 Task: Compose an email with the signature Colton Mitchell with the subject Invitation to an event and the message I need your help with creating a budget plan for the next fiscal year. from softage.4@softage.net to softage.3@softage.net, select first word, change the font of the message to Comic Sans and change the font typography to underline Send the email. Finally, move the email from Sent Items to the label Offboarding
Action: Mouse moved to (868, 71)
Screenshot: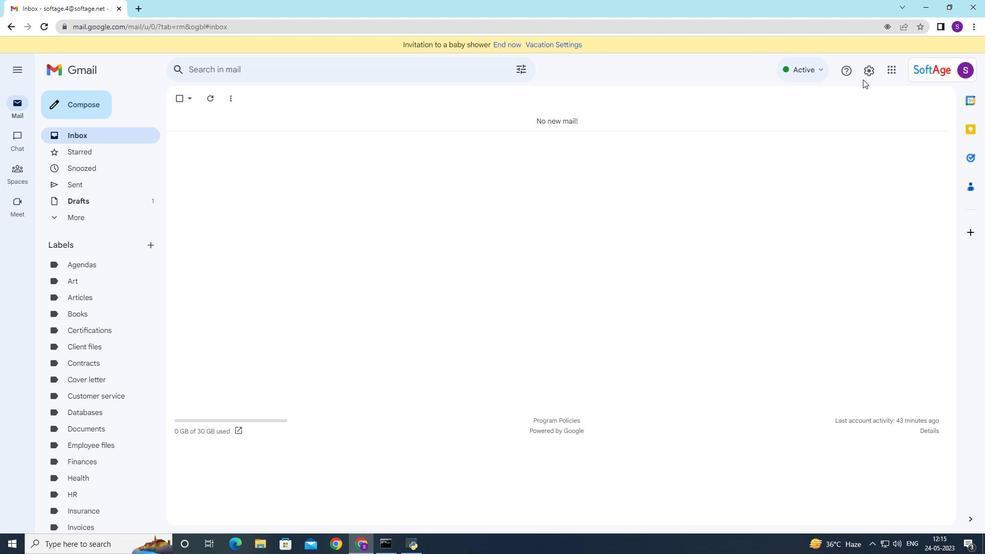 
Action: Mouse pressed left at (868, 71)
Screenshot: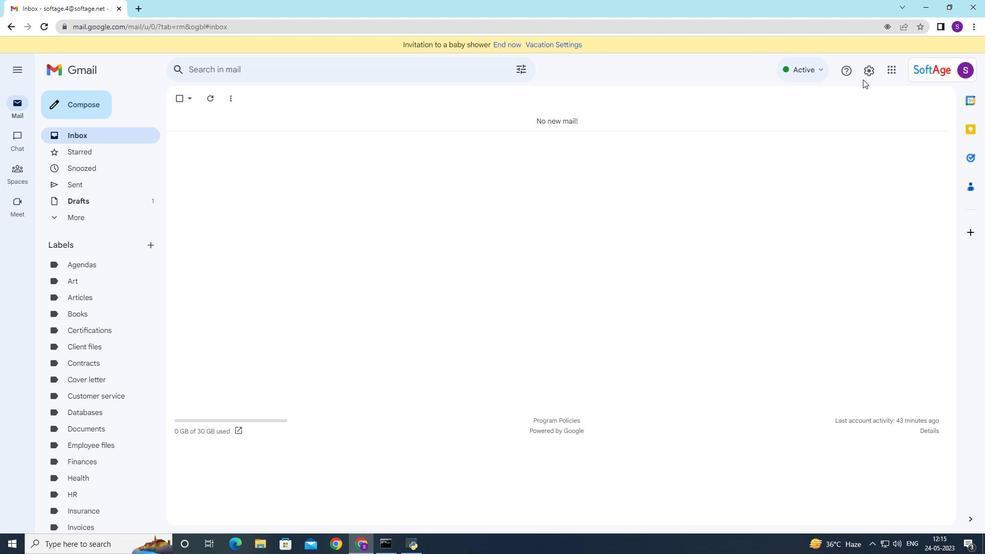 
Action: Mouse moved to (866, 119)
Screenshot: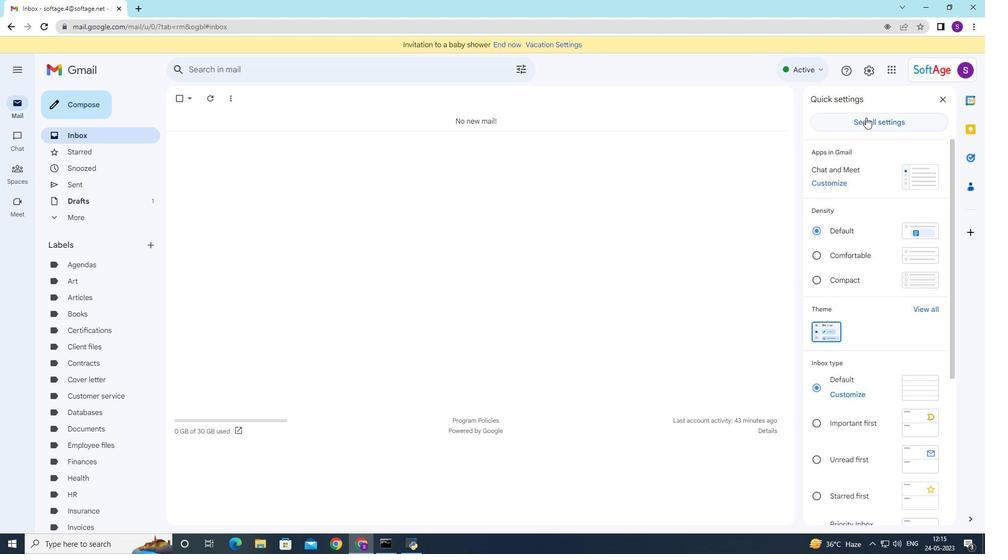 
Action: Mouse pressed left at (866, 119)
Screenshot: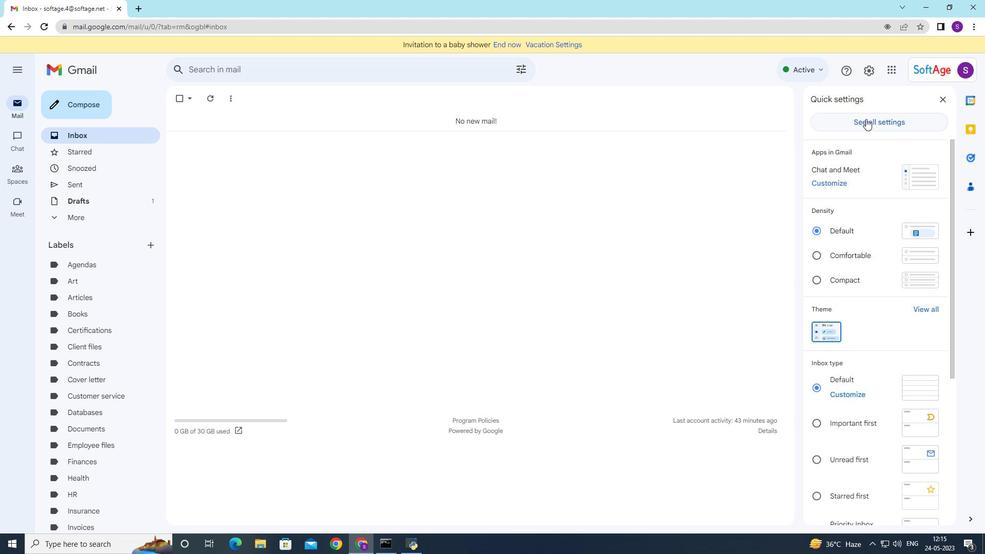 
Action: Mouse moved to (379, 282)
Screenshot: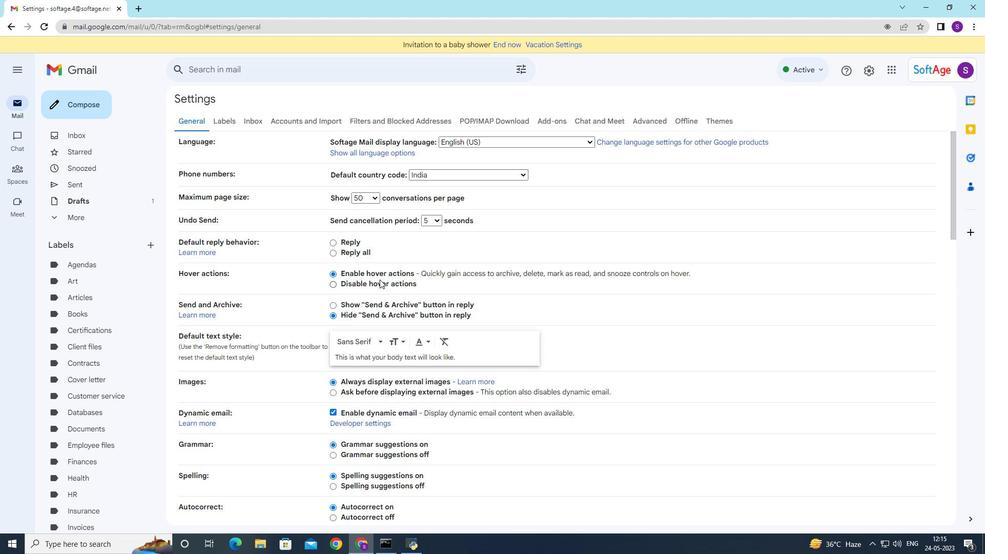 
Action: Mouse scrolled (379, 282) with delta (0, 0)
Screenshot: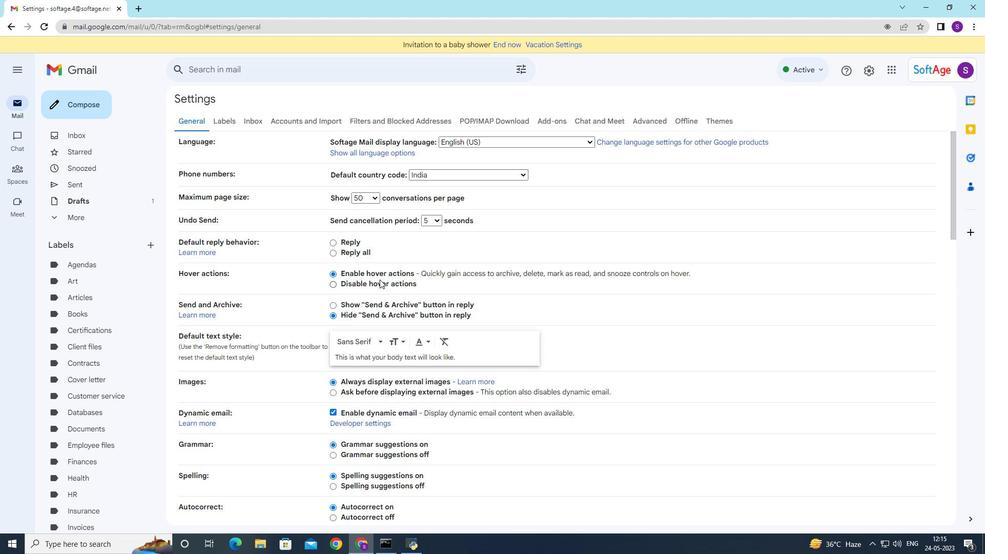 
Action: Mouse scrolled (379, 282) with delta (0, 0)
Screenshot: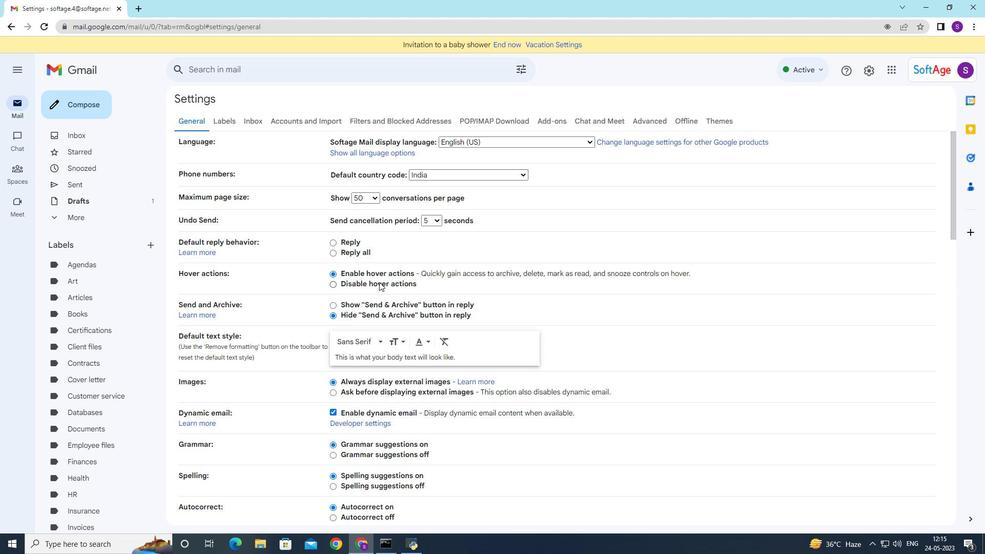 
Action: Mouse scrolled (379, 282) with delta (0, 0)
Screenshot: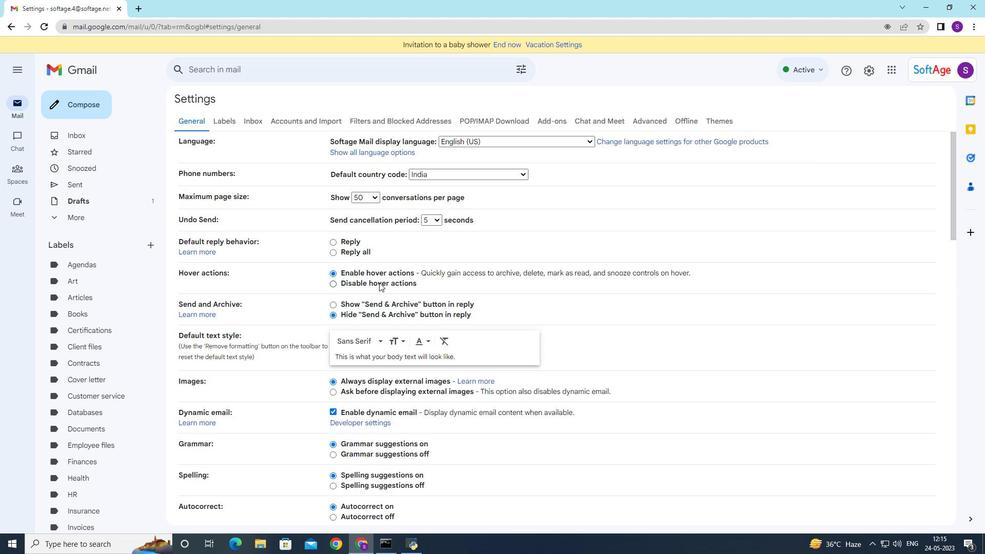 
Action: Mouse moved to (379, 282)
Screenshot: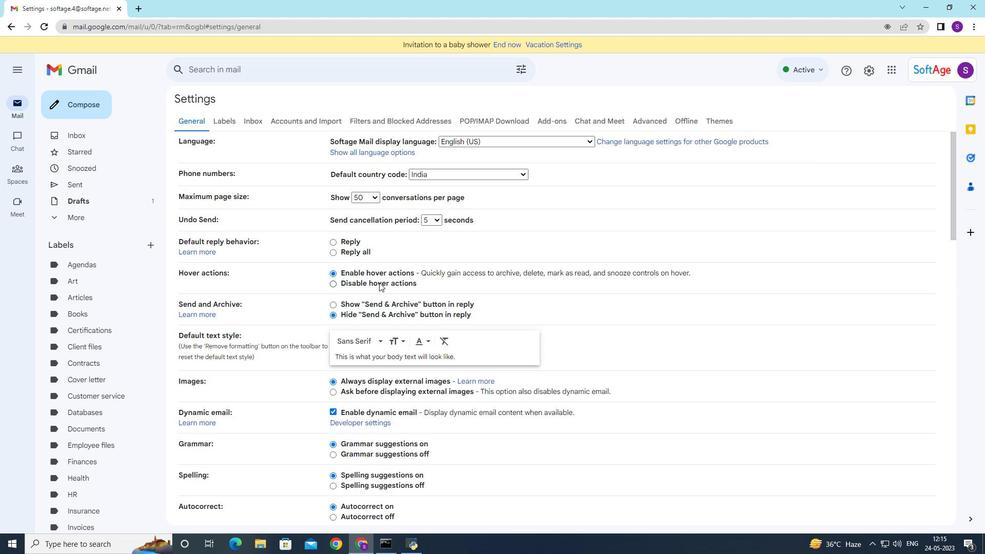 
Action: Mouse scrolled (379, 282) with delta (0, 0)
Screenshot: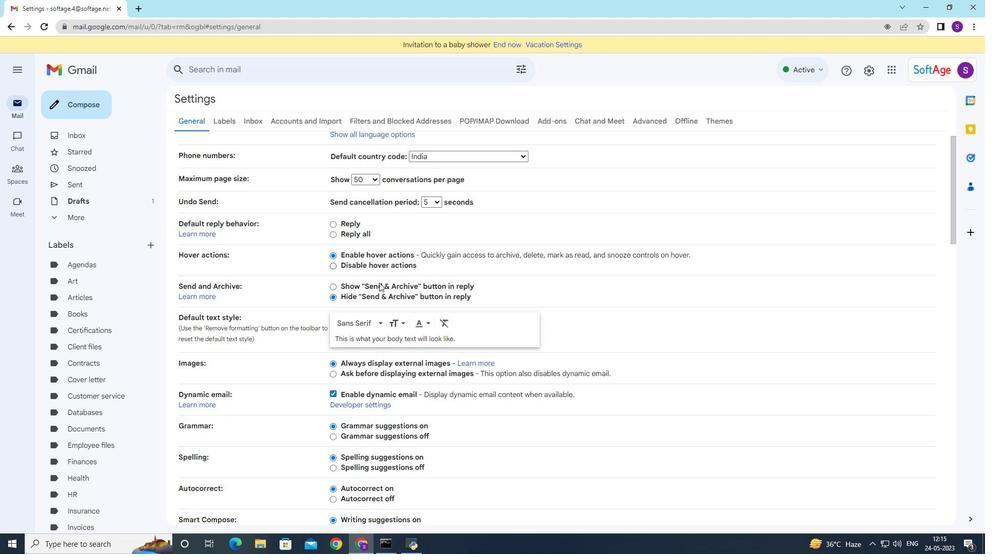 
Action: Mouse scrolled (379, 282) with delta (0, 0)
Screenshot: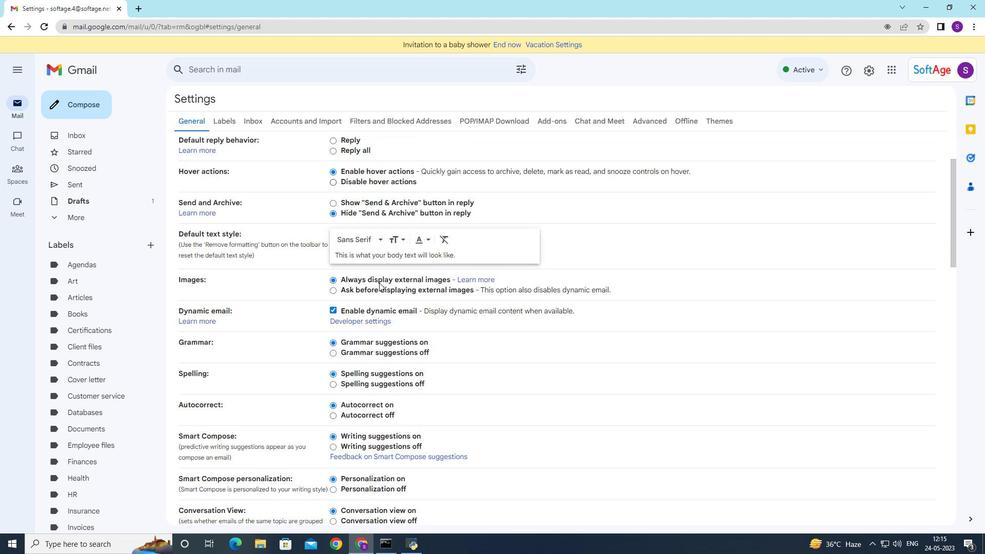 
Action: Mouse moved to (379, 282)
Screenshot: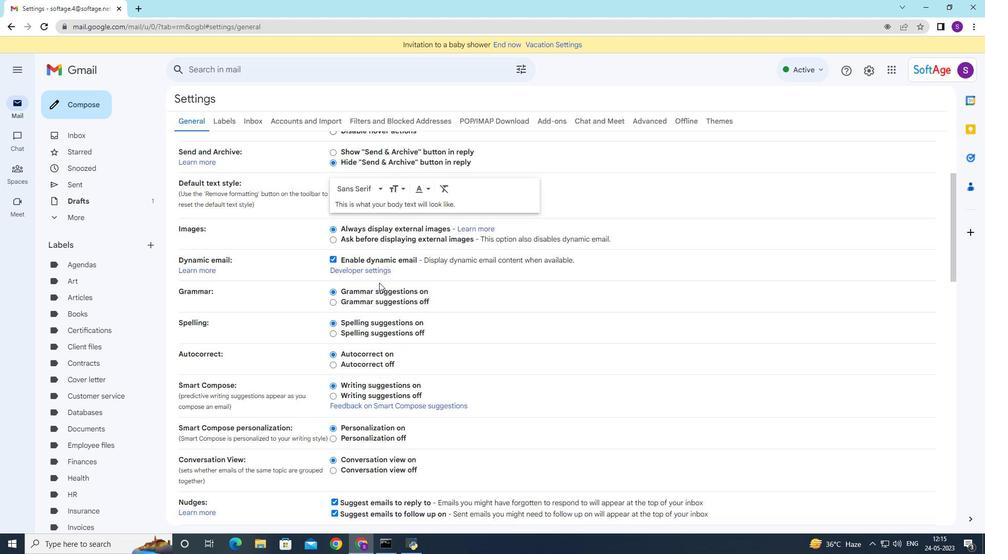 
Action: Mouse scrolled (379, 282) with delta (0, 0)
Screenshot: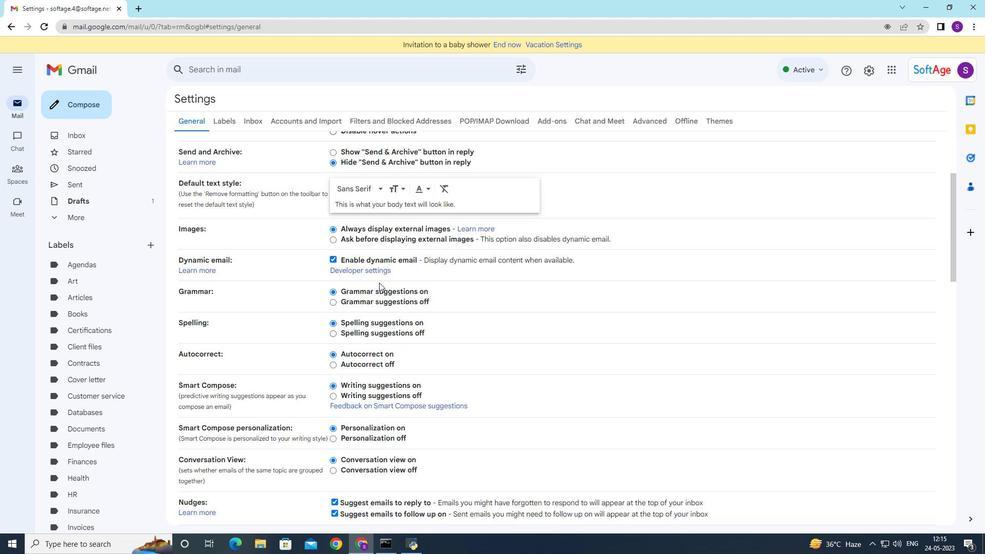 
Action: Mouse moved to (379, 281)
Screenshot: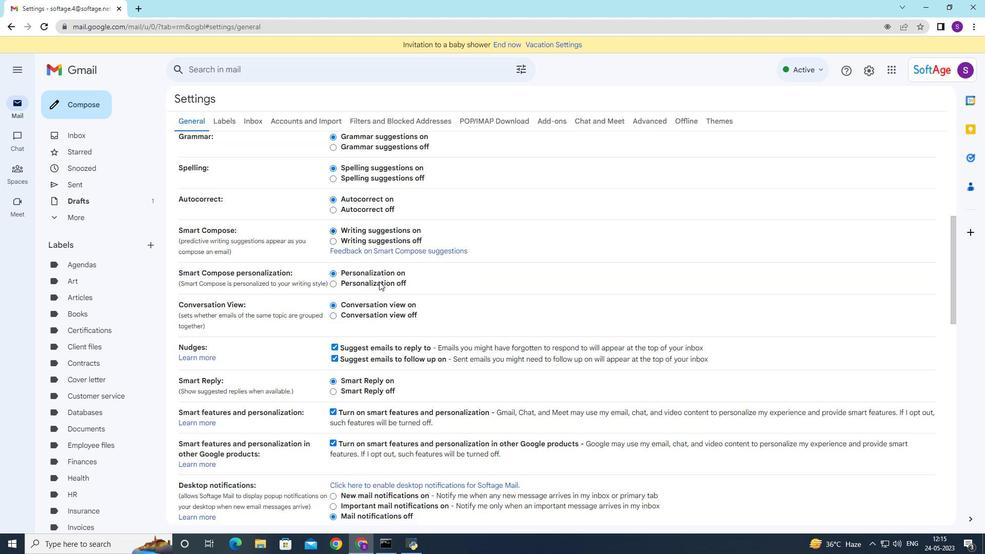 
Action: Mouse scrolled (379, 281) with delta (0, 0)
Screenshot: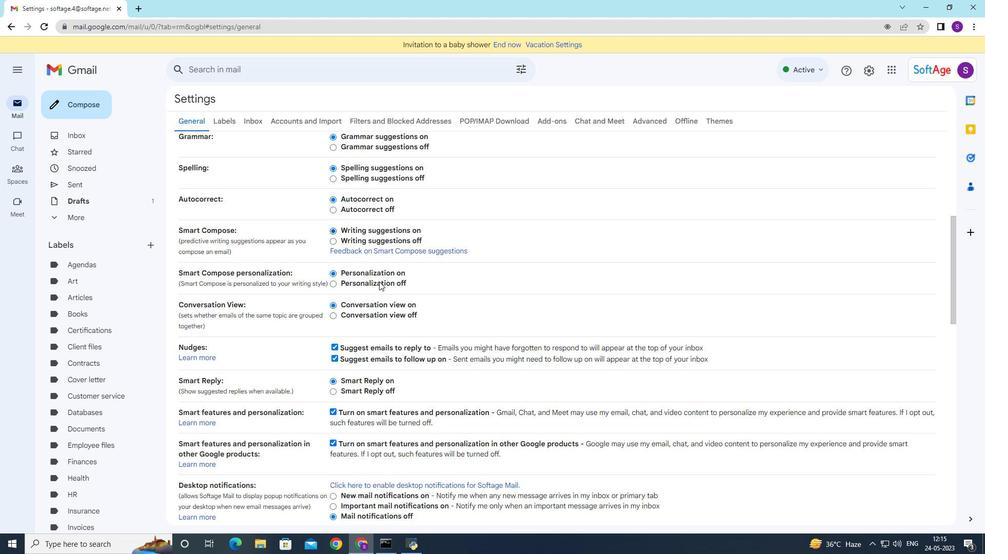 
Action: Mouse scrolled (379, 281) with delta (0, 0)
Screenshot: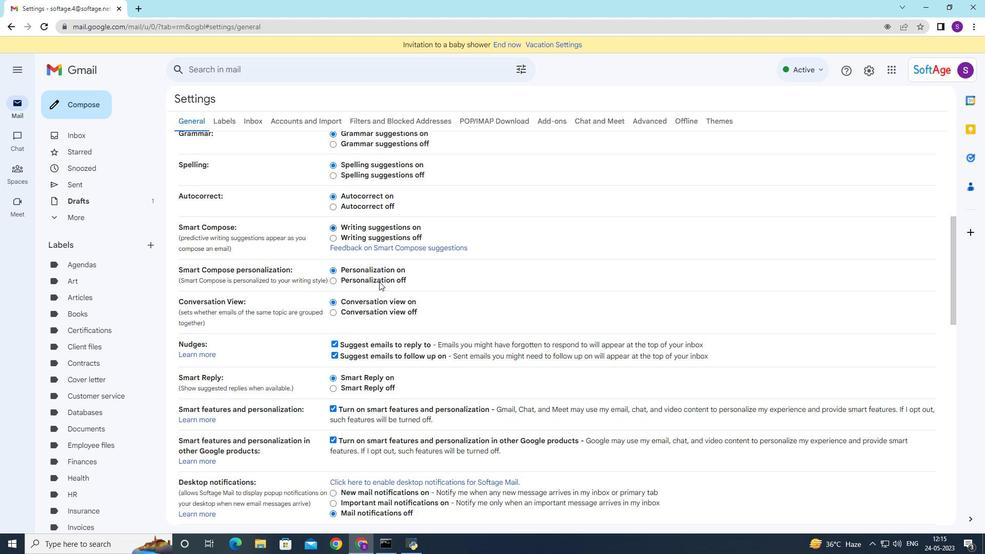 
Action: Mouse moved to (379, 281)
Screenshot: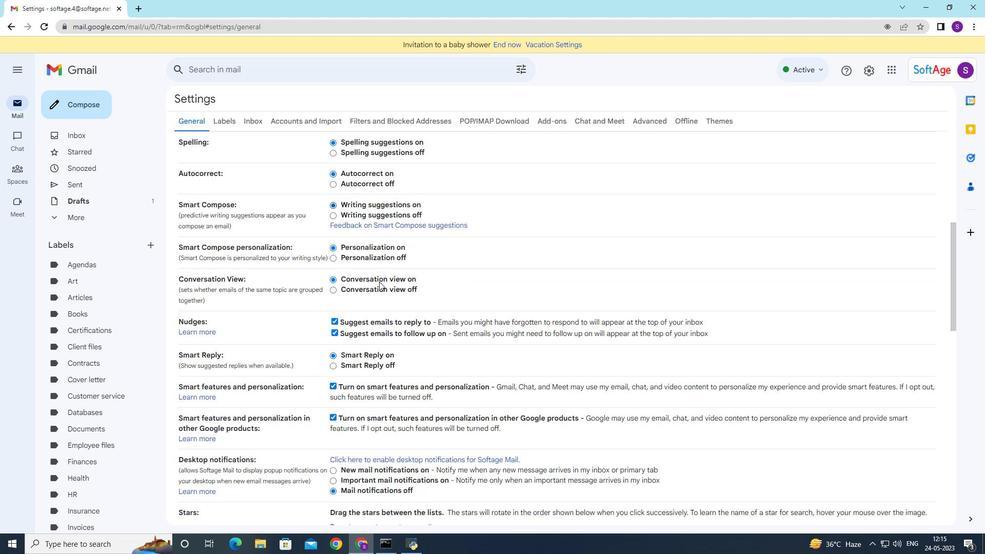 
Action: Mouse scrolled (379, 281) with delta (0, 0)
Screenshot: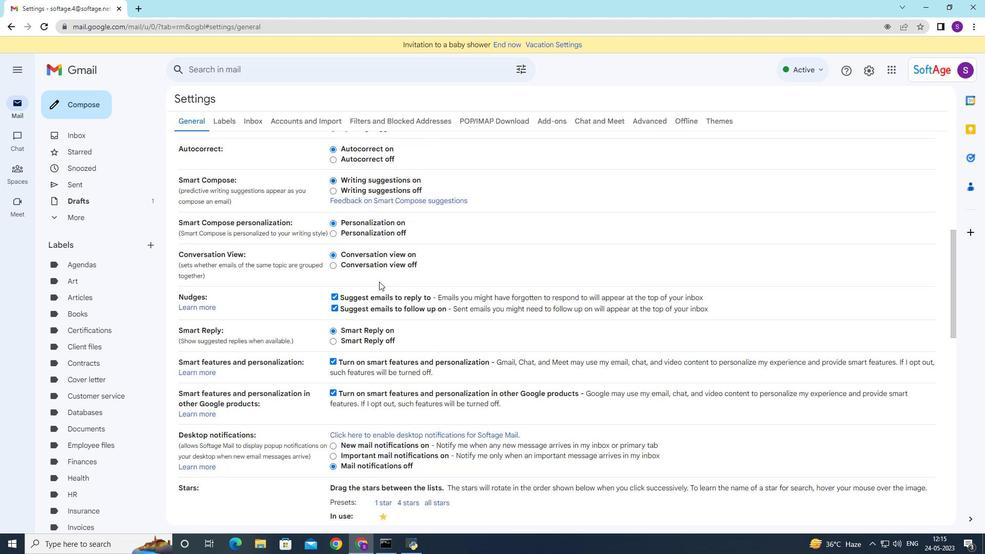 
Action: Mouse moved to (379, 282)
Screenshot: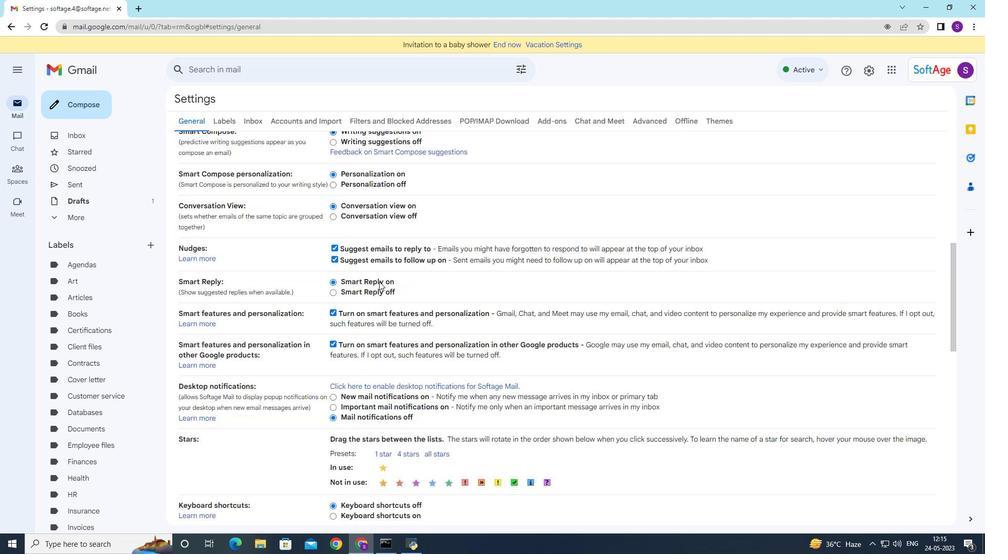 
Action: Mouse scrolled (379, 281) with delta (0, 0)
Screenshot: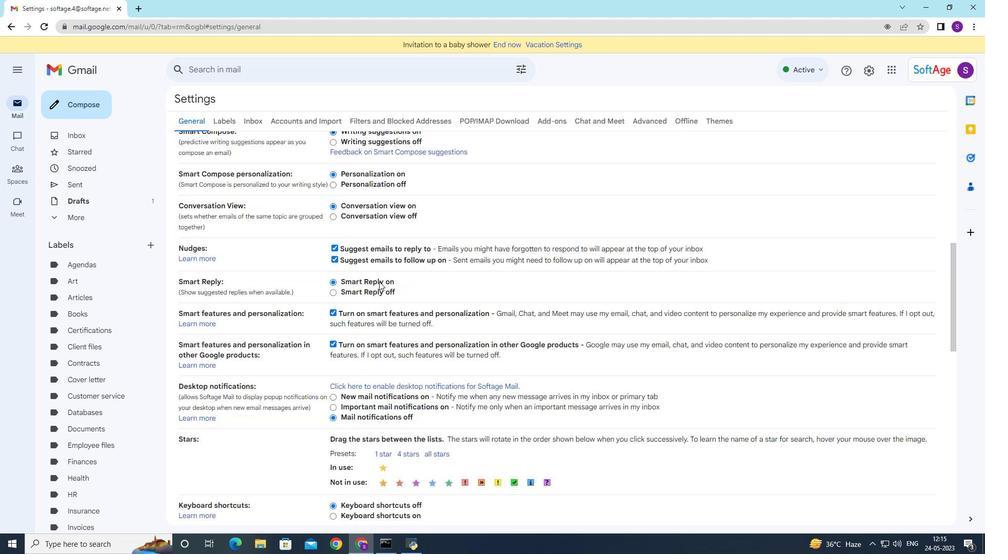 
Action: Mouse scrolled (379, 281) with delta (0, 0)
Screenshot: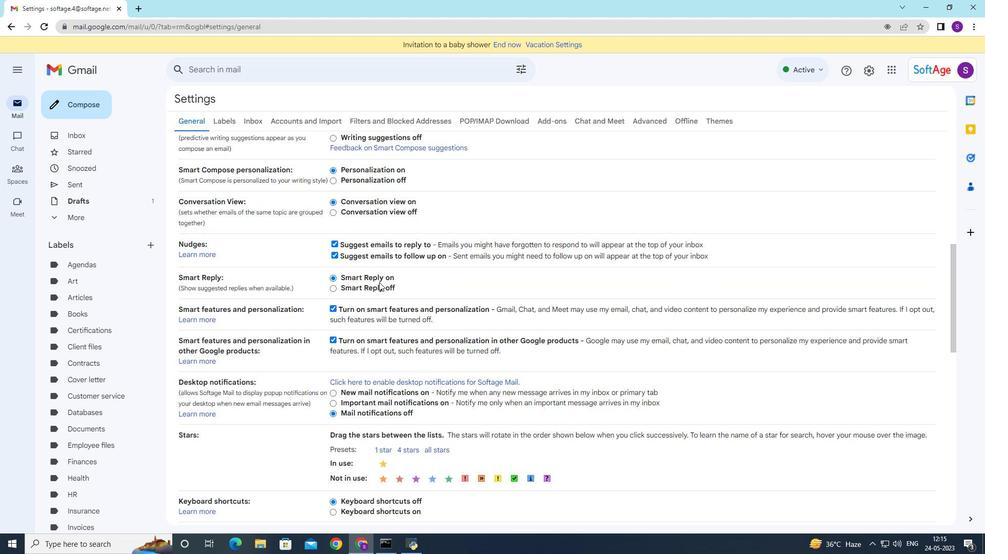 
Action: Mouse moved to (379, 282)
Screenshot: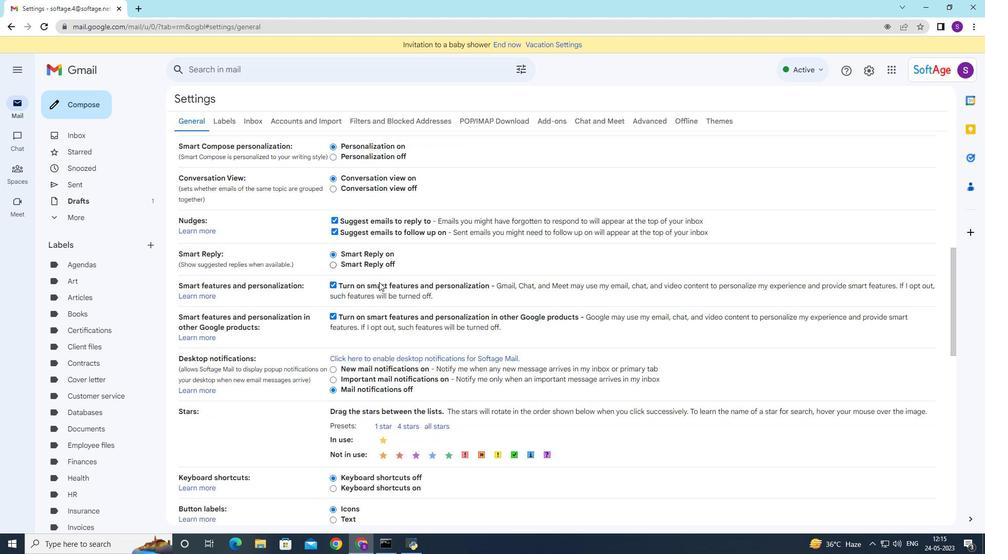 
Action: Mouse scrolled (379, 281) with delta (0, 0)
Screenshot: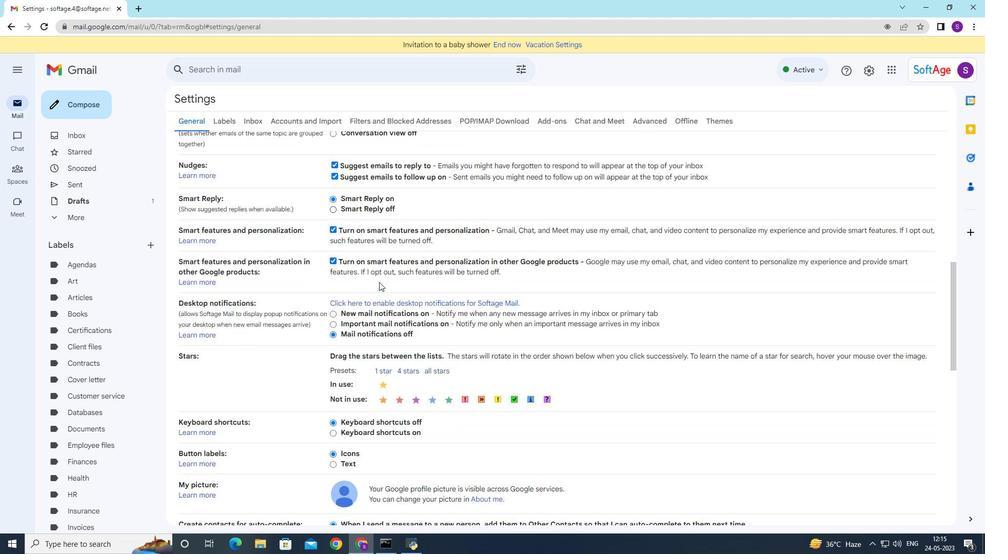 
Action: Mouse moved to (381, 285)
Screenshot: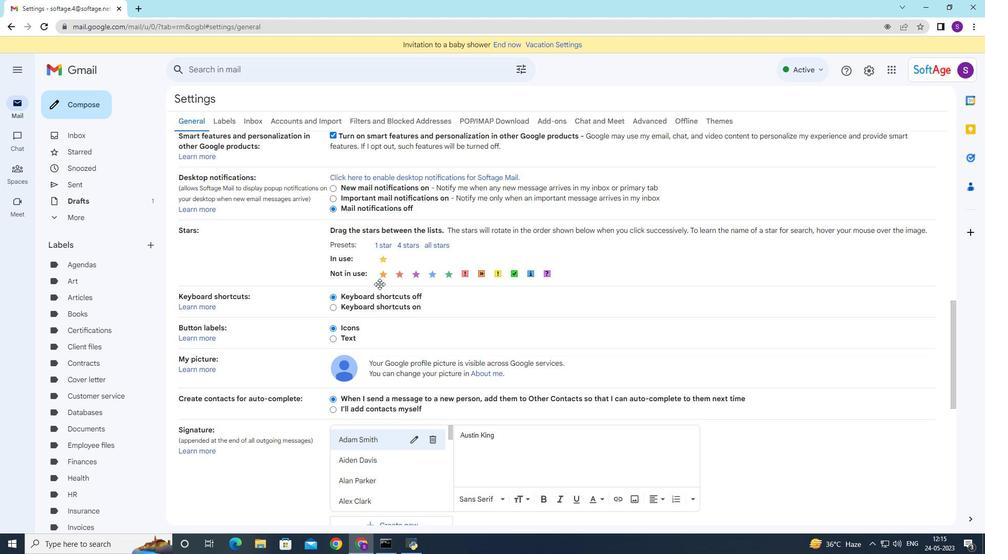 
Action: Mouse scrolled (381, 285) with delta (0, 0)
Screenshot: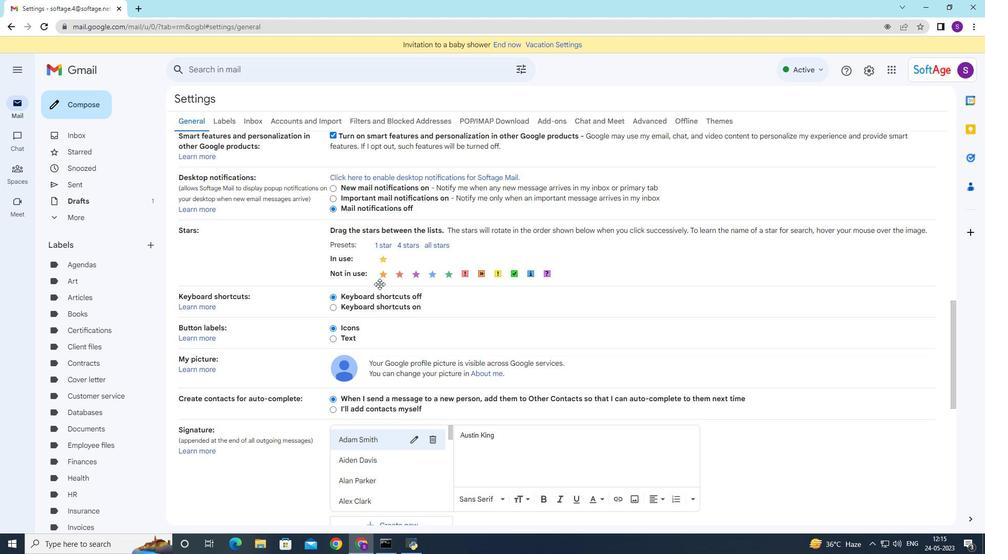 
Action: Mouse moved to (381, 286)
Screenshot: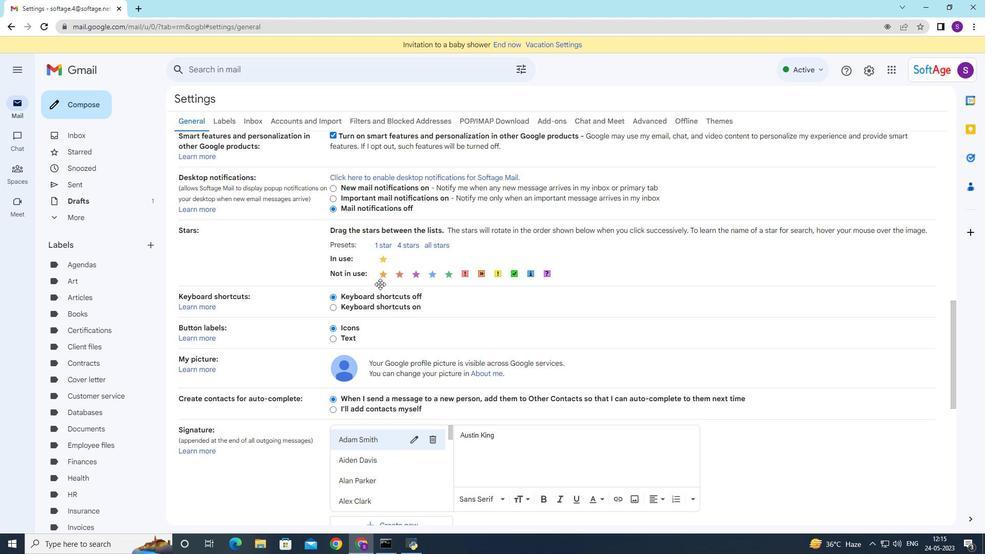 
Action: Mouse scrolled (381, 285) with delta (0, 0)
Screenshot: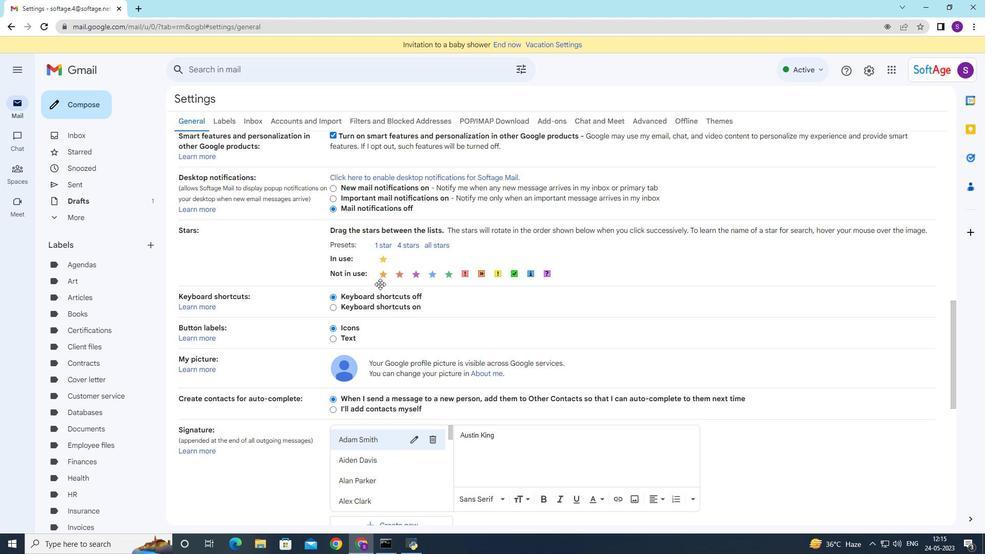 
Action: Mouse moved to (381, 286)
Screenshot: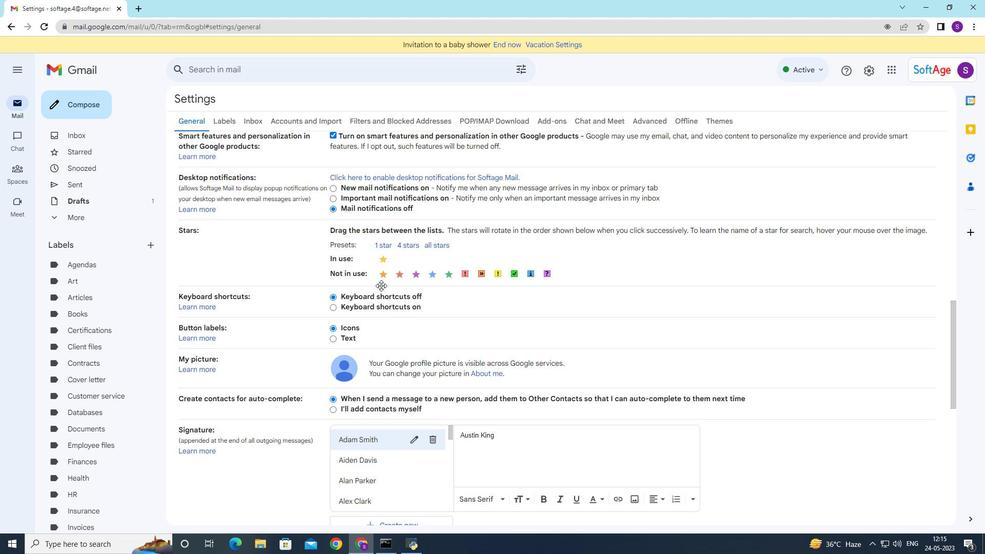 
Action: Mouse scrolled (381, 286) with delta (0, 0)
Screenshot: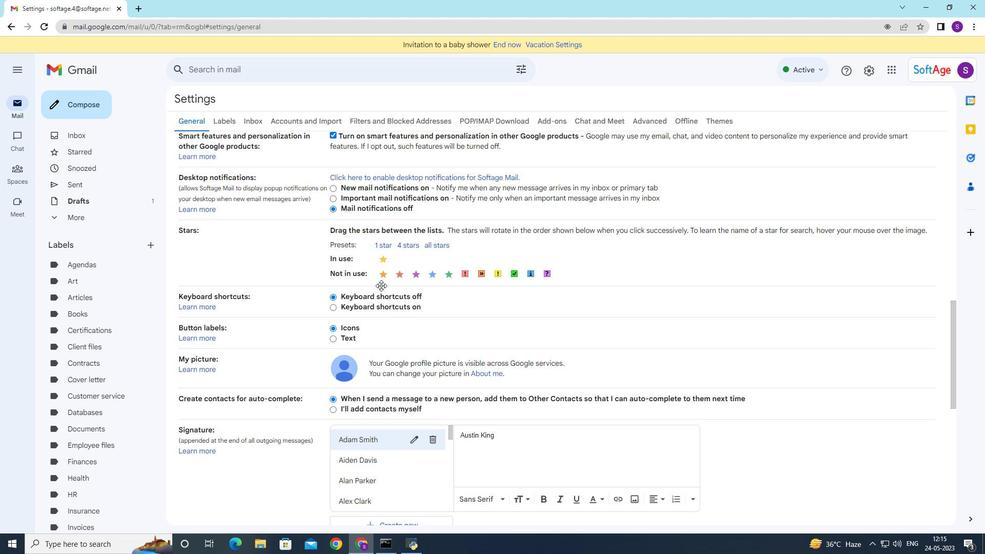 
Action: Mouse moved to (381, 287)
Screenshot: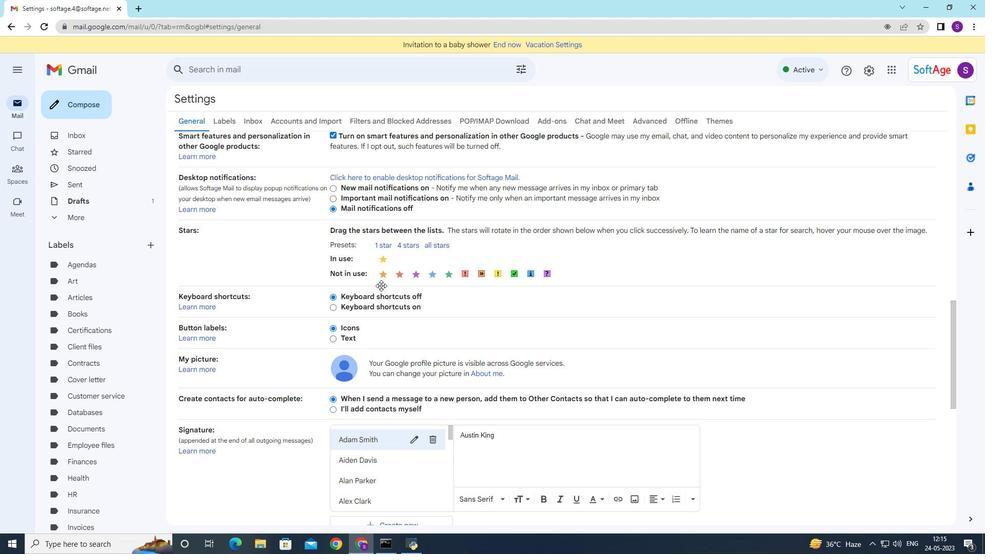 
Action: Mouse scrolled (381, 286) with delta (0, 0)
Screenshot: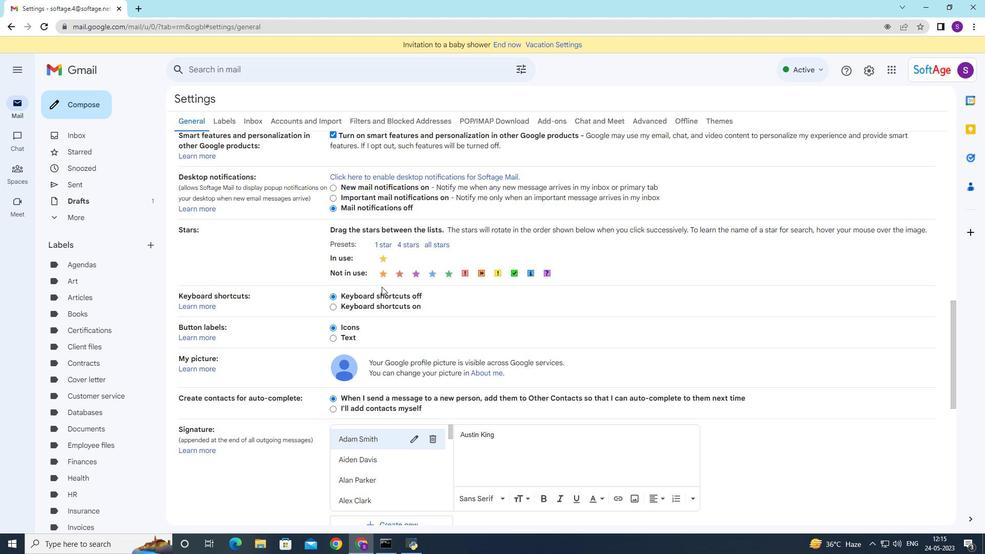
Action: Mouse scrolled (381, 286) with delta (0, 0)
Screenshot: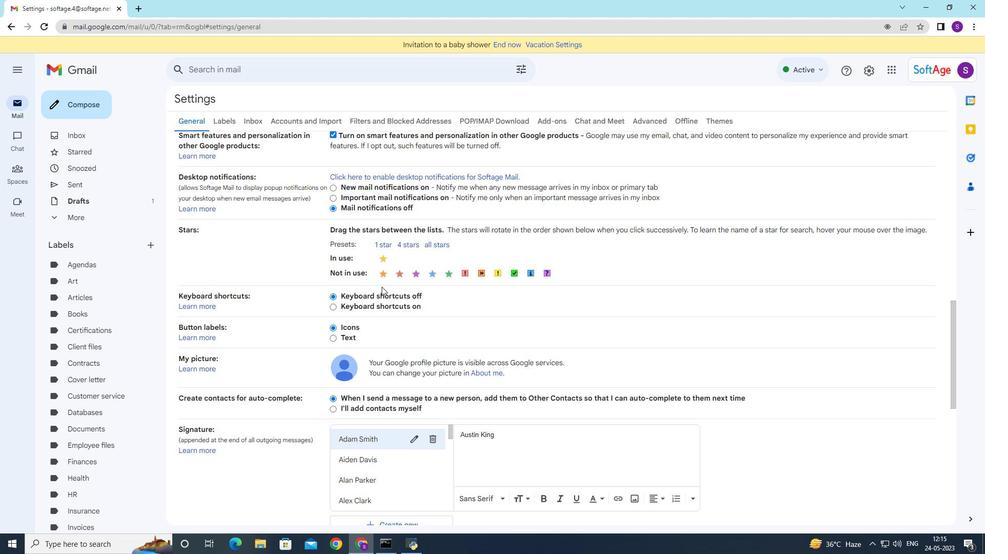 
Action: Mouse moved to (386, 267)
Screenshot: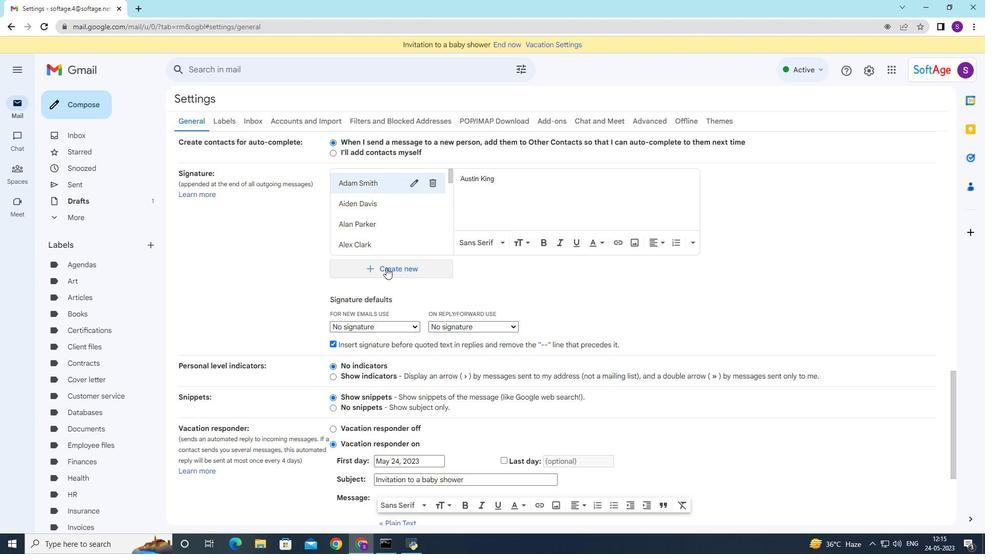 
Action: Mouse pressed left at (386, 267)
Screenshot: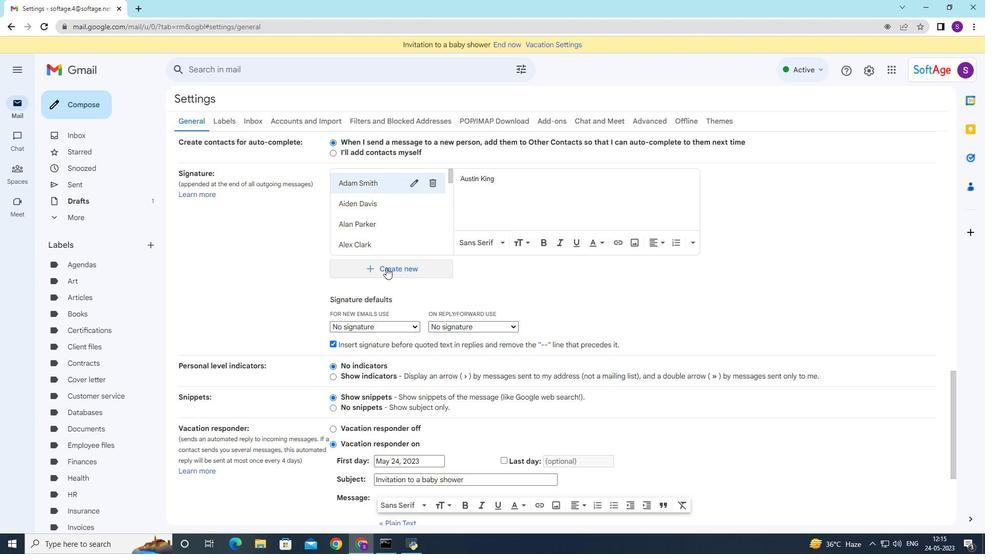 
Action: Mouse moved to (447, 269)
Screenshot: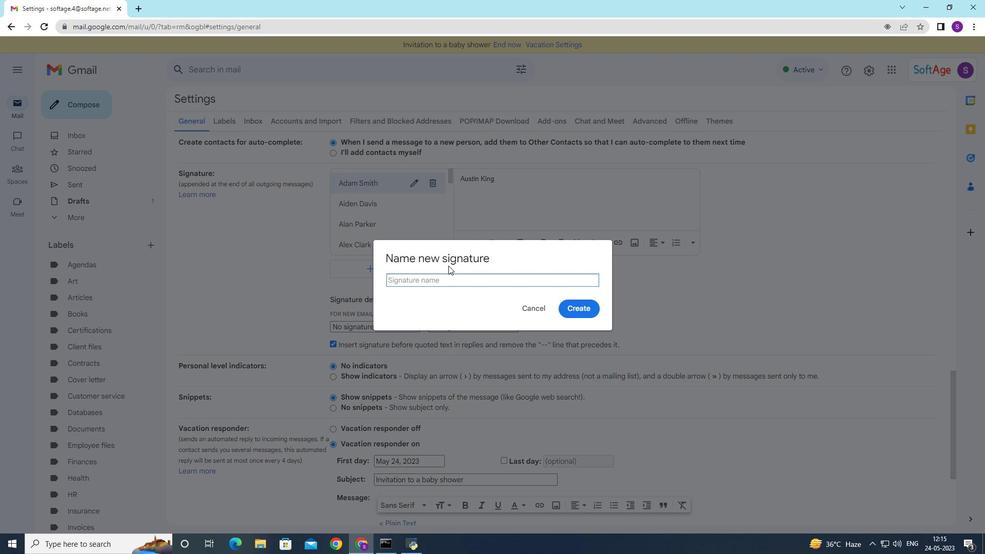 
Action: Key pressed <Key.shift><Key.shift><Key.shift><Key.shift><Key.shift><Key.shift><Key.shift><Key.shift><Key.shift>Colton<Key.space><Key.shift><Key.shift><Key.shift><Key.shift><Key.shift><Key.shift><Key.shift><Key.shift><Key.shift><Key.shift><Key.shift><Key.shift><Key.shift>Mitchell
Screenshot: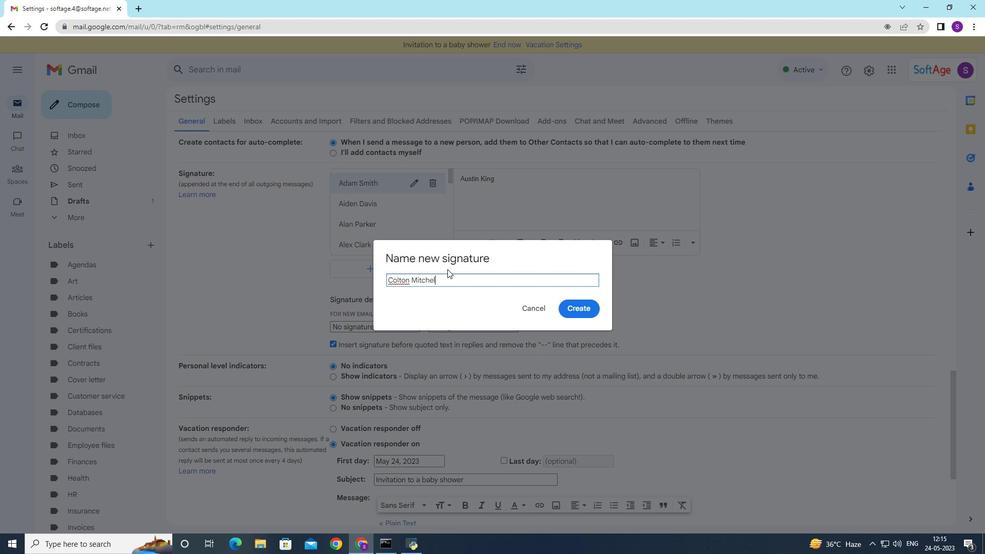 
Action: Mouse moved to (577, 311)
Screenshot: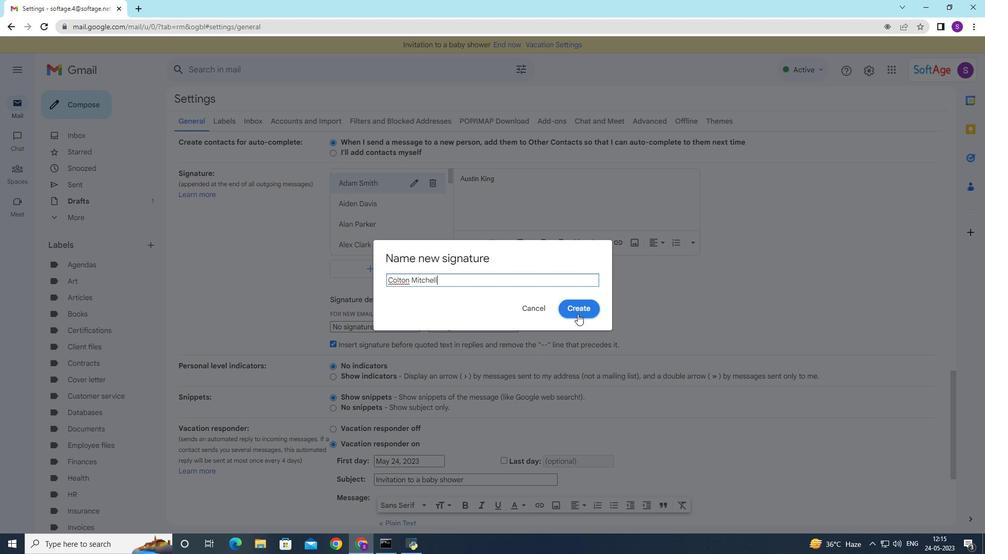 
Action: Mouse pressed left at (577, 311)
Screenshot: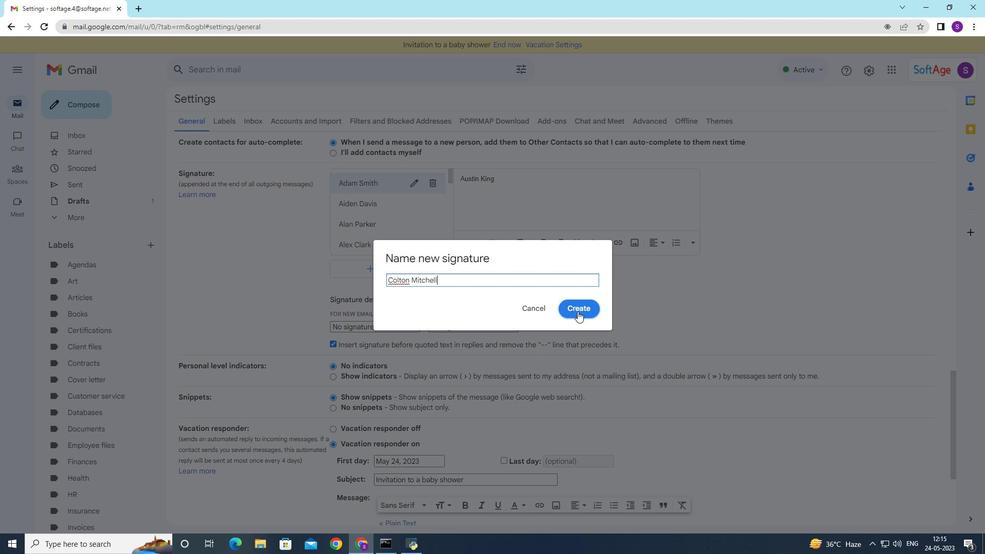 
Action: Mouse moved to (497, 237)
Screenshot: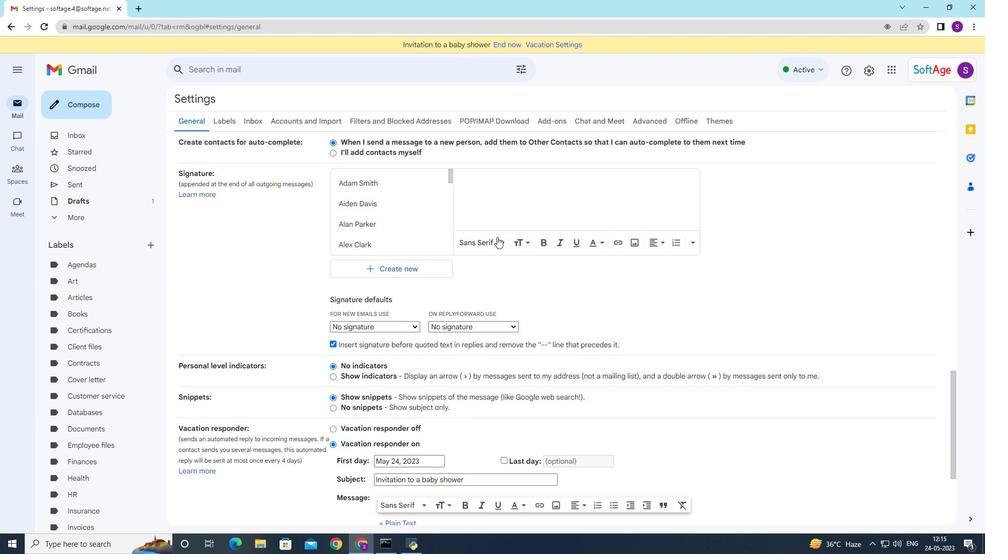 
Action: Key pressed <Key.shift>Colton<Key.space><Key.shift>Milton<Key.backspace><Key.backspace><Key.backspace><Key.backspace>tchell
Screenshot: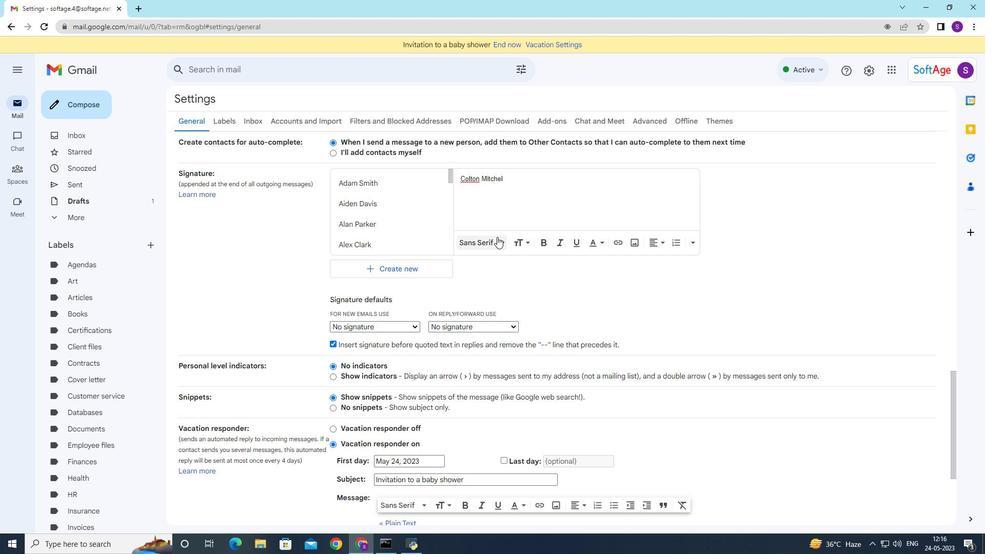 
Action: Mouse moved to (500, 237)
Screenshot: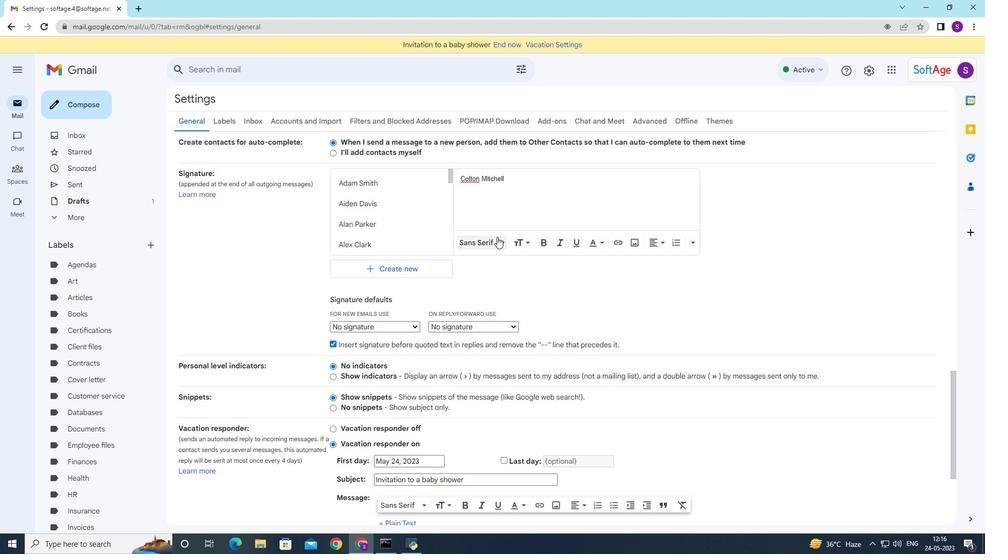 
Action: Mouse scrolled (500, 236) with delta (0, 0)
Screenshot: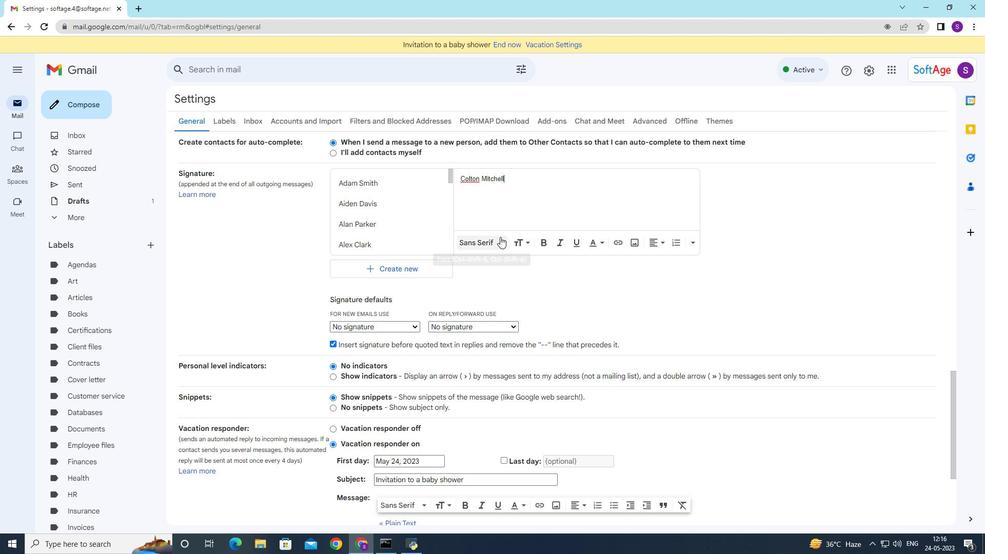
Action: Mouse moved to (500, 237)
Screenshot: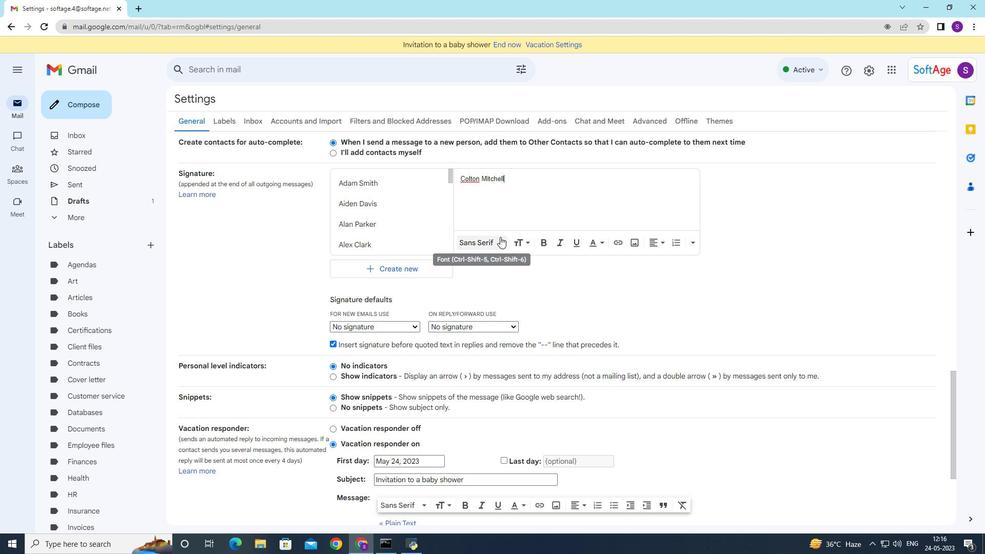 
Action: Mouse scrolled (500, 236) with delta (0, 0)
Screenshot: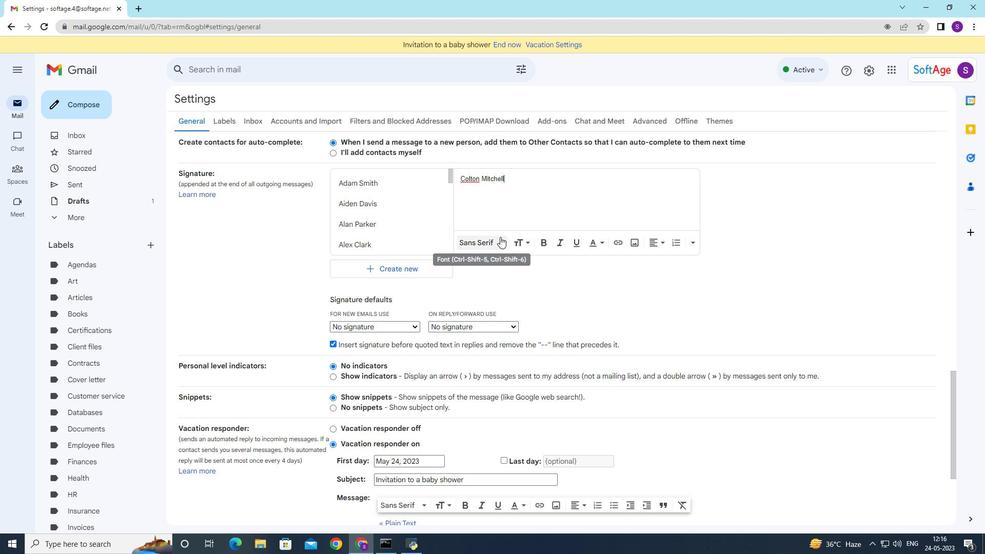 
Action: Mouse moved to (500, 240)
Screenshot: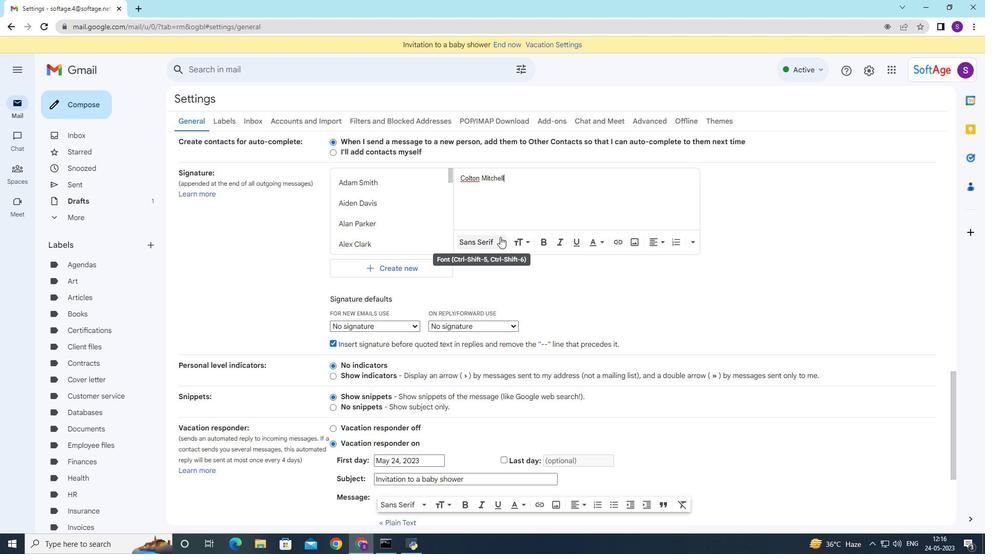
Action: Mouse scrolled (500, 240) with delta (0, 0)
Screenshot: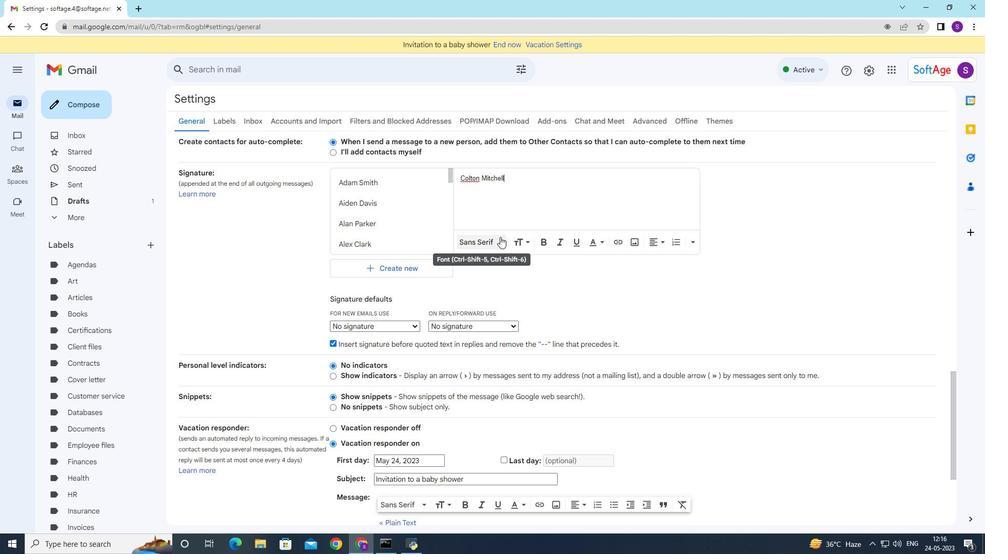 
Action: Mouse moved to (477, 298)
Screenshot: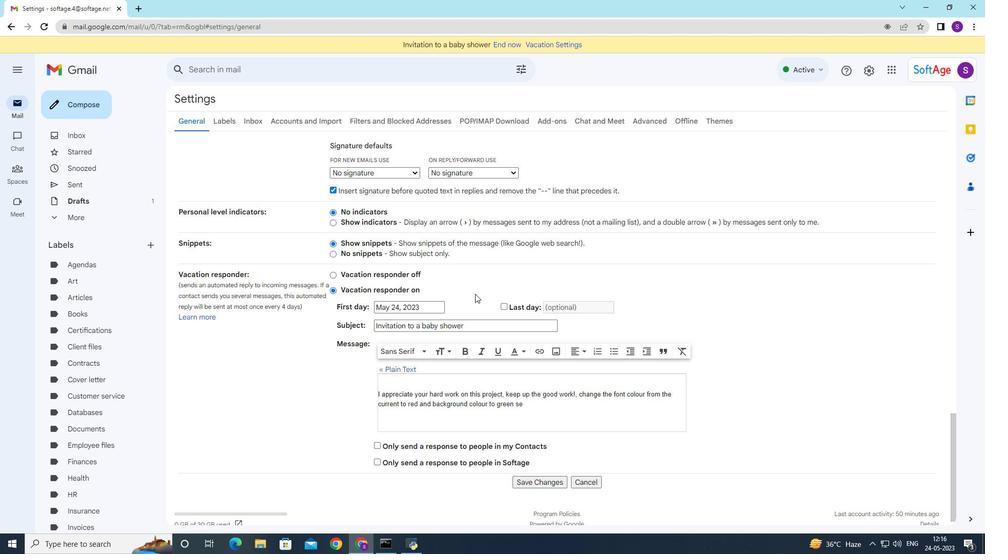 
Action: Mouse scrolled (477, 297) with delta (0, 0)
Screenshot: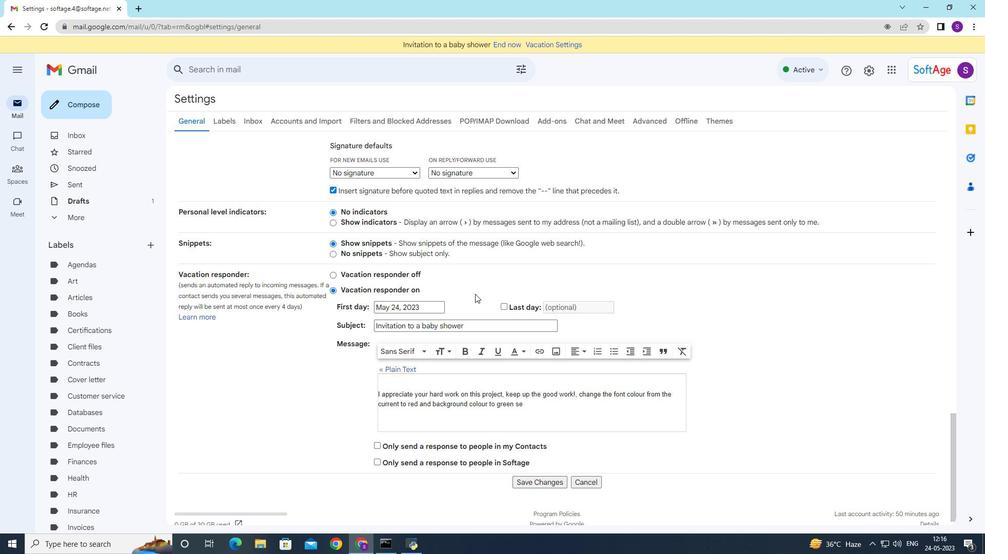 
Action: Mouse moved to (477, 299)
Screenshot: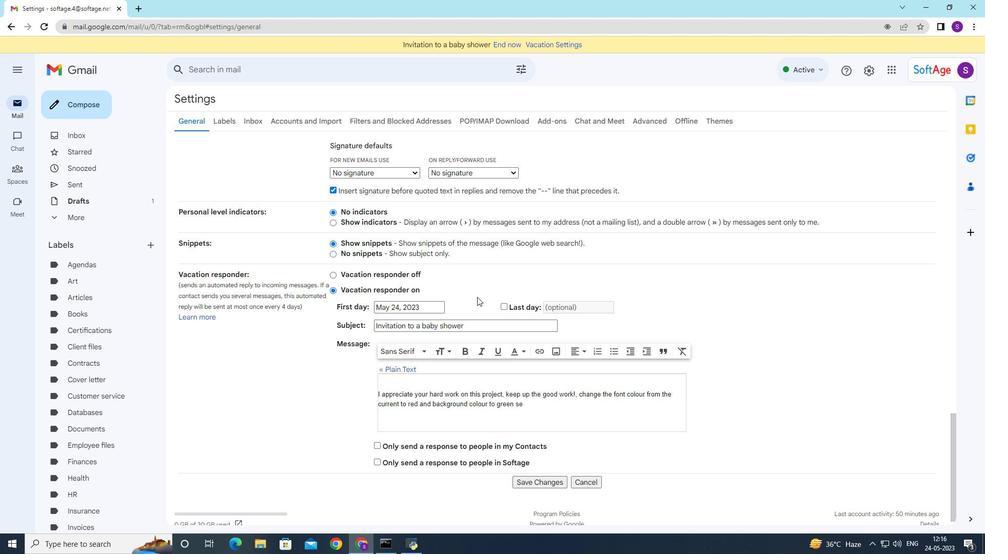 
Action: Mouse scrolled (477, 298) with delta (0, 0)
Screenshot: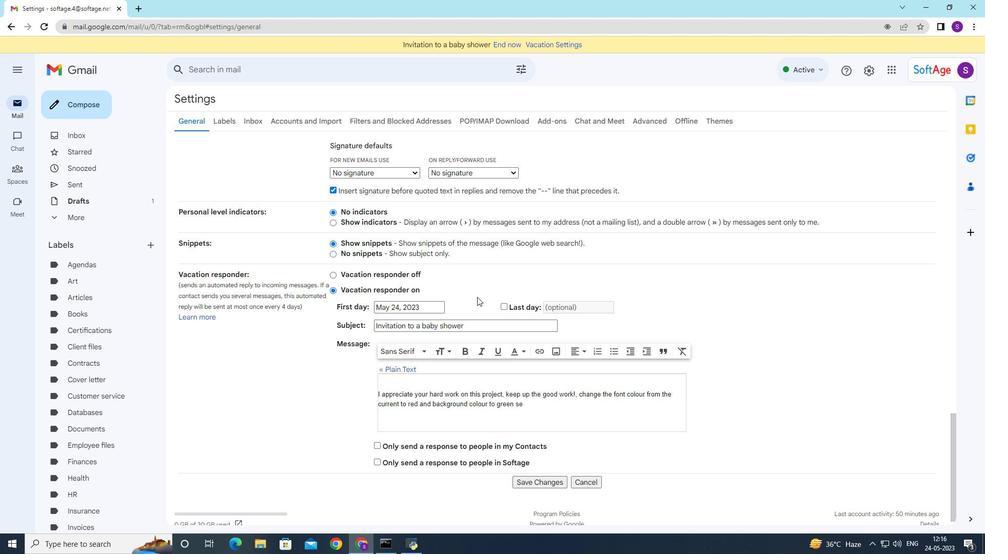 
Action: Mouse moved to (478, 300)
Screenshot: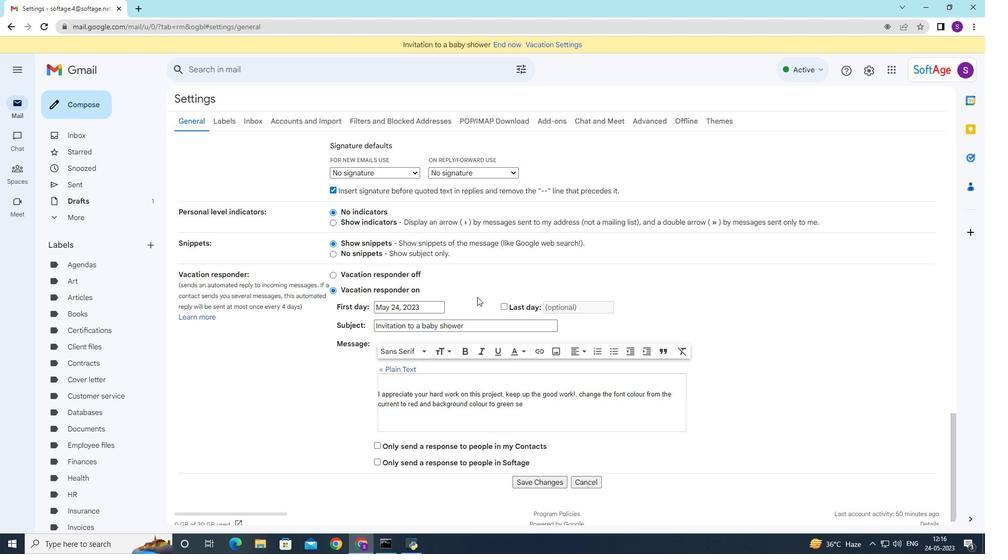 
Action: Mouse scrolled (478, 300) with delta (0, 0)
Screenshot: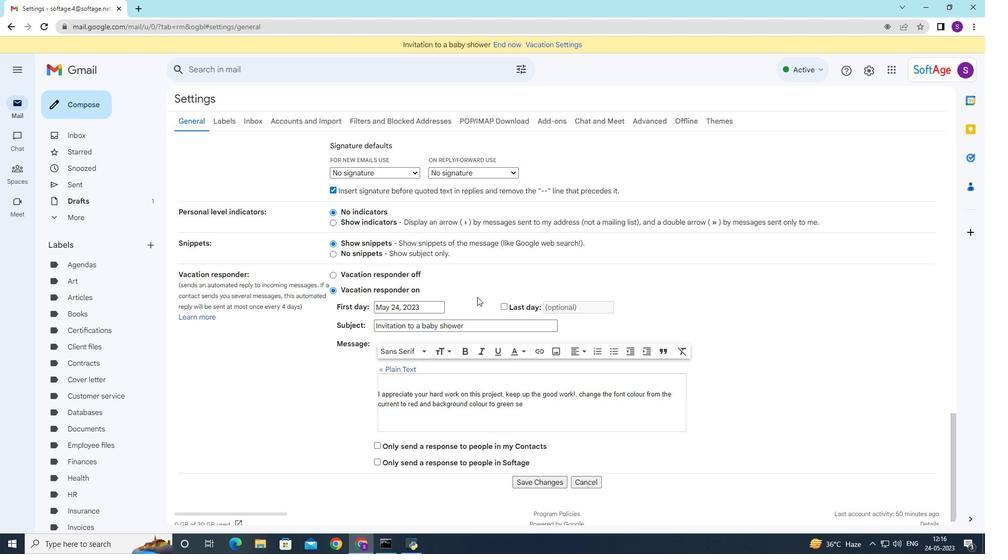 
Action: Mouse moved to (538, 472)
Screenshot: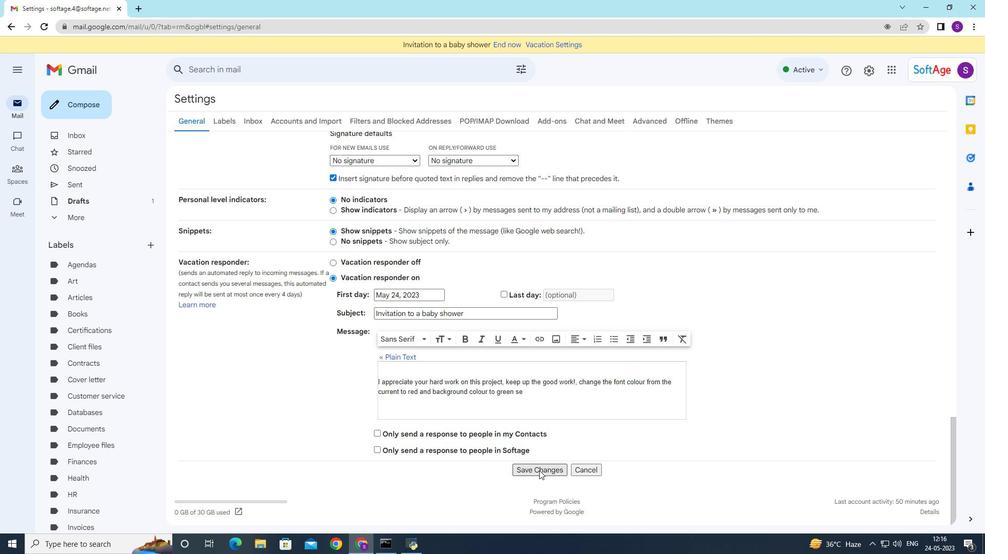
Action: Mouse pressed left at (538, 472)
Screenshot: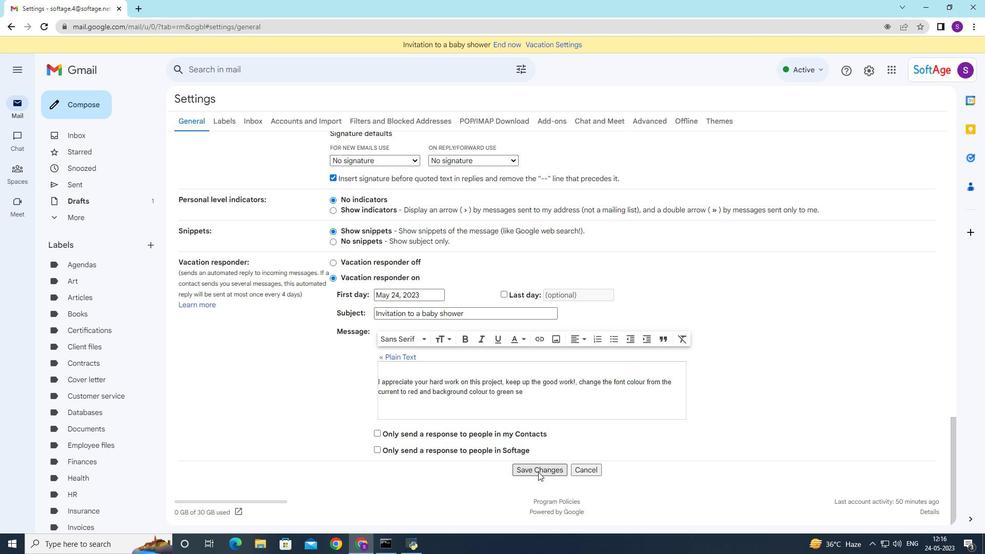 
Action: Mouse moved to (75, 109)
Screenshot: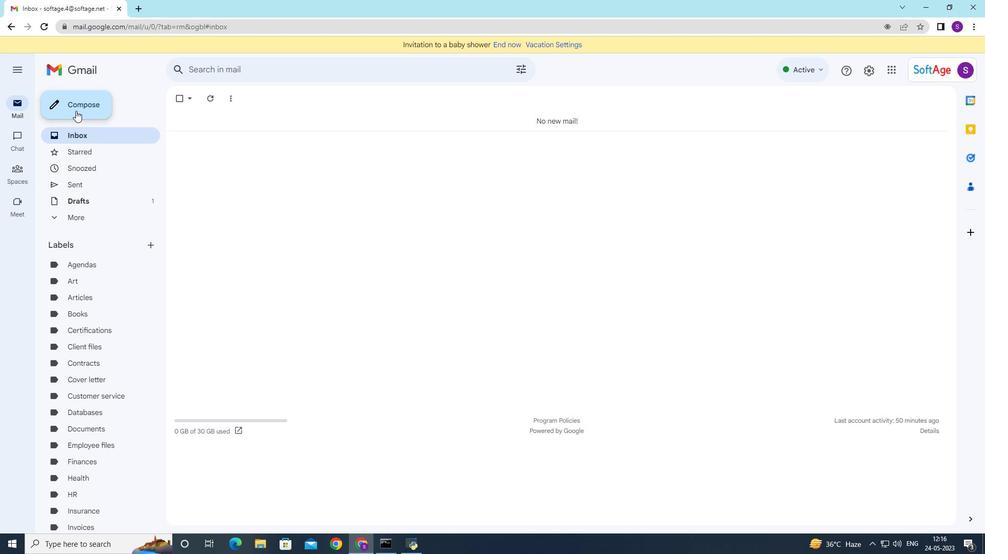
Action: Mouse pressed left at (75, 109)
Screenshot: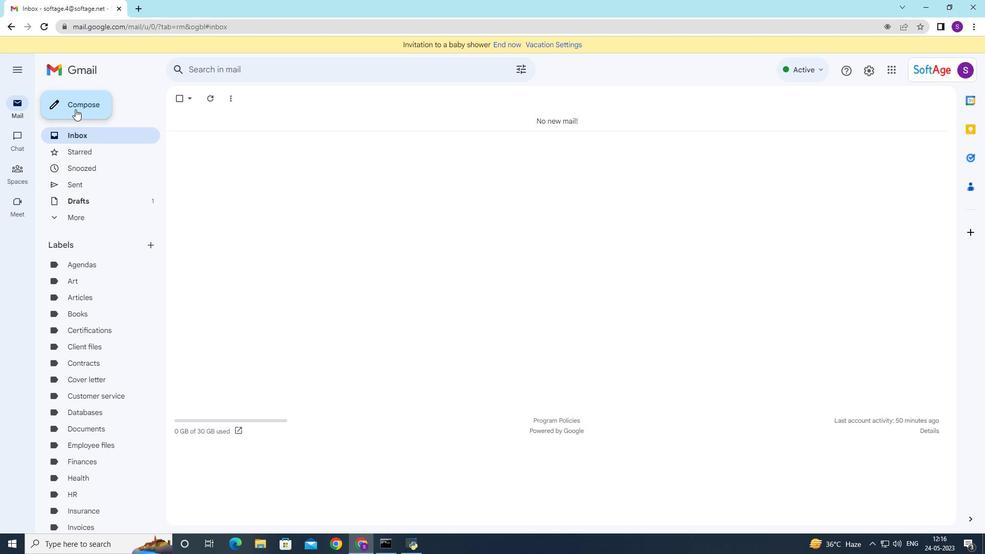 
Action: Mouse moved to (826, 515)
Screenshot: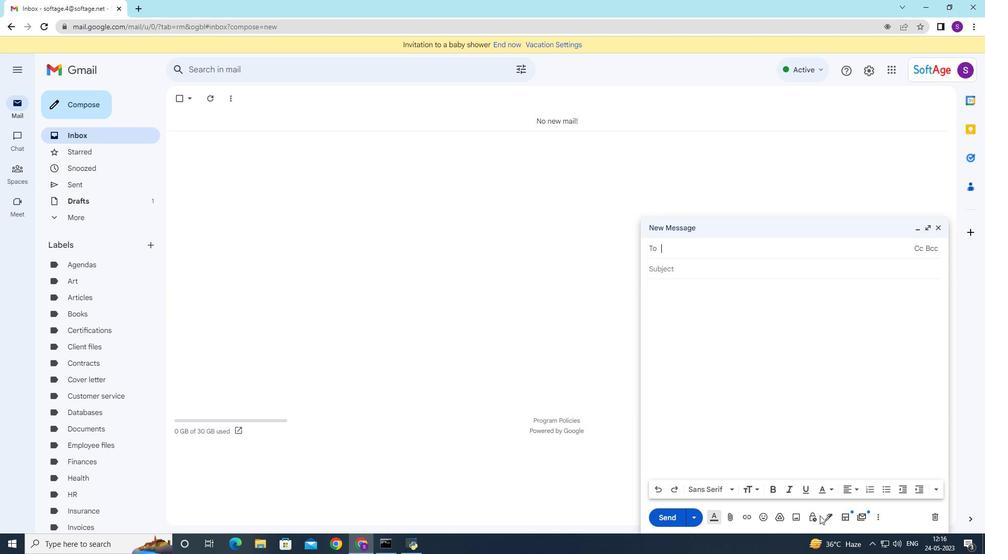 
Action: Mouse pressed left at (826, 515)
Screenshot: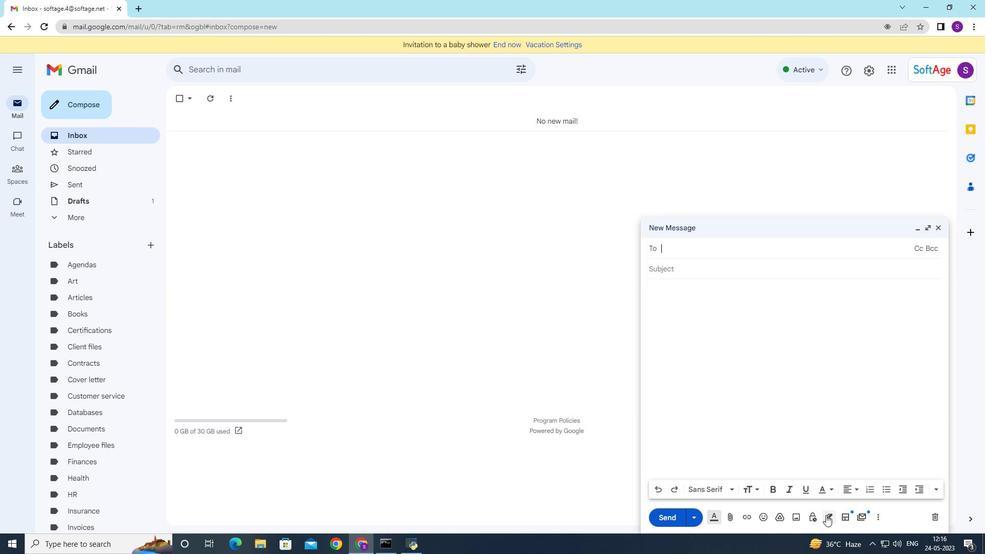 
Action: Mouse moved to (867, 365)
Screenshot: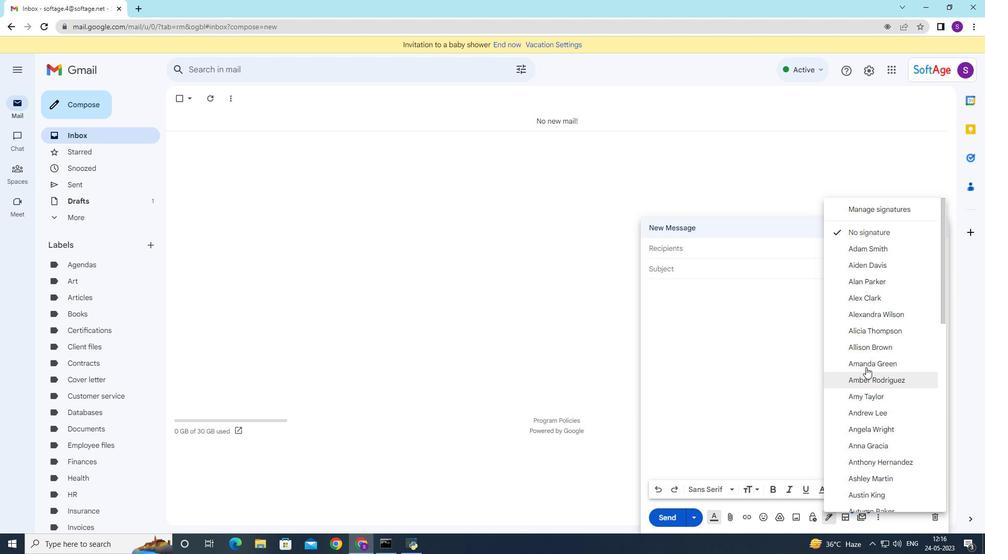 
Action: Mouse scrolled (867, 364) with delta (0, 0)
Screenshot: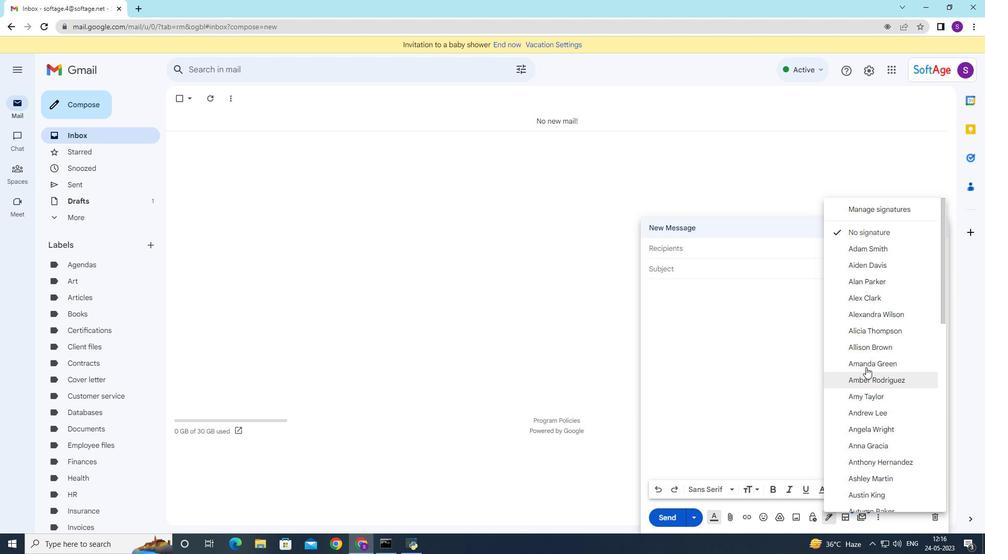 
Action: Mouse moved to (868, 365)
Screenshot: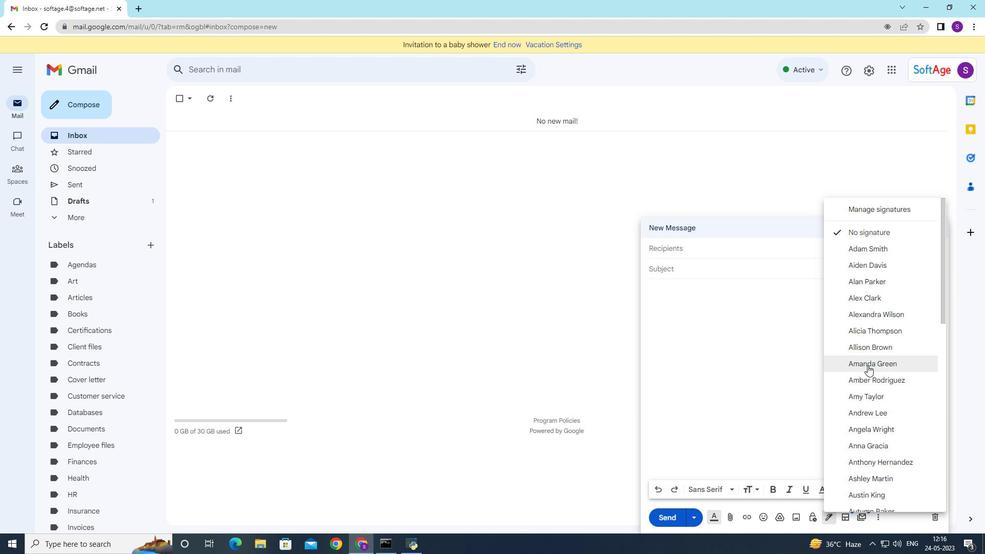 
Action: Mouse scrolled (868, 364) with delta (0, 0)
Screenshot: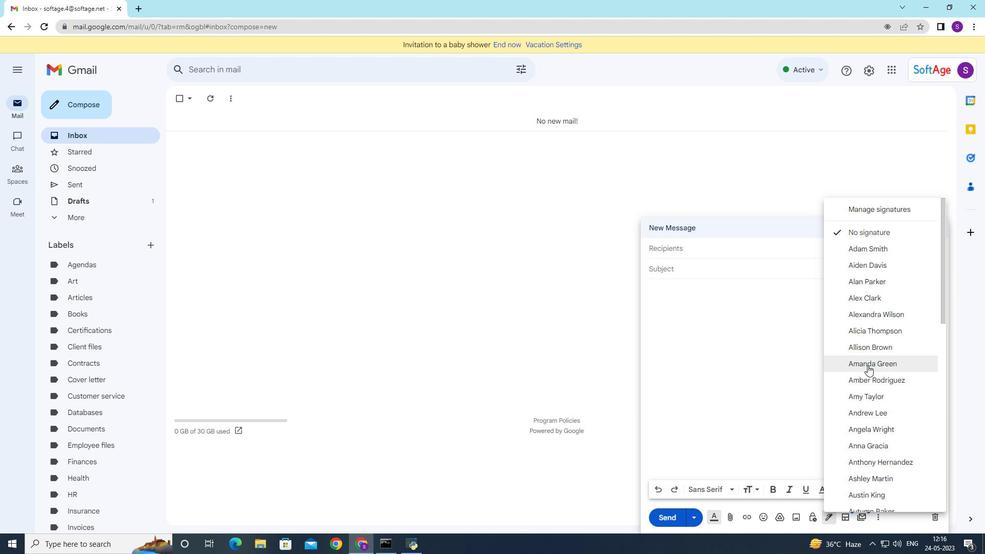 
Action: Mouse moved to (868, 365)
Screenshot: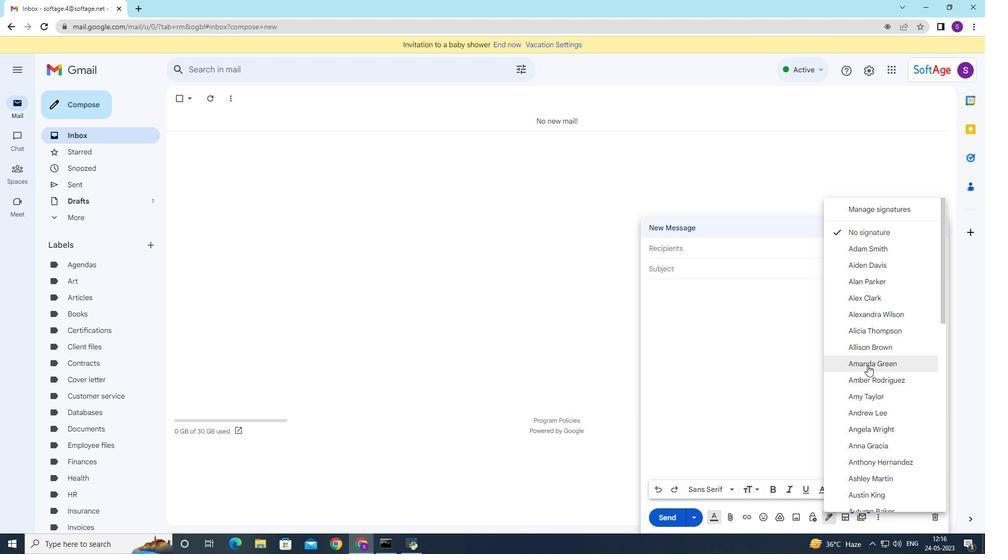 
Action: Mouse scrolled (868, 364) with delta (0, 0)
Screenshot: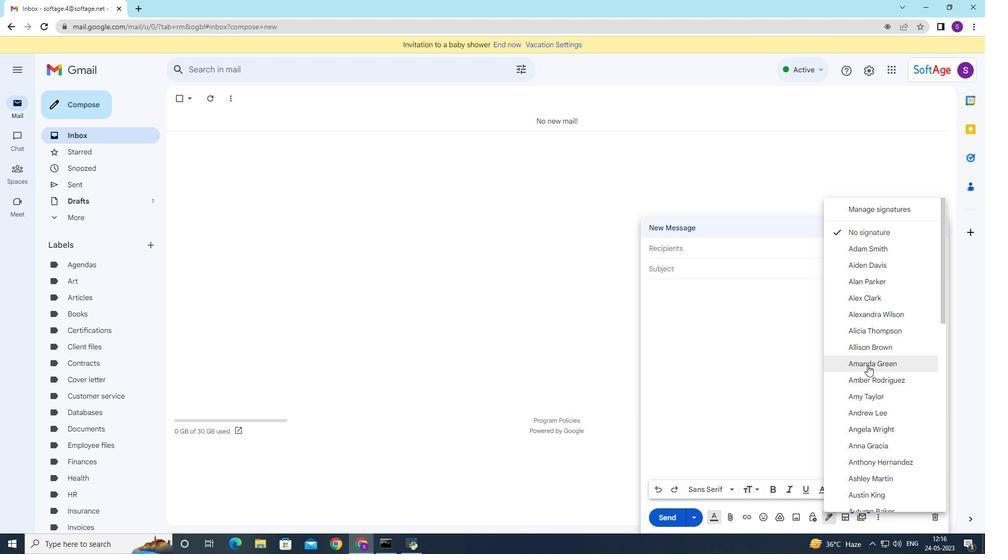 
Action: Mouse moved to (869, 366)
Screenshot: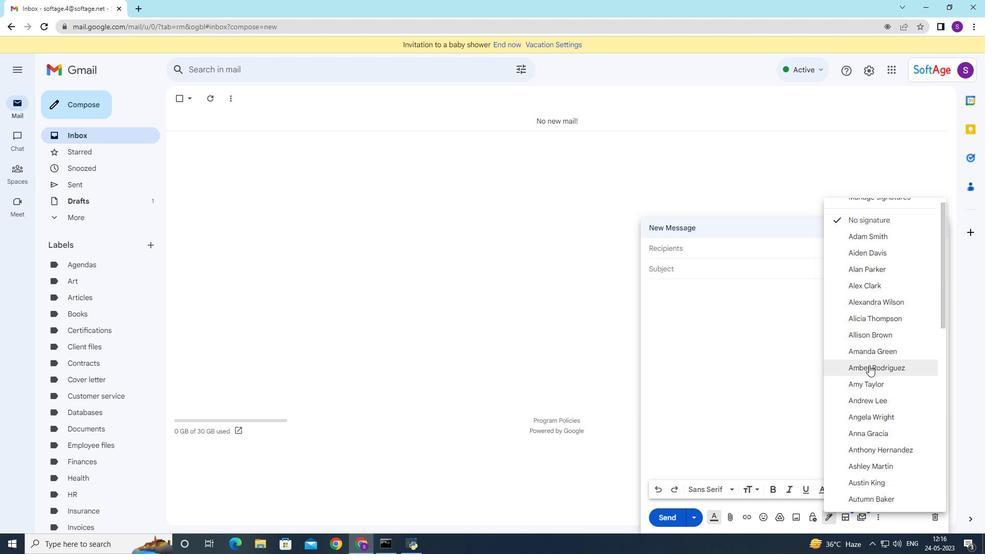 
Action: Mouse scrolled (869, 365) with delta (0, 0)
Screenshot: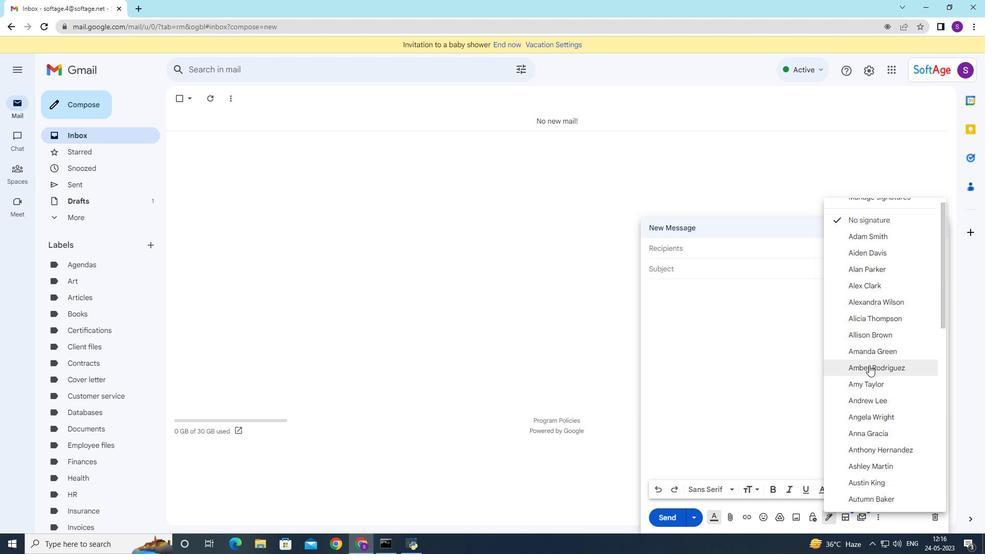 
Action: Mouse moved to (909, 458)
Screenshot: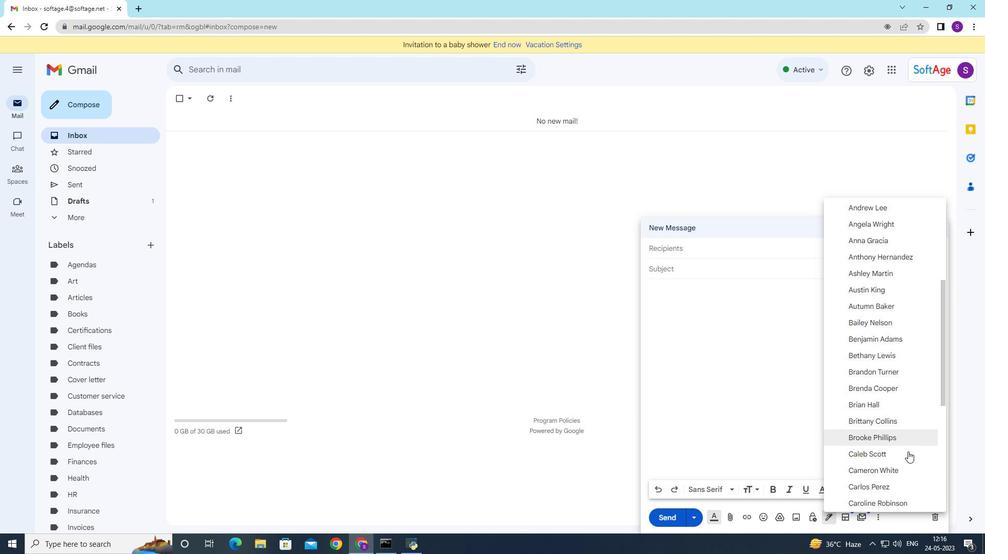
Action: Mouse scrolled (909, 458) with delta (0, 0)
Screenshot: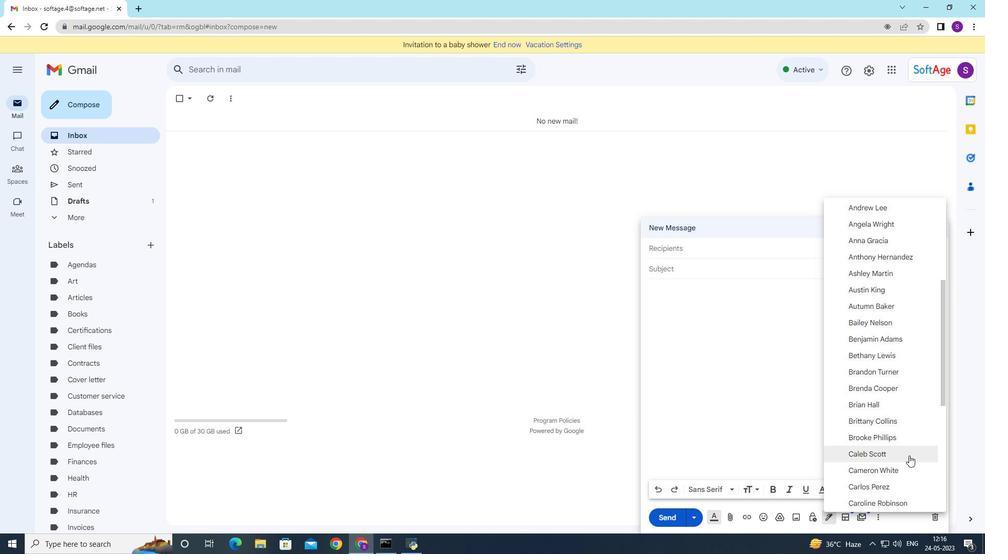 
Action: Mouse moved to (909, 459)
Screenshot: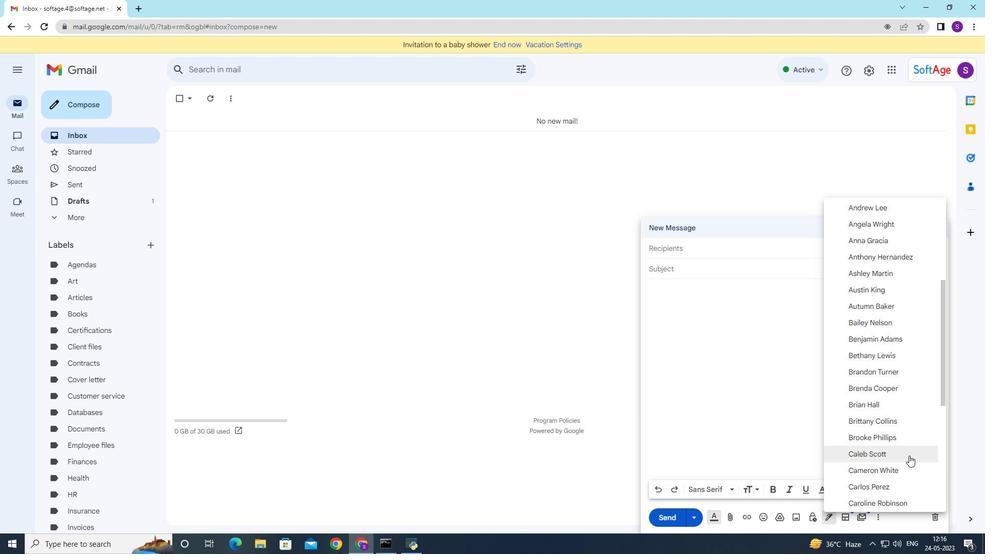 
Action: Mouse scrolled (909, 459) with delta (0, 0)
Screenshot: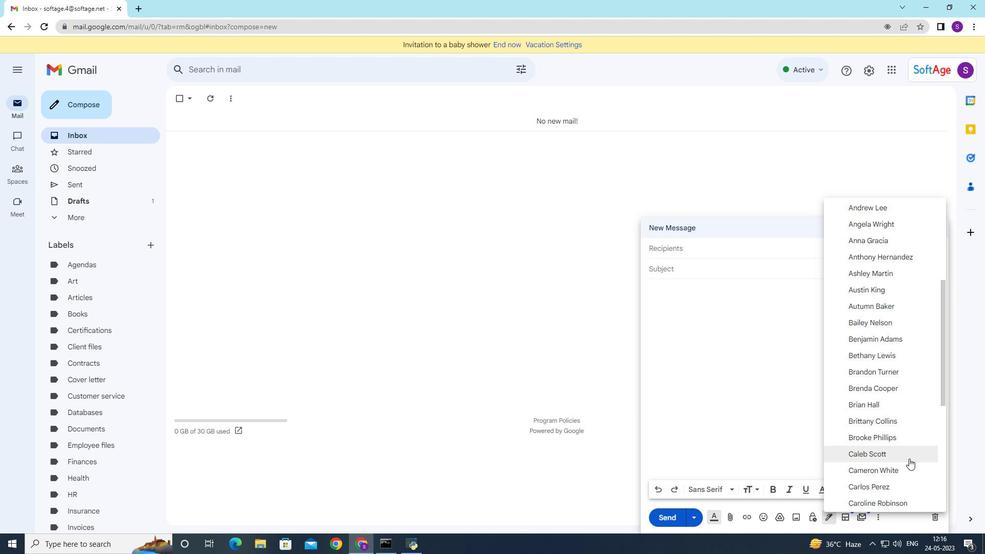 
Action: Mouse moved to (909, 460)
Screenshot: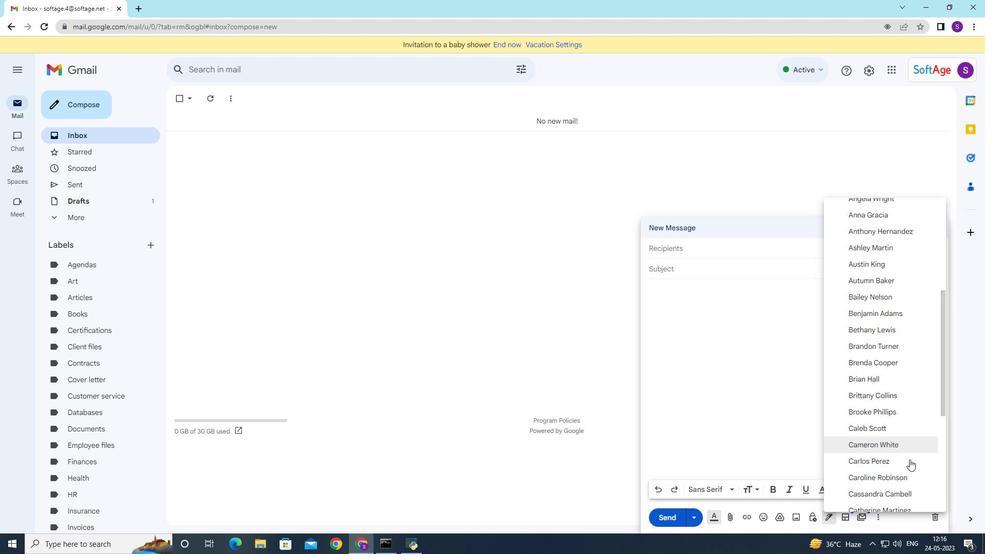 
Action: Mouse scrolled (909, 459) with delta (0, 0)
Screenshot: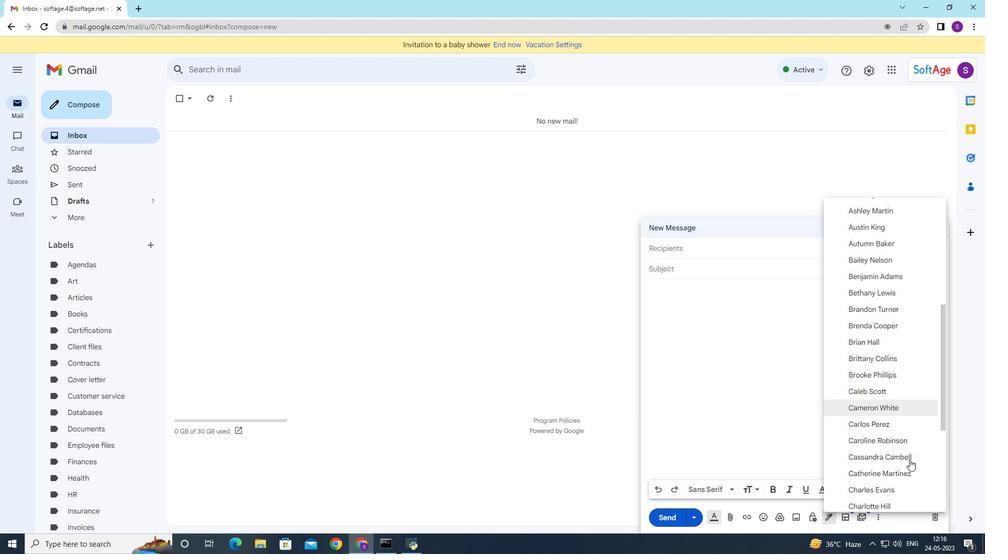 
Action: Mouse scrolled (909, 459) with delta (0, 0)
Screenshot: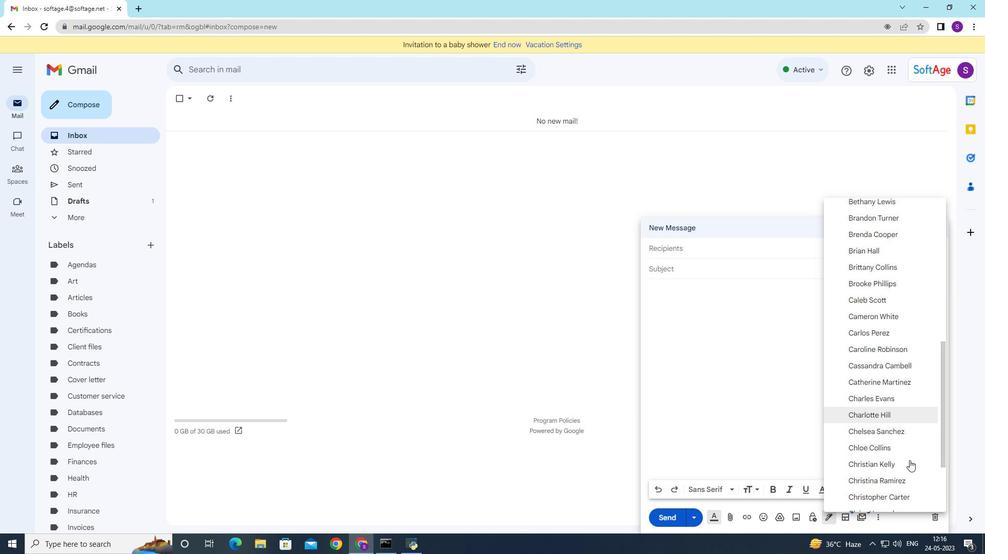 
Action: Mouse moved to (899, 417)
Screenshot: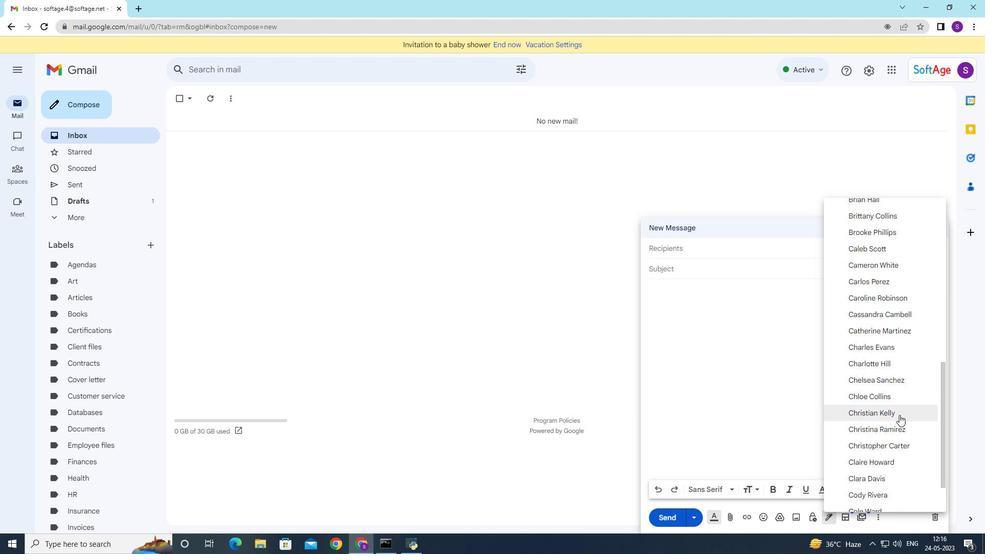 
Action: Mouse scrolled (899, 417) with delta (0, 0)
Screenshot: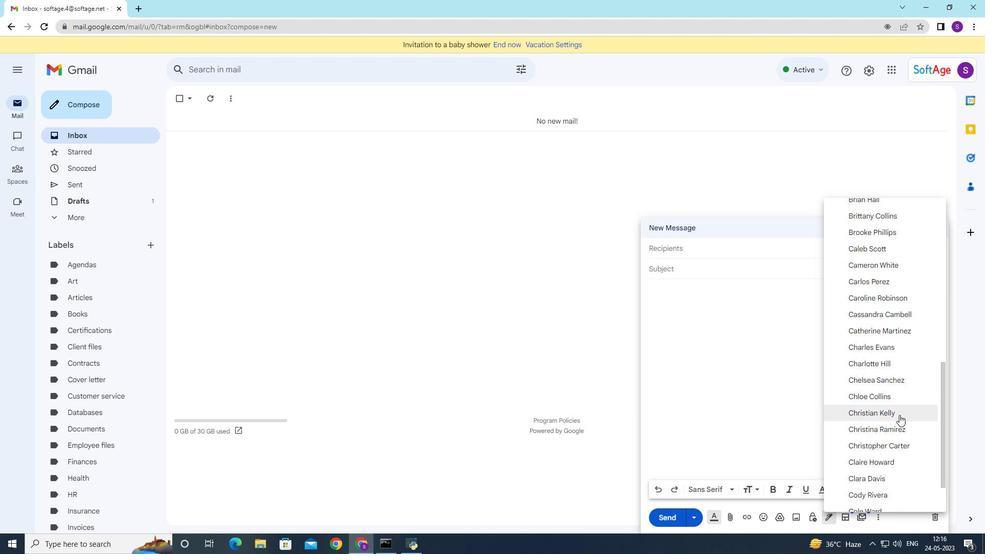 
Action: Mouse scrolled (899, 417) with delta (0, 0)
Screenshot: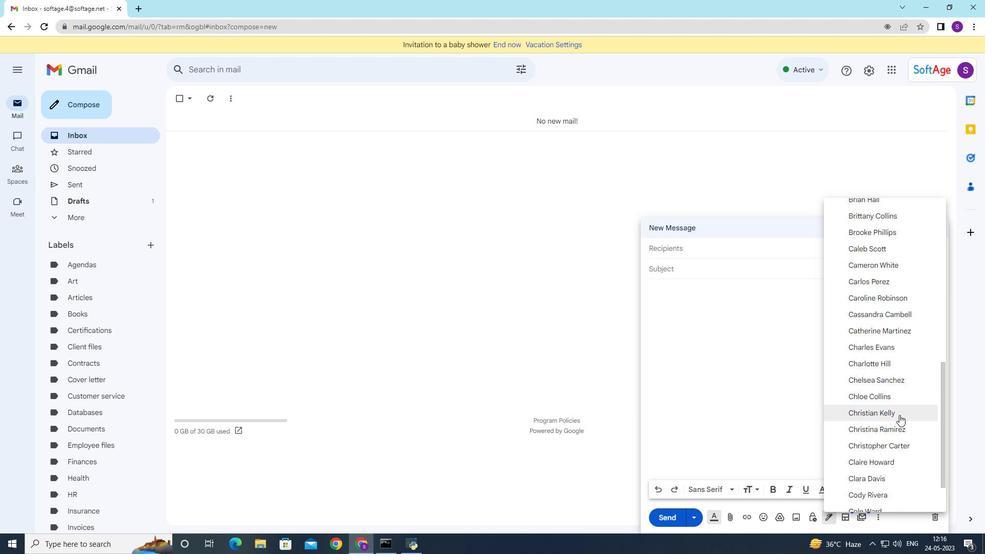 
Action: Mouse scrolled (899, 417) with delta (0, 0)
Screenshot: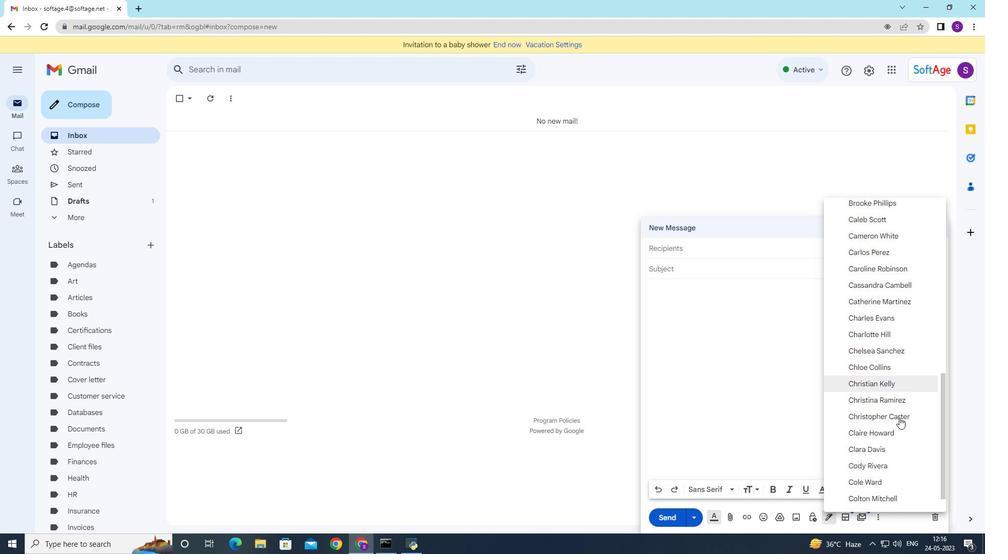 
Action: Mouse moved to (902, 469)
Screenshot: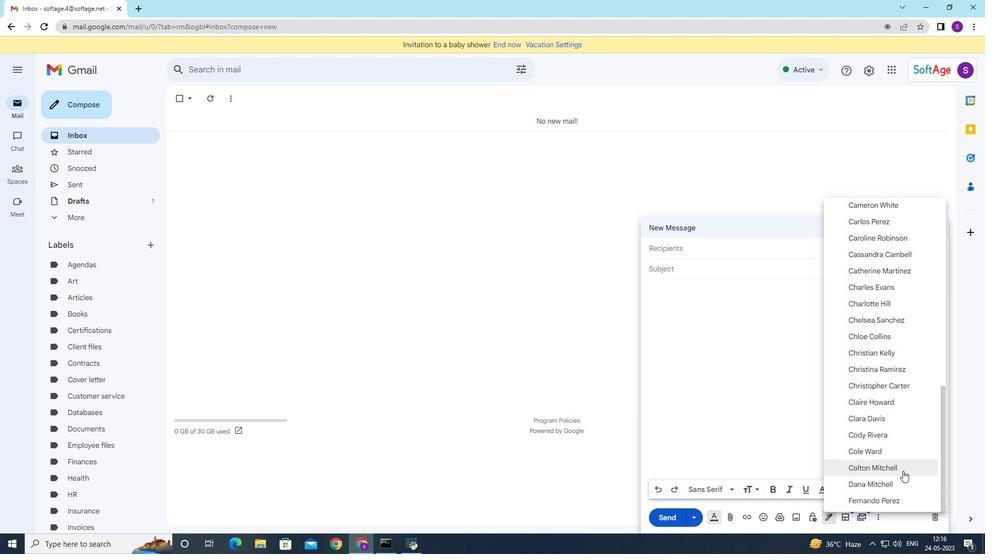 
Action: Mouse pressed left at (902, 469)
Screenshot: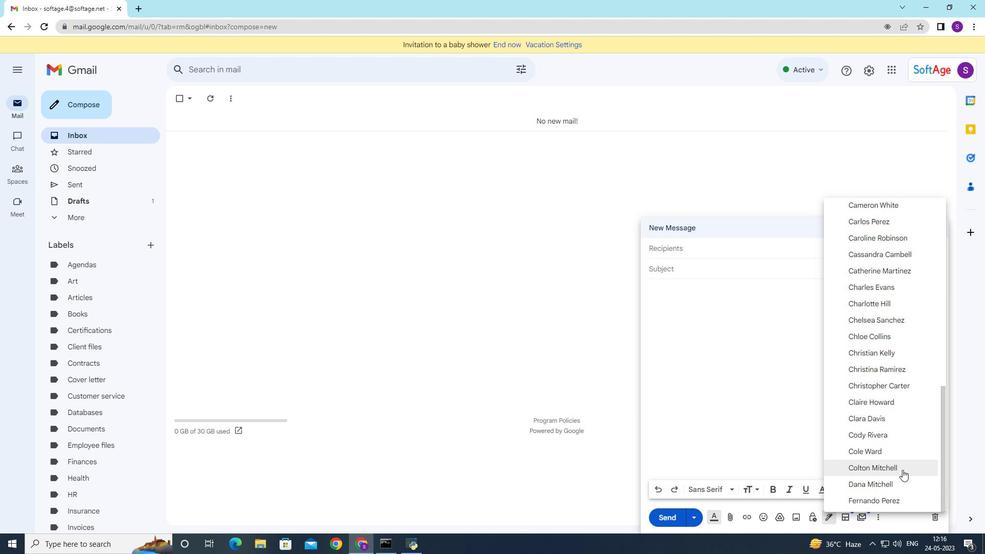 
Action: Mouse moved to (674, 268)
Screenshot: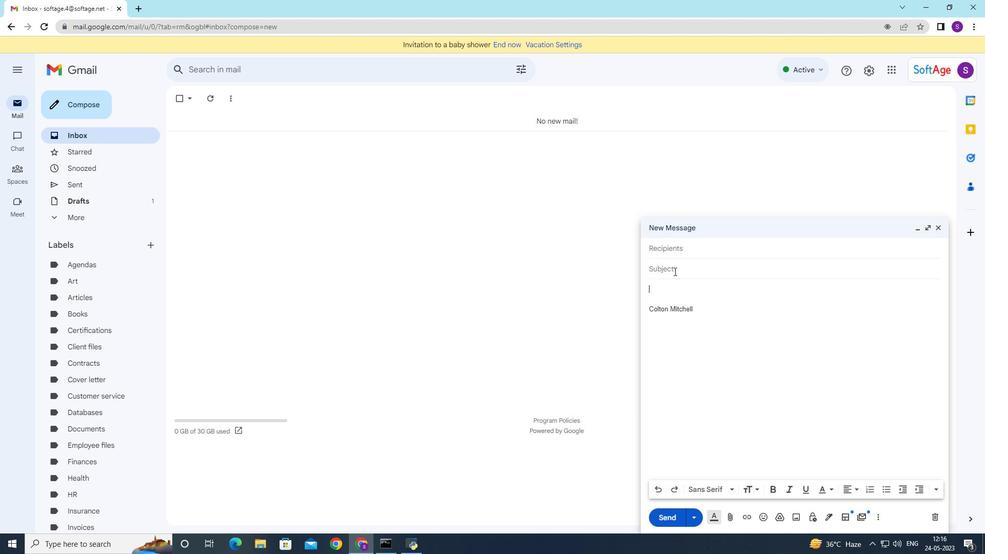 
Action: Mouse pressed left at (674, 268)
Screenshot: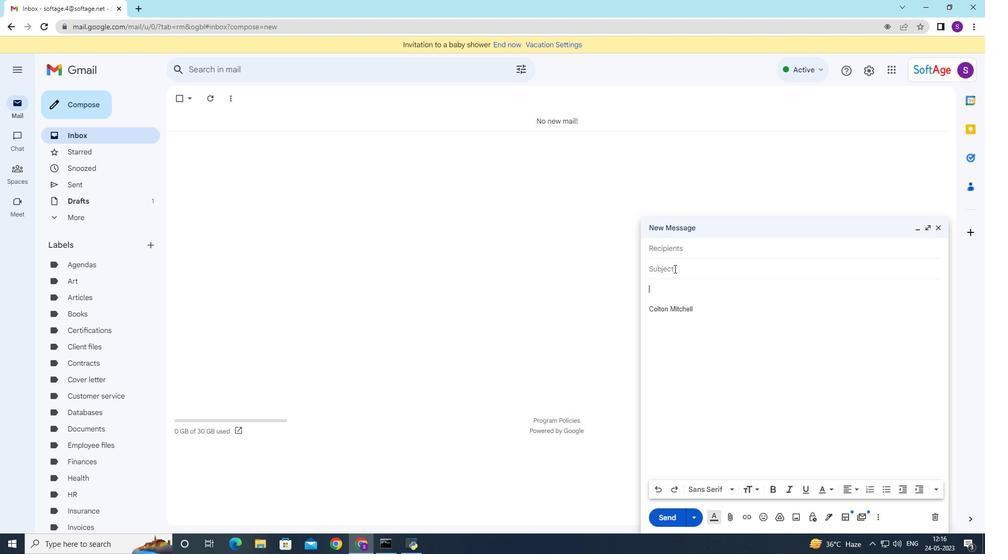 
Action: Mouse moved to (672, 272)
Screenshot: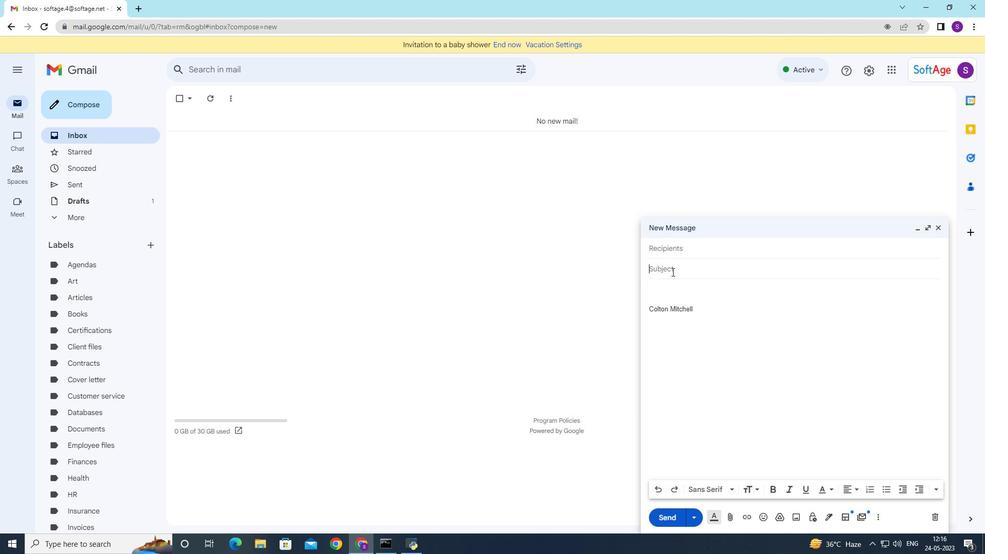 
Action: Key pressed <Key.shift>Invitation<Key.space>to<Key.space>an<Key.space>event<Key.space>
Screenshot: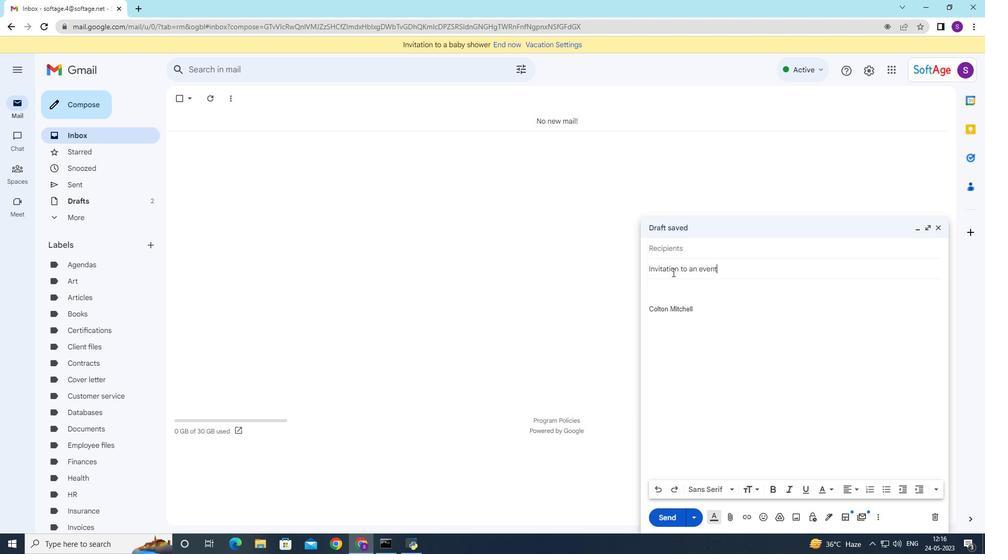 
Action: Mouse moved to (664, 283)
Screenshot: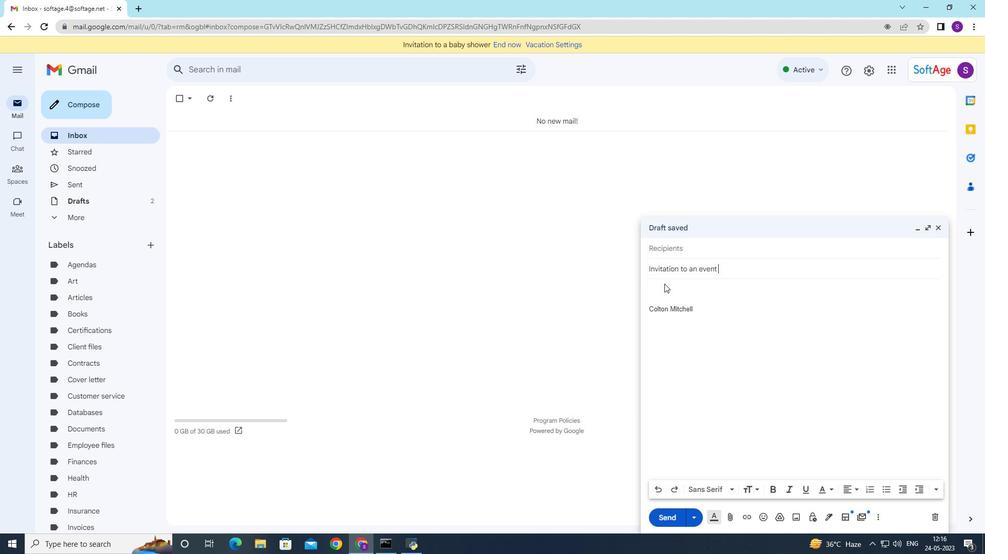 
Action: Mouse pressed left at (664, 283)
Screenshot: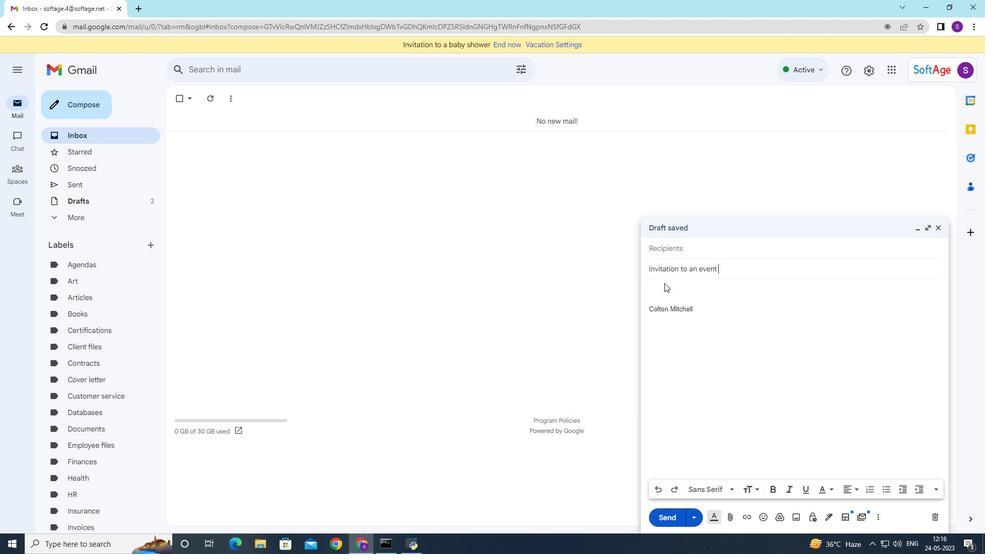 
Action: Mouse moved to (664, 282)
Screenshot: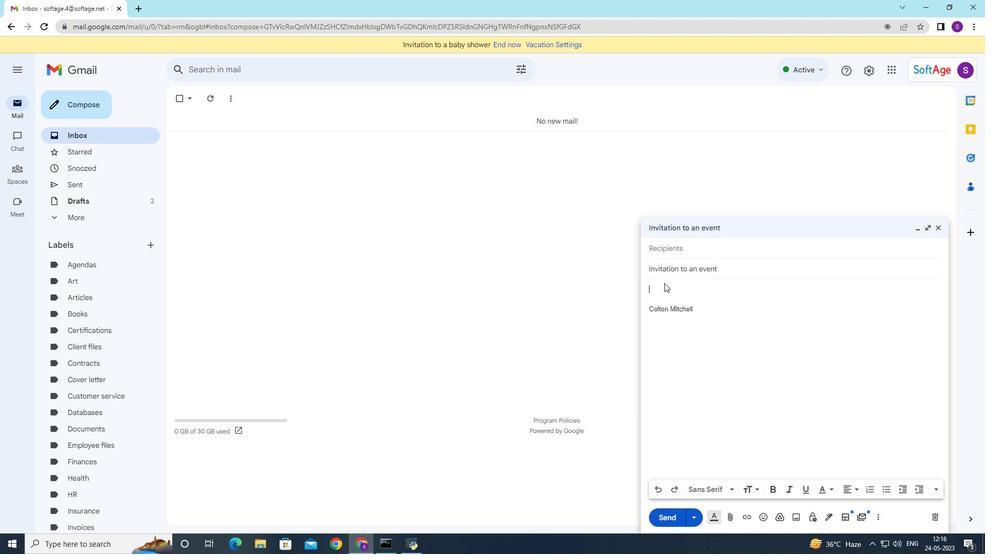 
Action: Key pressed <Key.shift>I<Key.space>need<Key.space>your<Key.space>help<Key.space>with<Key.space>creating<Key.space>a<Key.space>budget<Key.space>plan<Key.space>for<Key.space>ytj<Key.backspace><Key.backspace><Key.backspace>the<Key.space>next<Key.space>fiscal<Key.space>year.
Screenshot: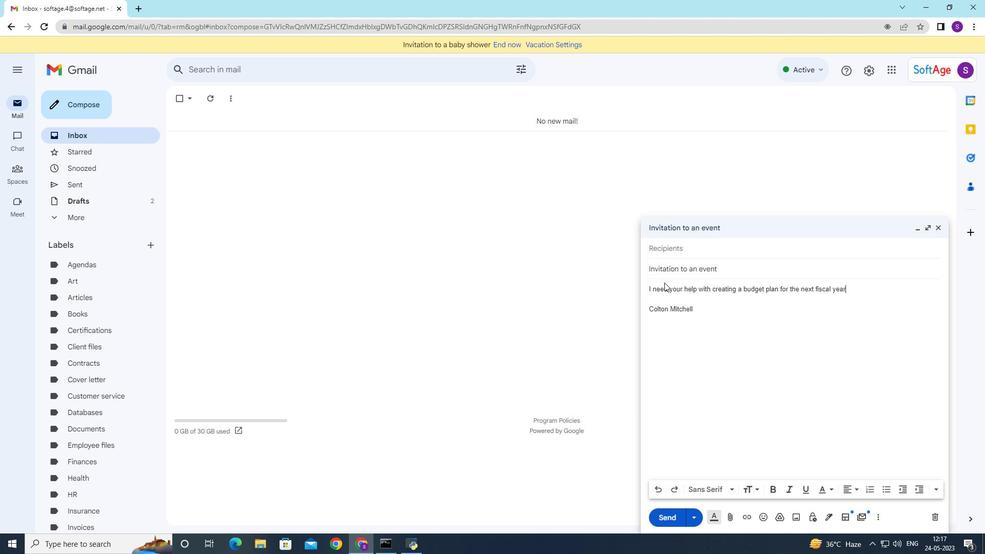 
Action: Mouse moved to (662, 249)
Screenshot: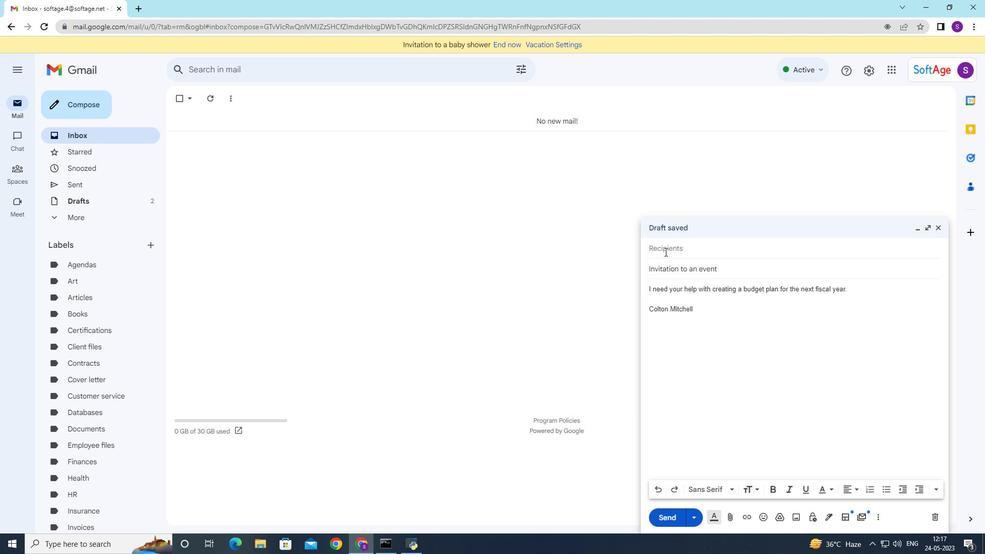 
Action: Mouse pressed left at (662, 249)
Screenshot: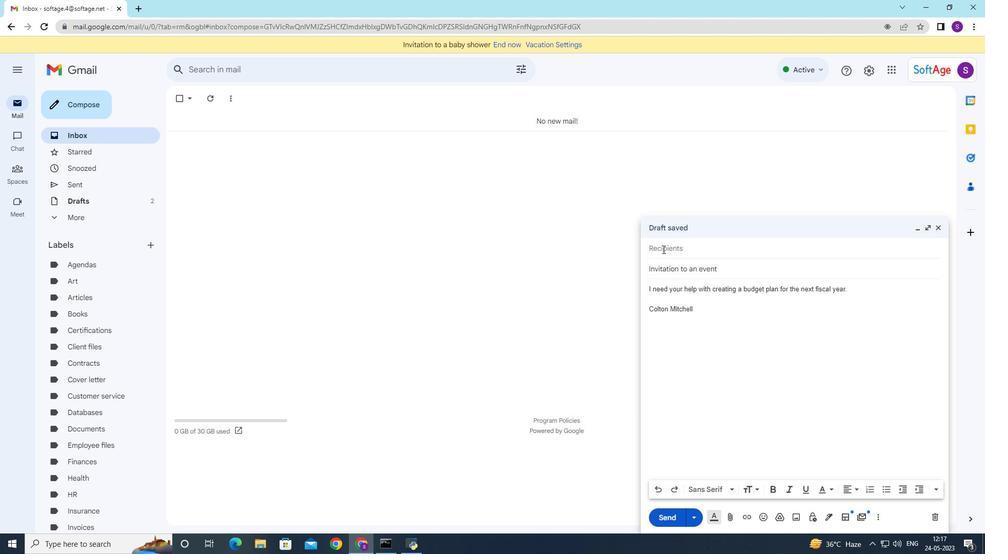 
Action: Mouse moved to (662, 251)
Screenshot: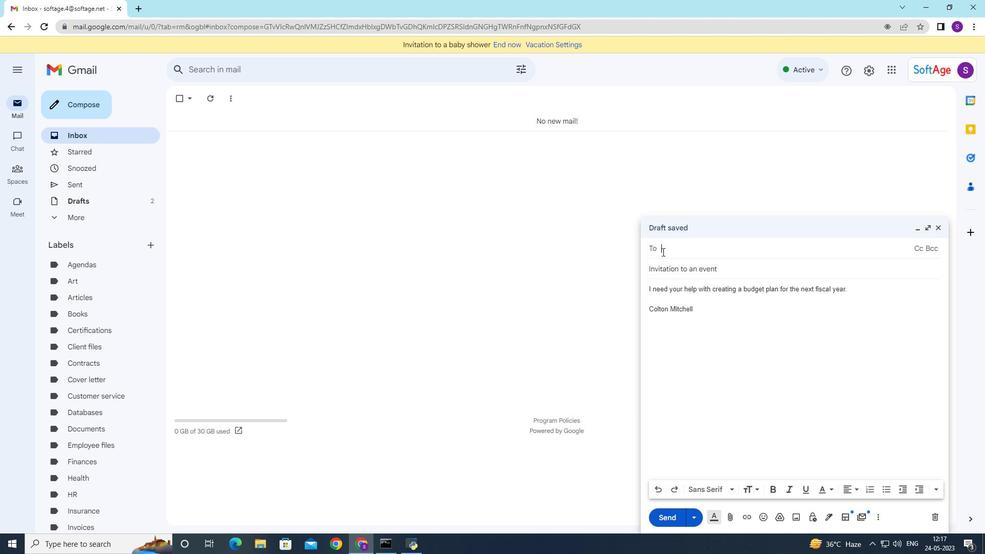 
Action: Key pressed softage.3
Screenshot: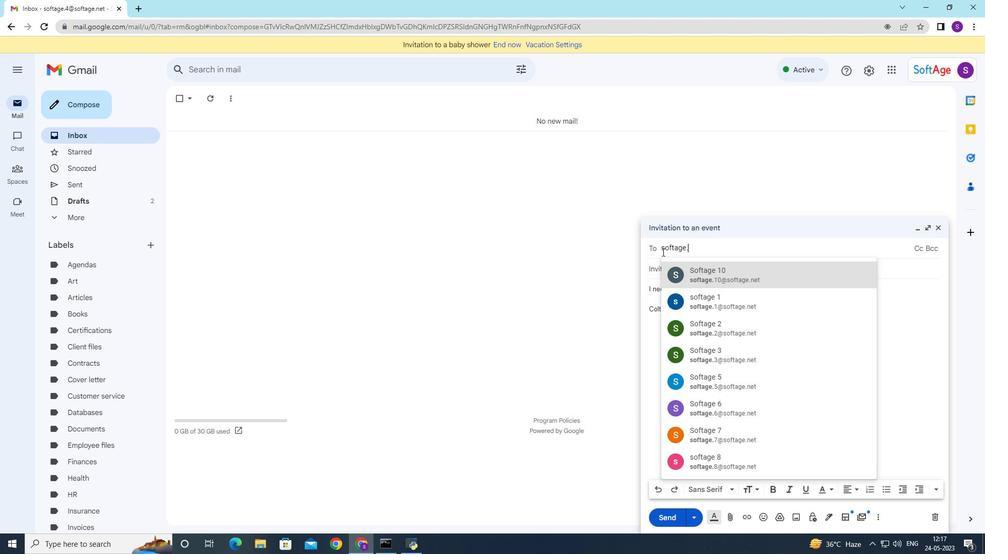 
Action: Mouse moved to (702, 273)
Screenshot: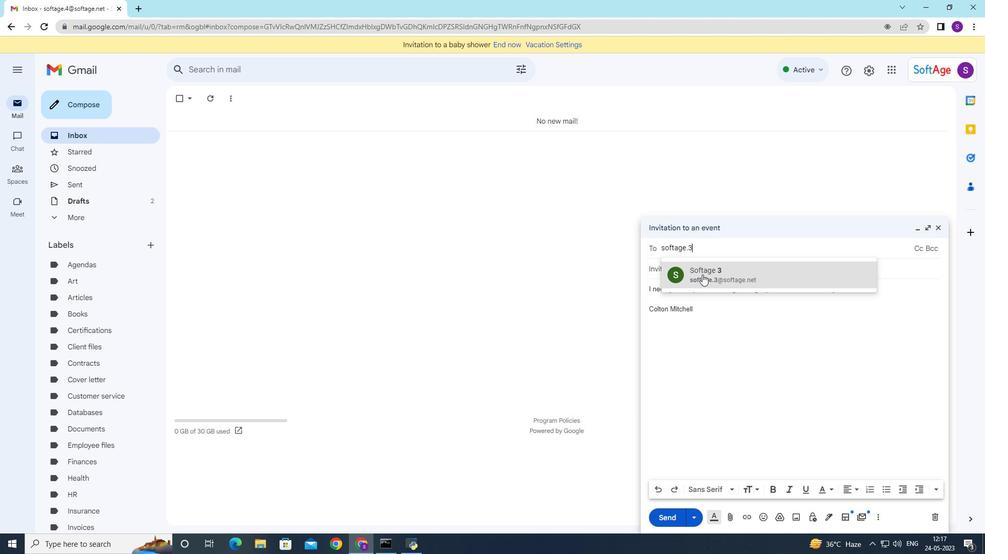 
Action: Mouse pressed left at (702, 273)
Screenshot: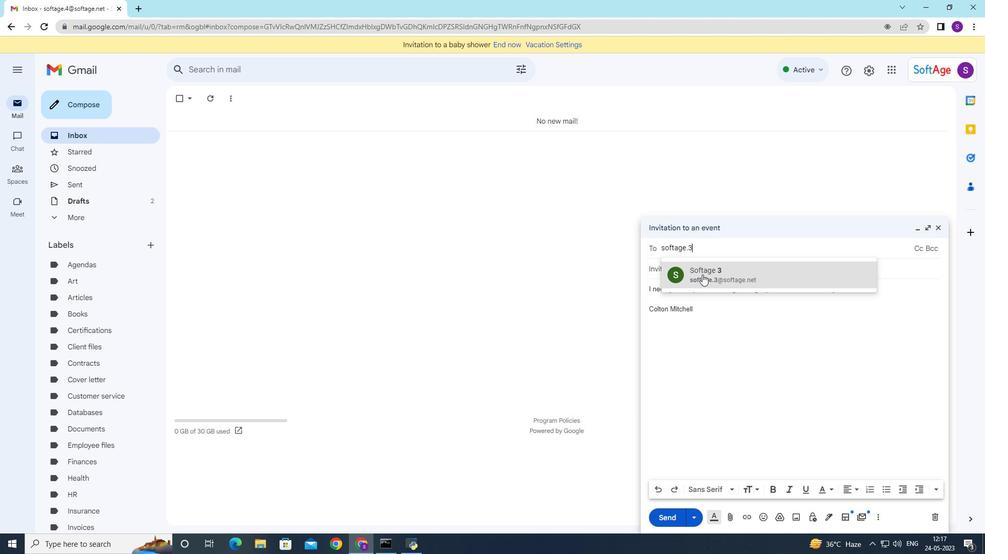 
Action: Mouse moved to (686, 299)
Screenshot: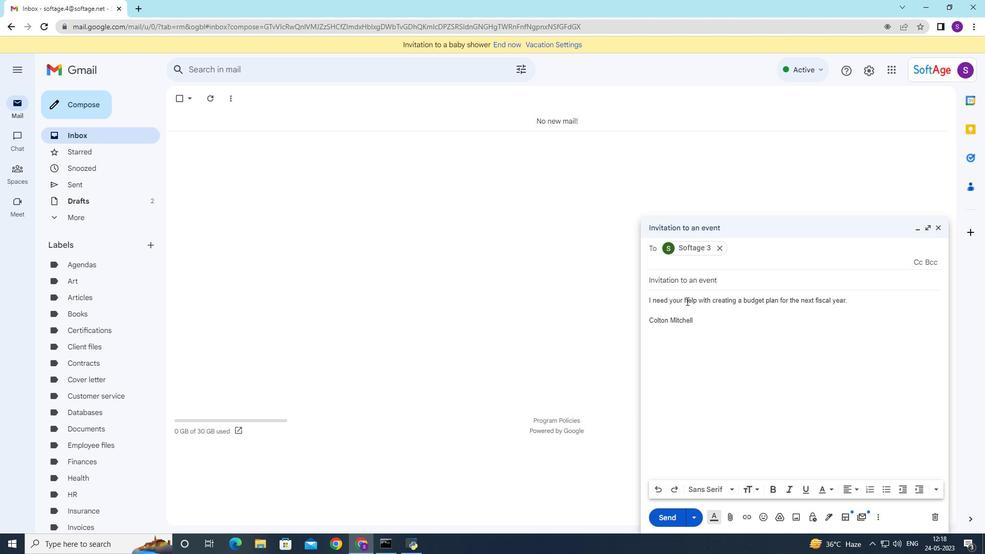 
Action: Mouse pressed left at (686, 299)
Screenshot: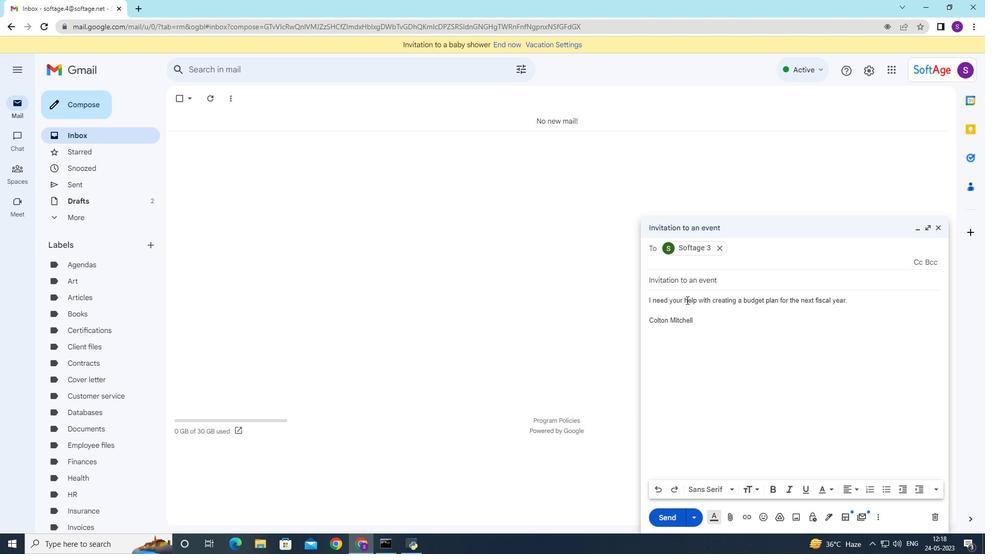 
Action: Mouse moved to (687, 288)
Screenshot: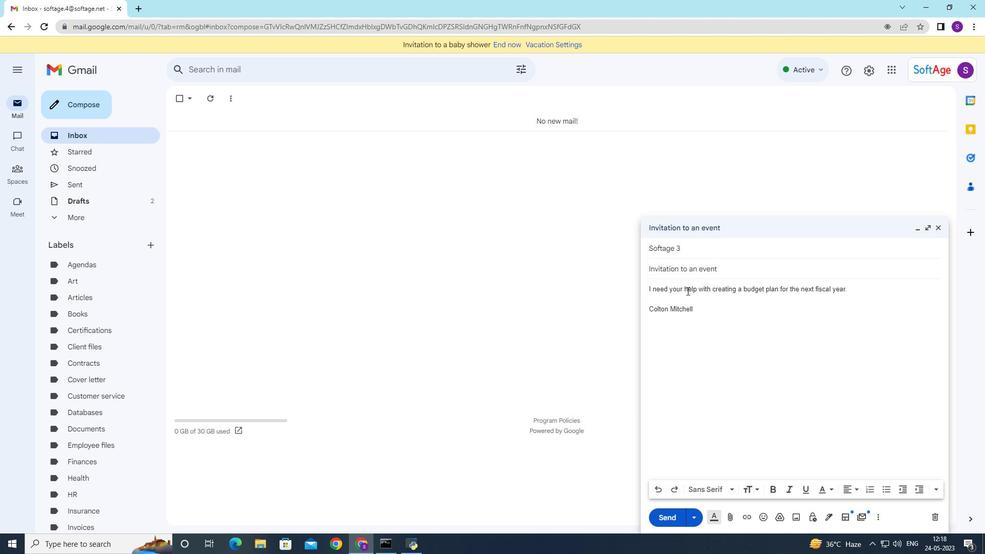 
Action: Mouse pressed left at (687, 288)
Screenshot: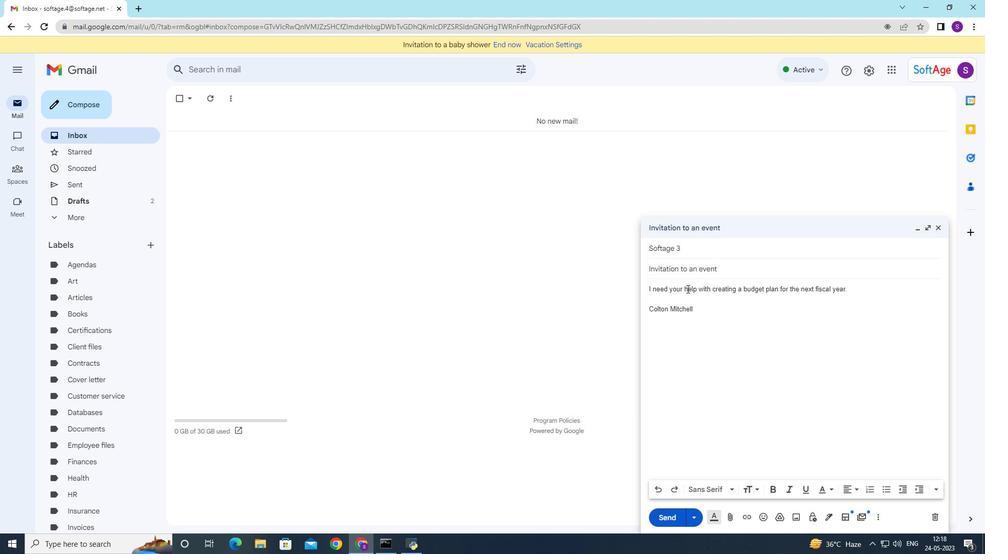 
Action: Mouse pressed left at (687, 288)
Screenshot: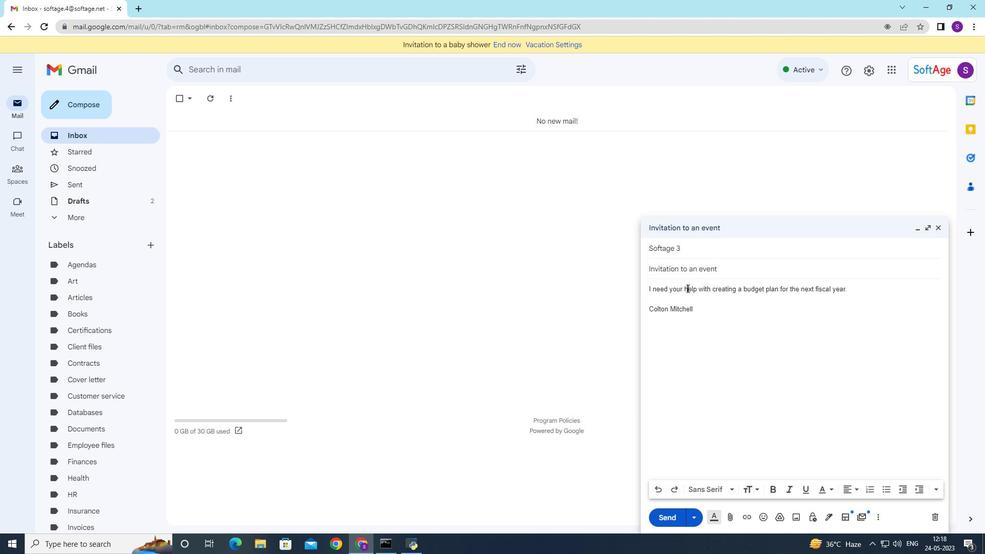 
Action: Mouse moved to (687, 288)
Screenshot: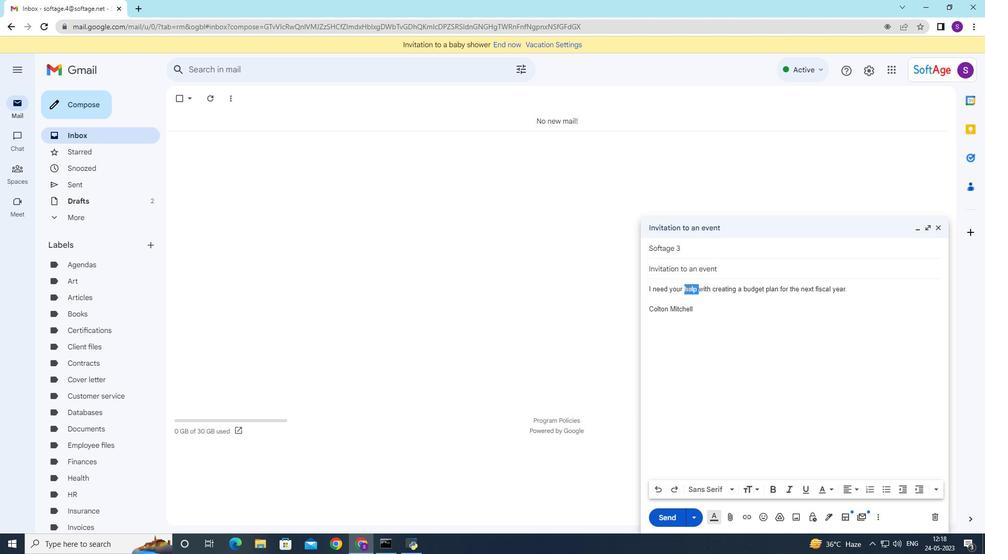 
Action: Mouse pressed left at (687, 288)
Screenshot: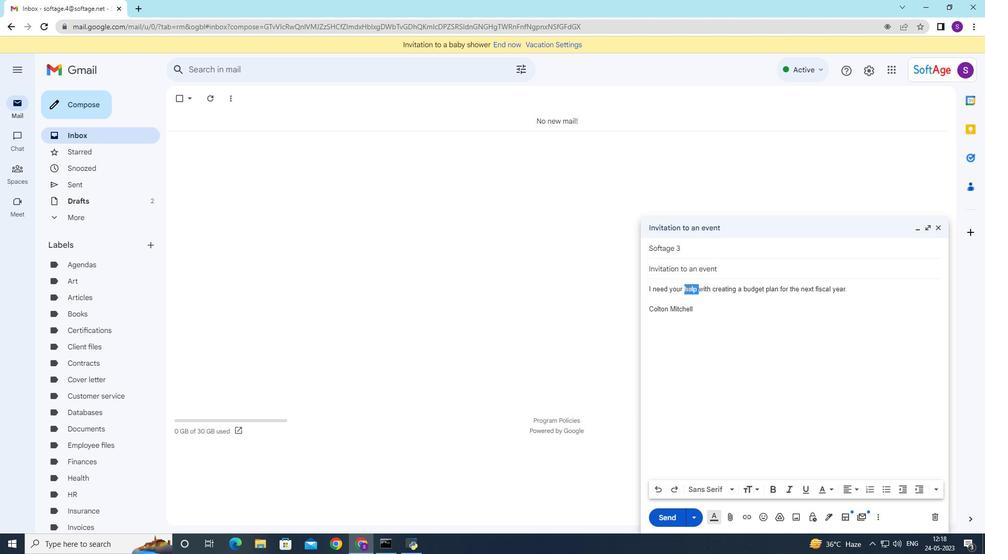 
Action: Mouse moved to (732, 490)
Screenshot: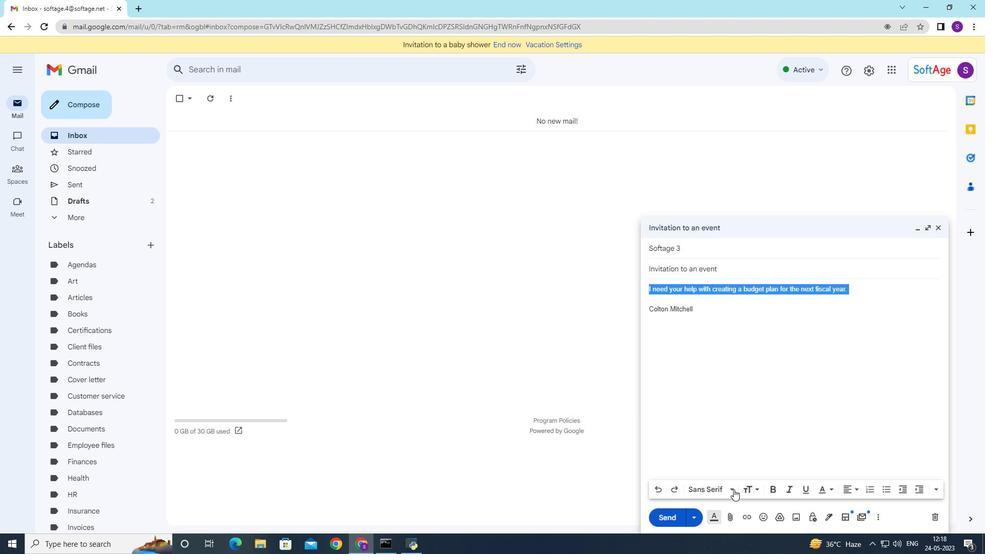 
Action: Mouse pressed left at (732, 490)
Screenshot: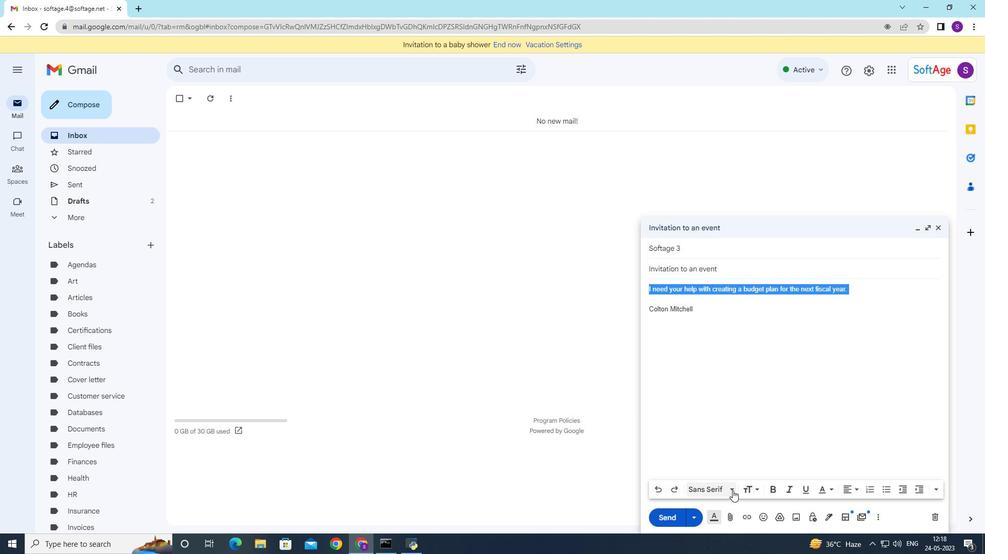 
Action: Mouse moved to (731, 393)
Screenshot: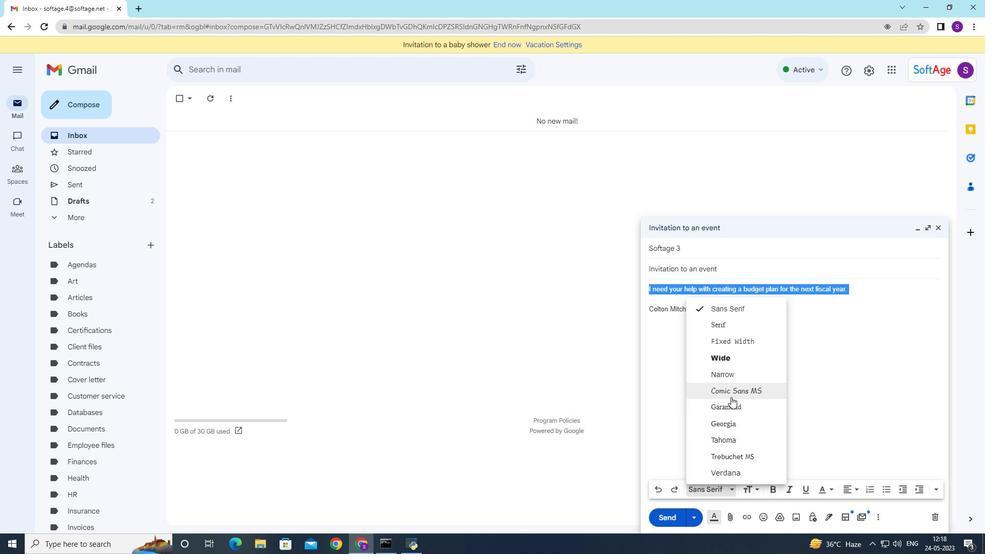 
Action: Mouse pressed left at (731, 393)
Screenshot: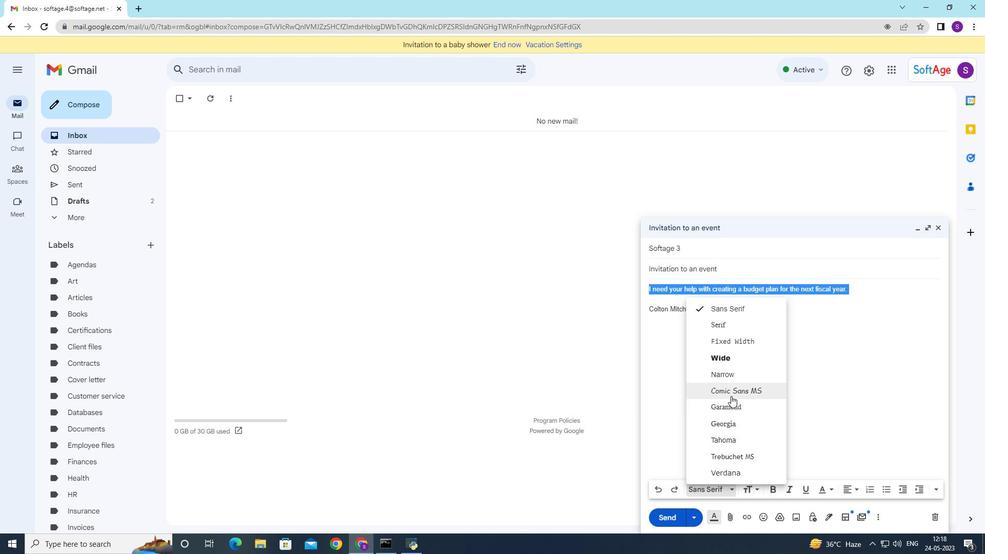 
Action: Mouse moved to (806, 489)
Screenshot: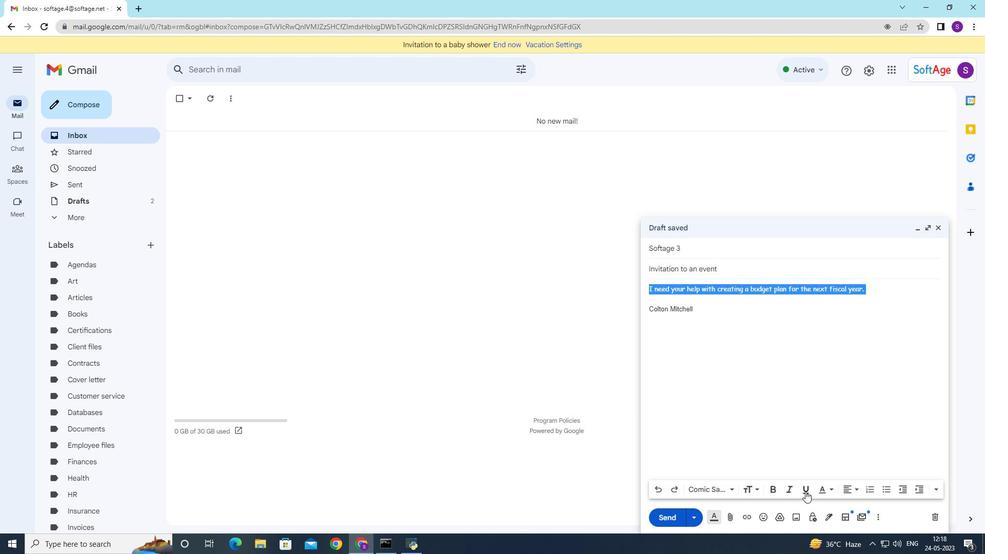 
Action: Mouse pressed left at (806, 489)
Screenshot: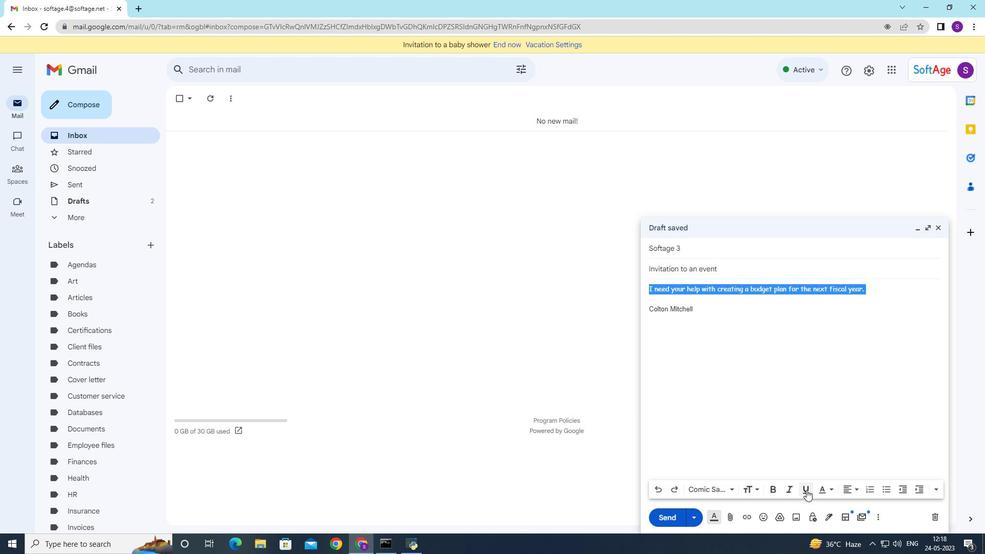 
Action: Mouse moved to (667, 516)
Screenshot: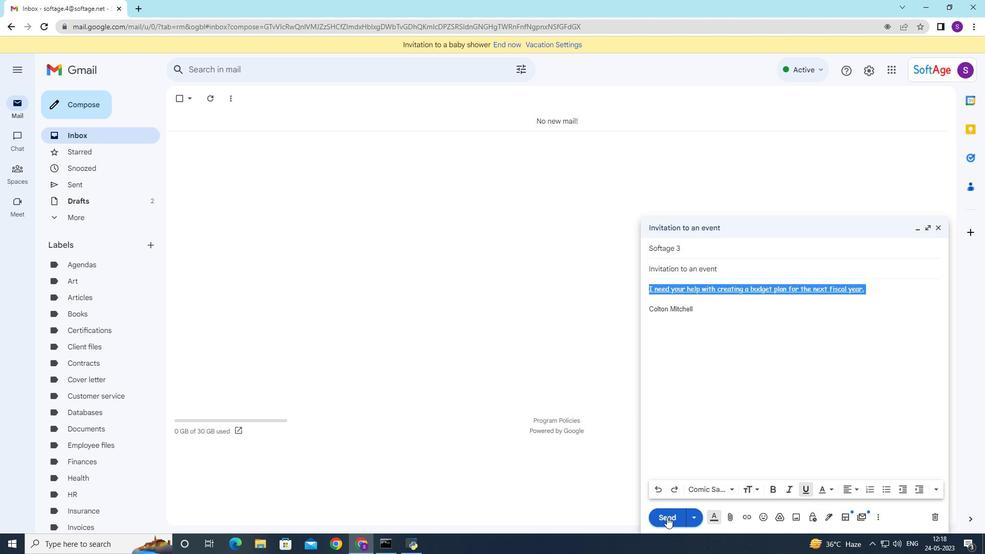 
Action: Mouse pressed left at (667, 516)
Screenshot: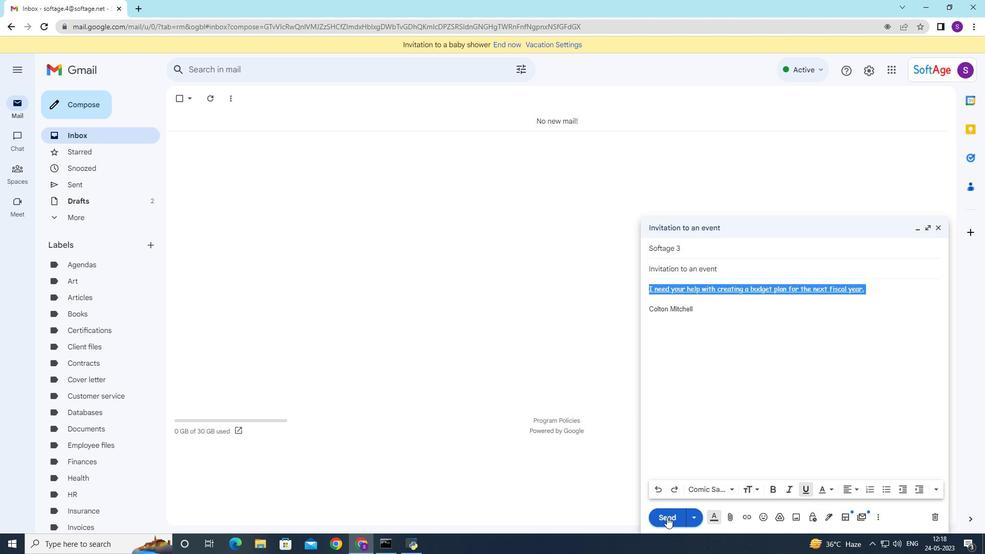
Action: Mouse moved to (149, 245)
Screenshot: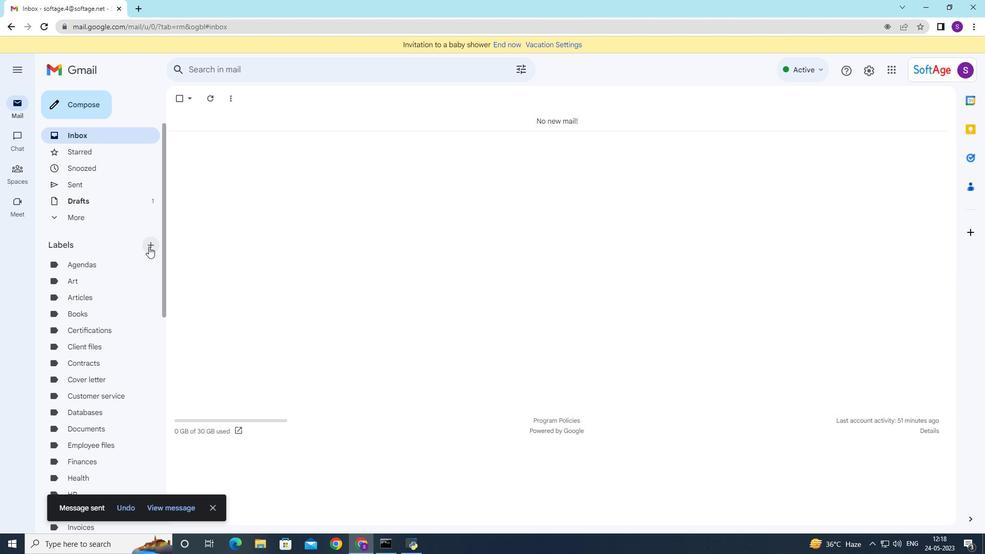 
Action: Mouse pressed left at (149, 245)
Screenshot: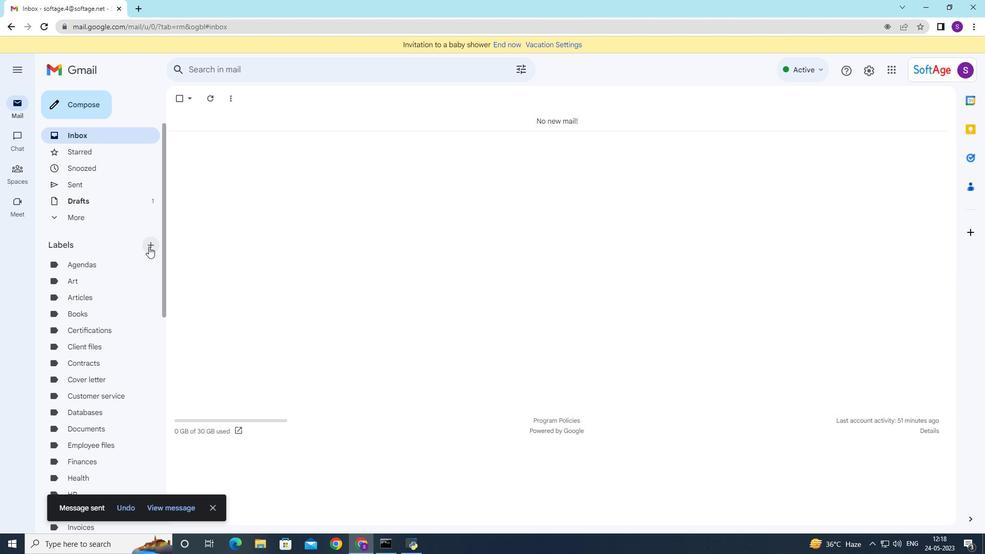 
Action: Mouse moved to (146, 250)
Screenshot: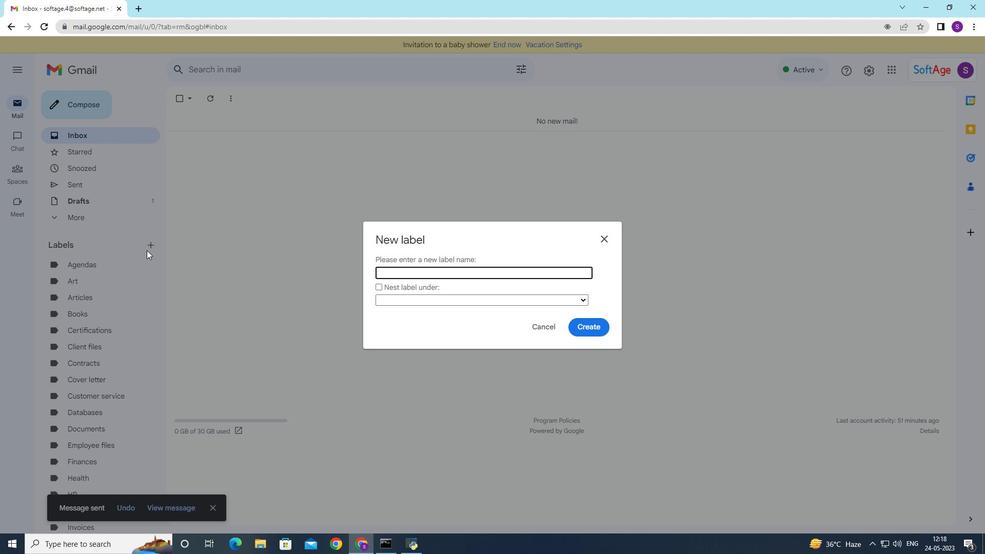 
Action: Key pressed <Key.shift>Offboarding
Screenshot: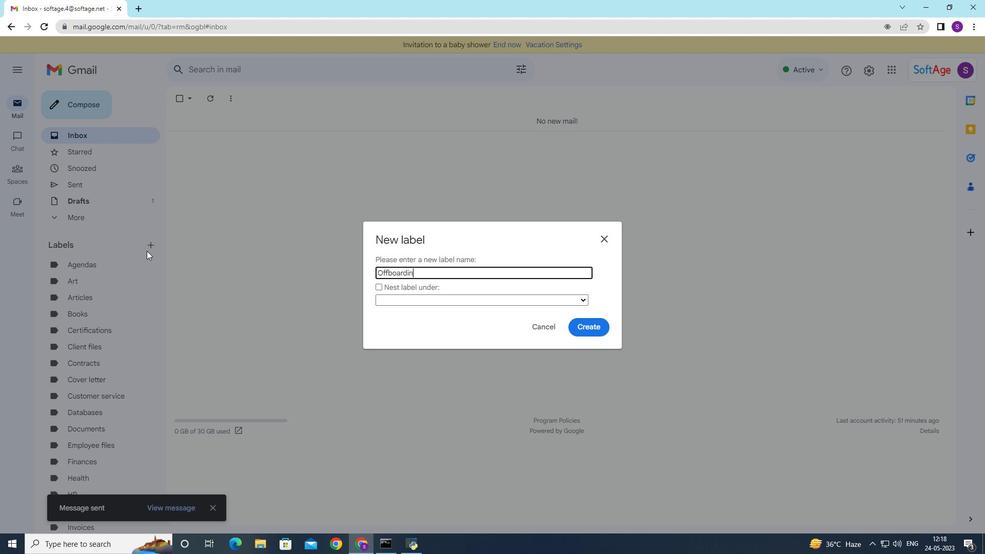 
Action: Mouse moved to (589, 324)
Screenshot: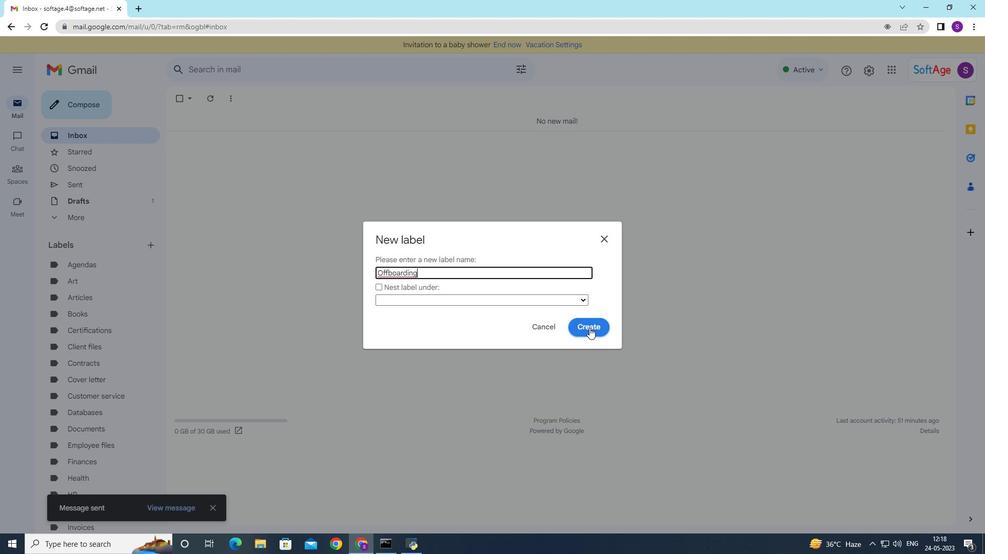 
Action: Mouse pressed left at (589, 324)
Screenshot: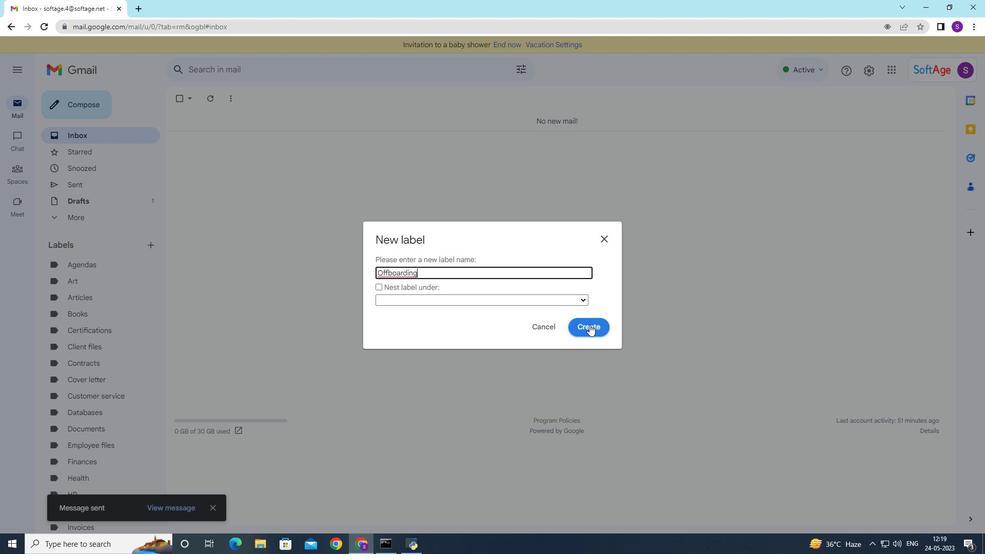 
Action: Mouse moved to (88, 188)
Screenshot: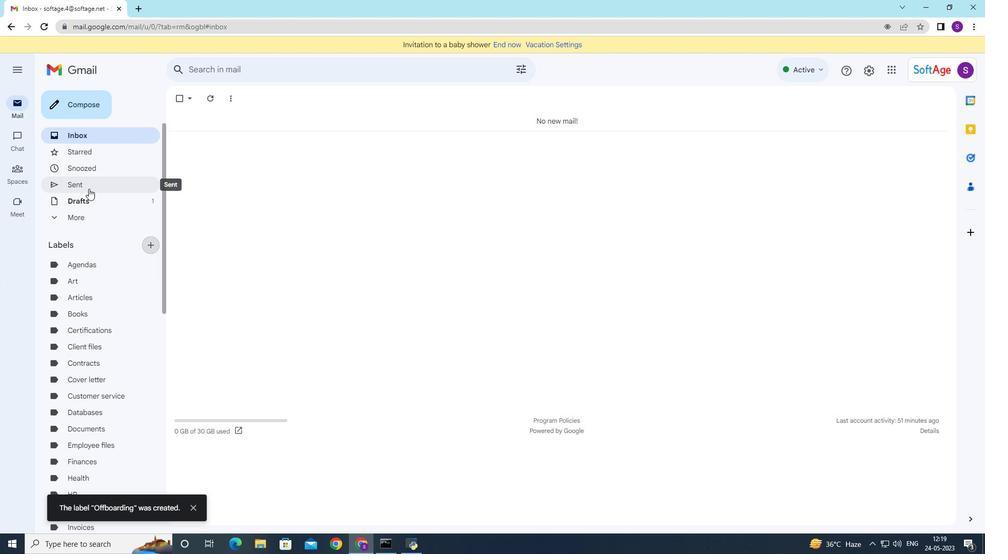 
Action: Mouse pressed left at (88, 188)
Screenshot: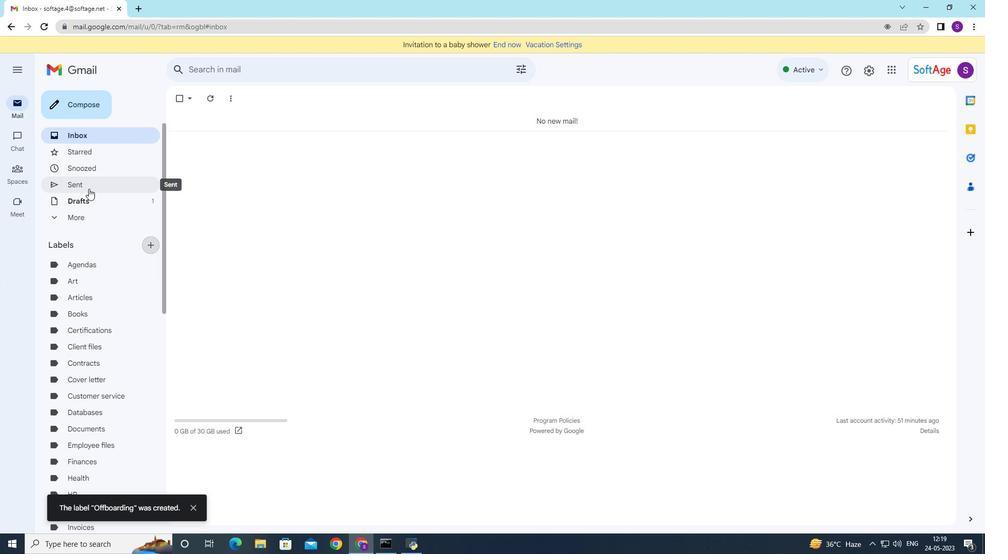 
Action: Mouse moved to (333, 153)
Screenshot: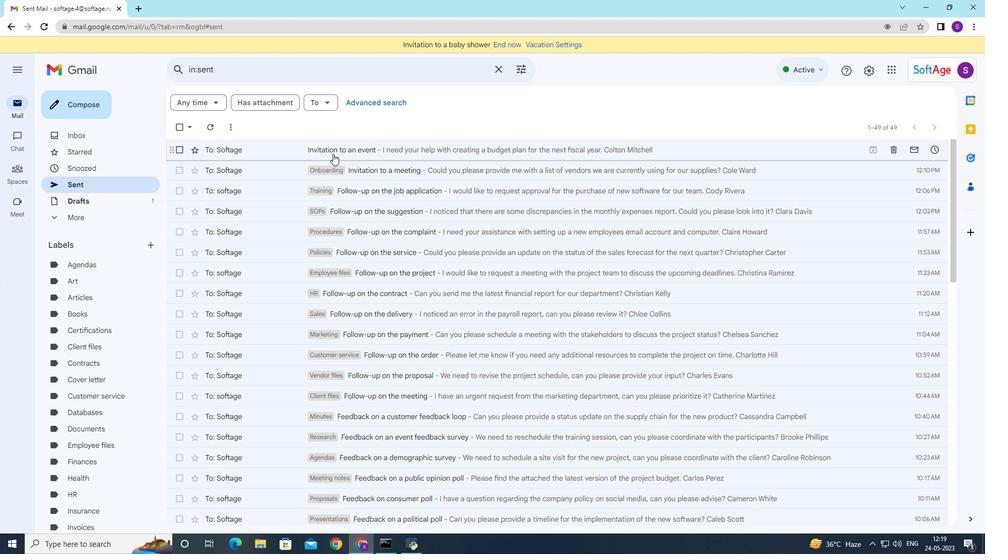 
Action: Mouse pressed right at (333, 153)
Screenshot: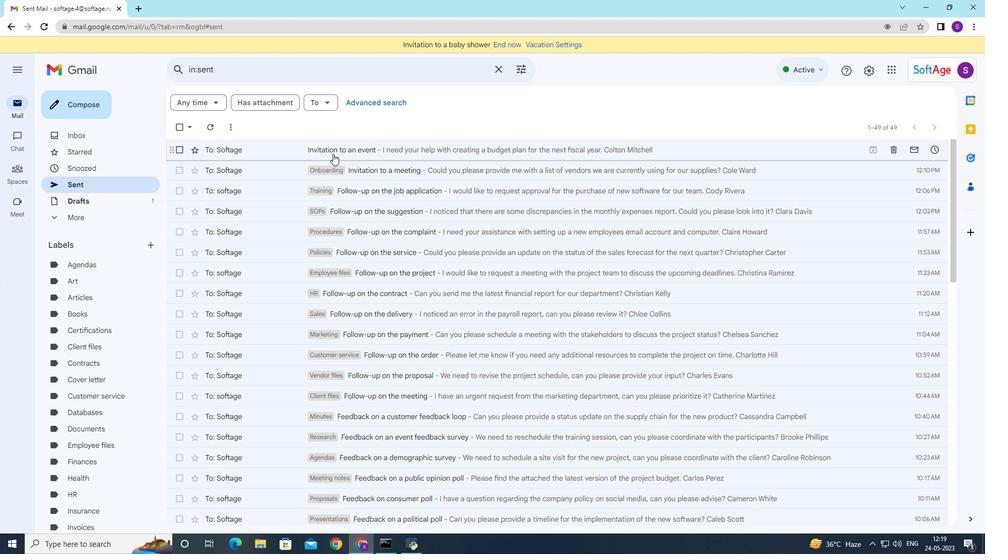 
Action: Mouse moved to (506, 166)
Screenshot: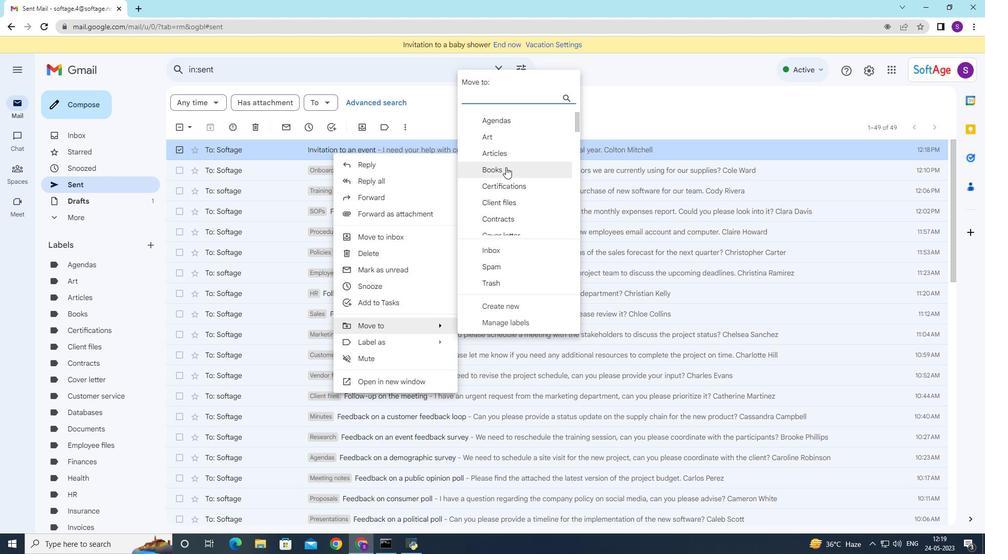 
Action: Mouse scrolled (506, 166) with delta (0, 0)
Screenshot: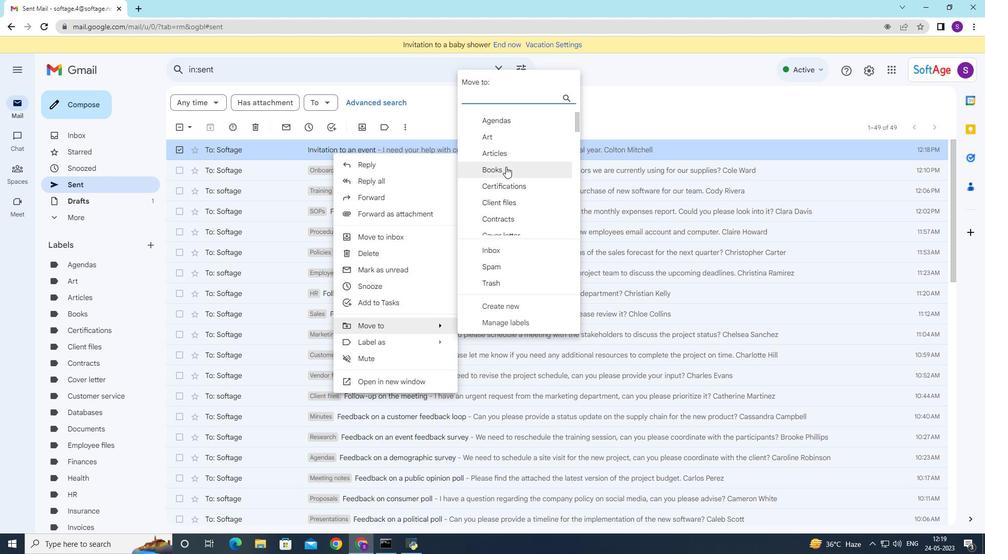 
Action: Mouse scrolled (506, 166) with delta (0, 0)
Screenshot: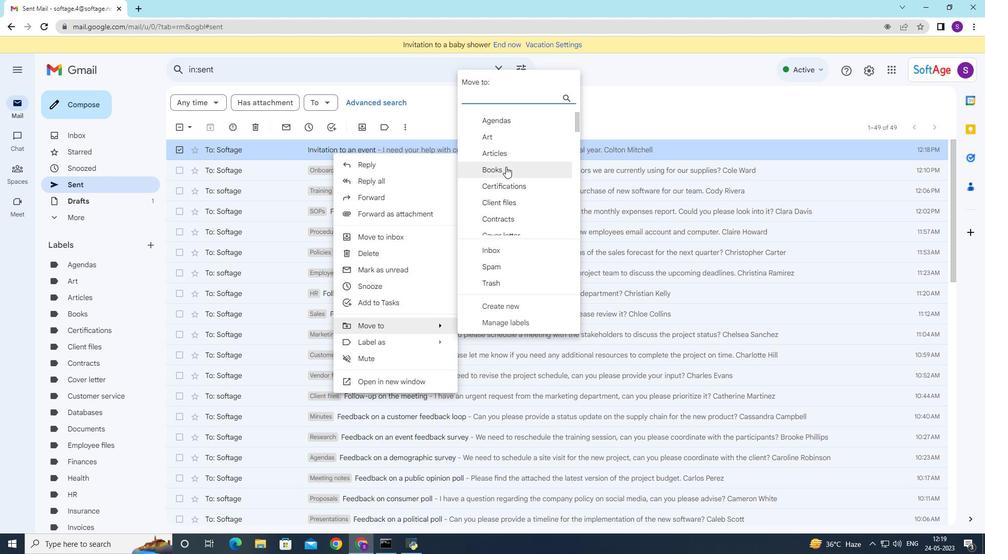 
Action: Mouse moved to (506, 166)
Screenshot: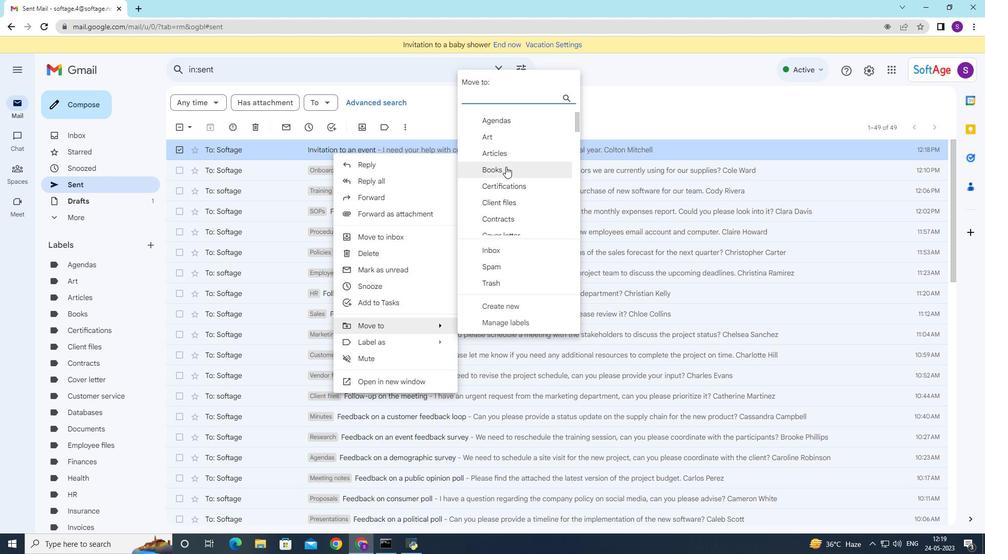 
Action: Mouse scrolled (506, 166) with delta (0, 0)
Screenshot: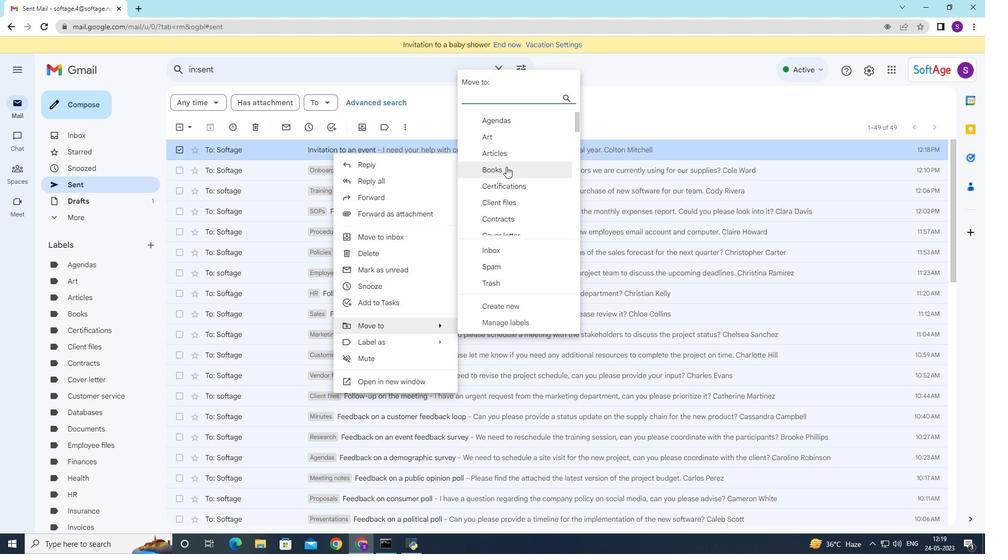 
Action: Mouse moved to (506, 168)
Screenshot: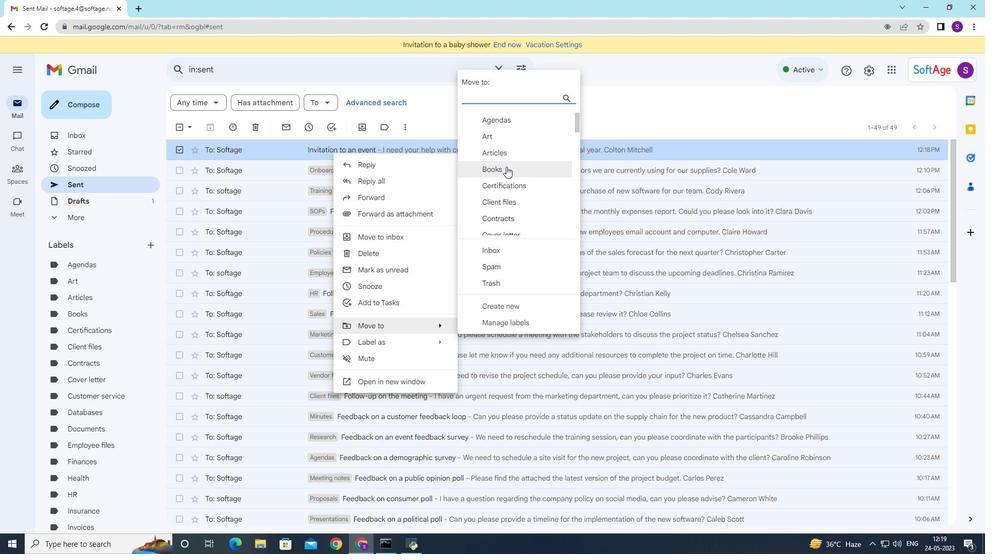 
Action: Mouse scrolled (506, 167) with delta (0, 0)
Screenshot: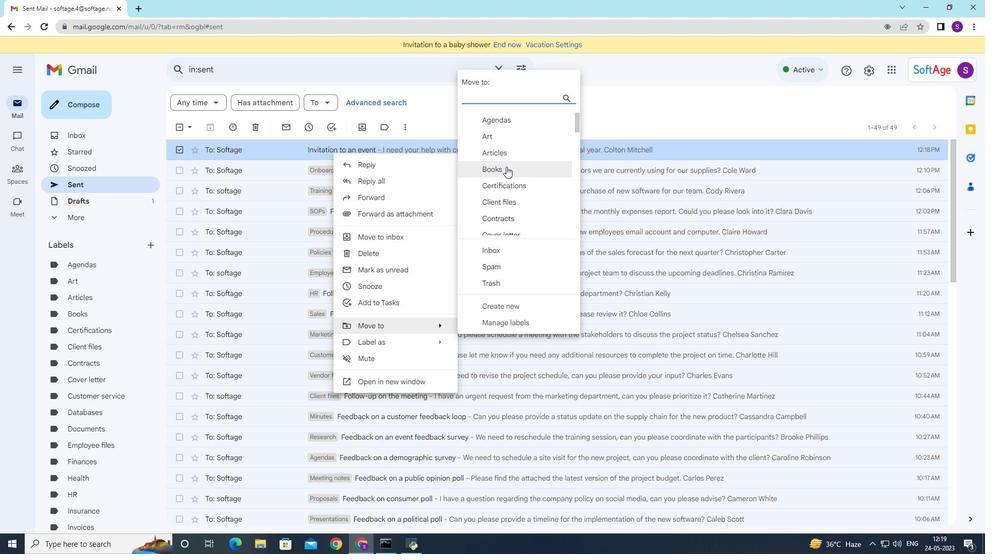 
Action: Mouse moved to (505, 173)
Screenshot: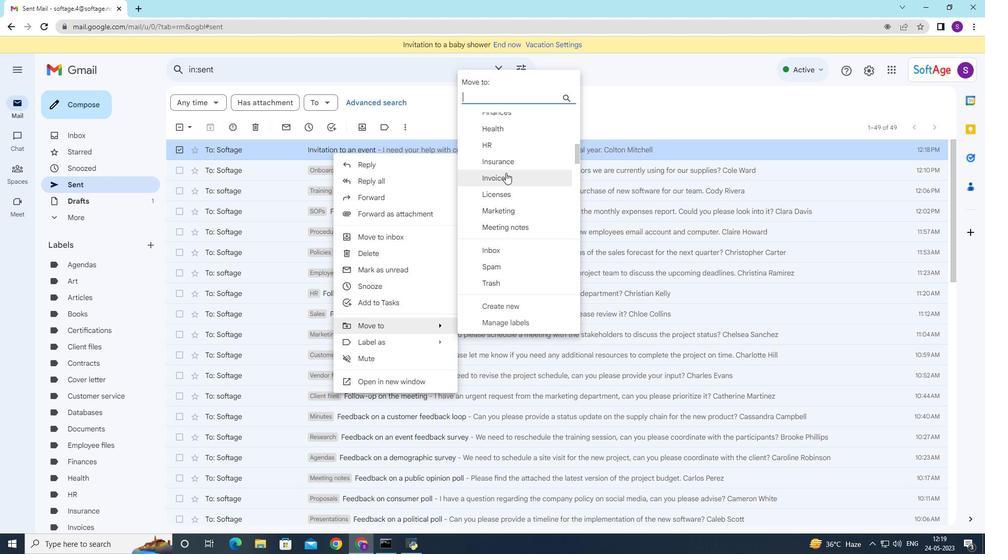 
Action: Mouse scrolled (505, 173) with delta (0, 0)
Screenshot: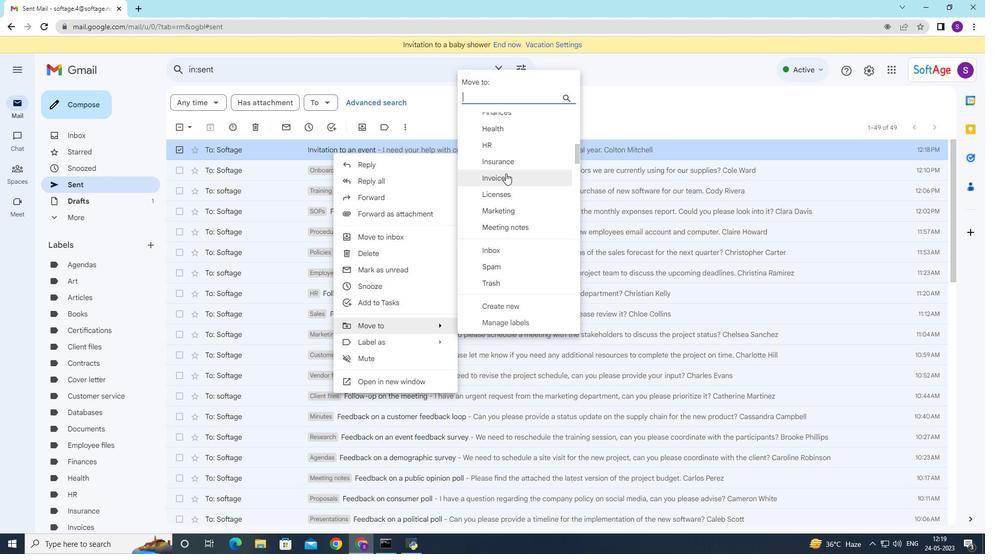 
Action: Mouse moved to (505, 173)
Screenshot: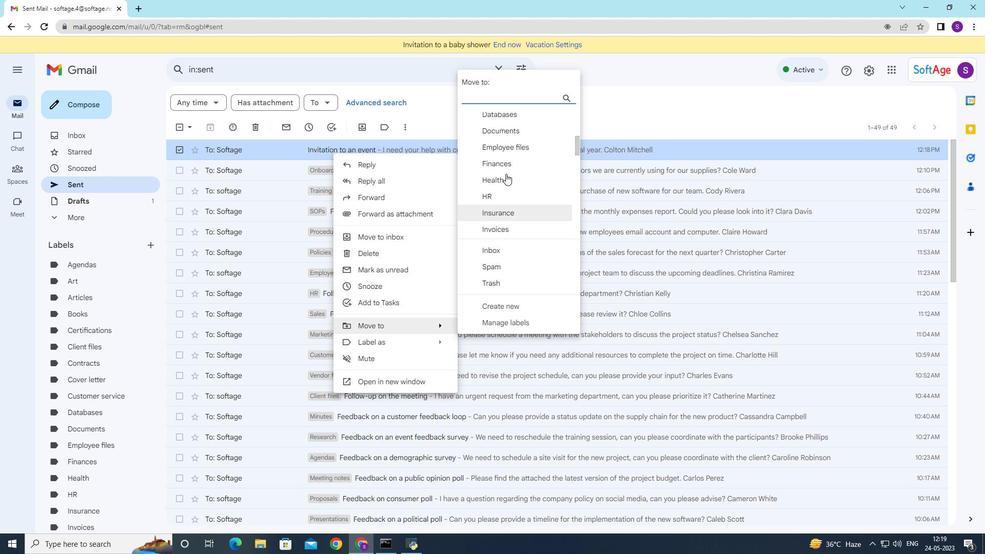 
Action: Mouse scrolled (505, 173) with delta (0, 0)
Screenshot: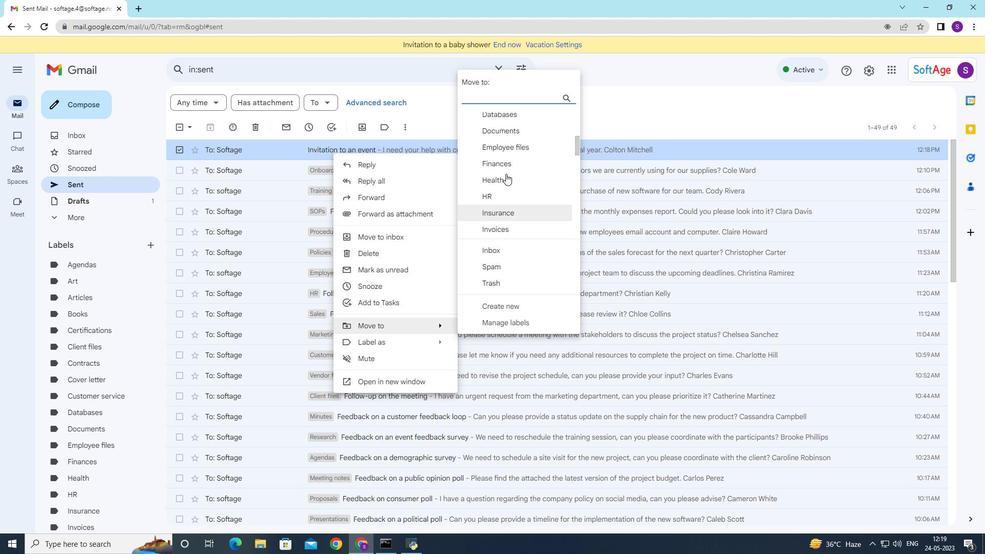 
Action: Mouse moved to (505, 175)
Screenshot: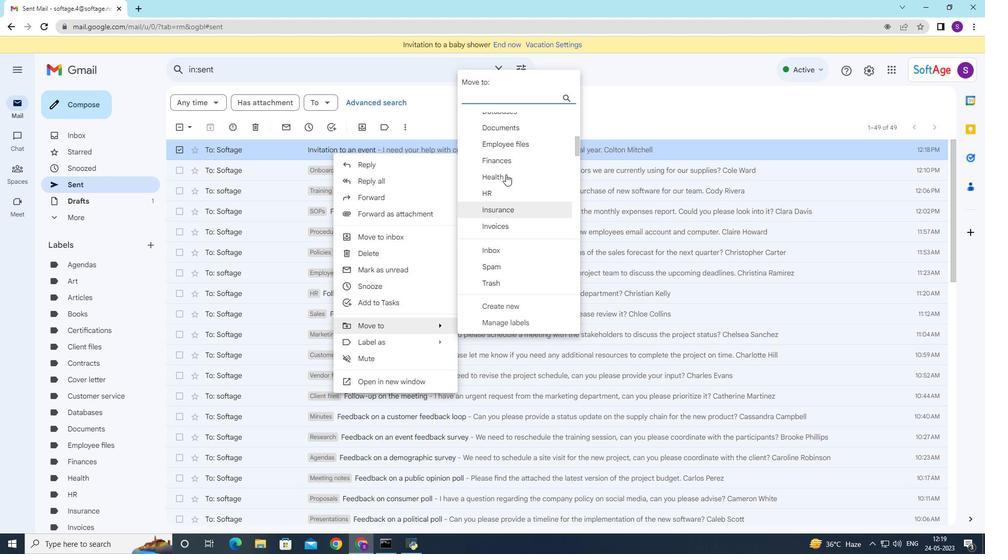 
Action: Mouse scrolled (505, 174) with delta (0, 0)
Screenshot: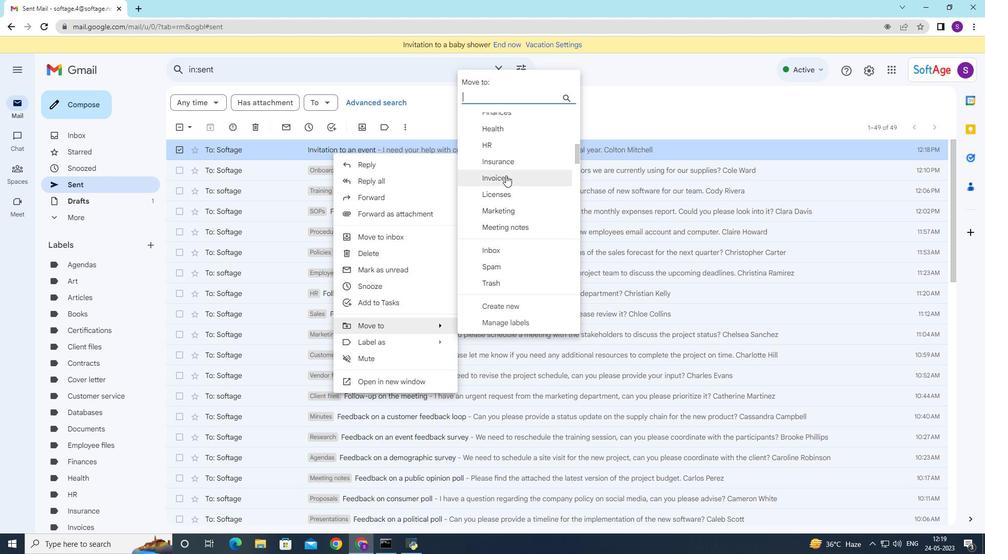 
Action: Mouse moved to (505, 176)
Screenshot: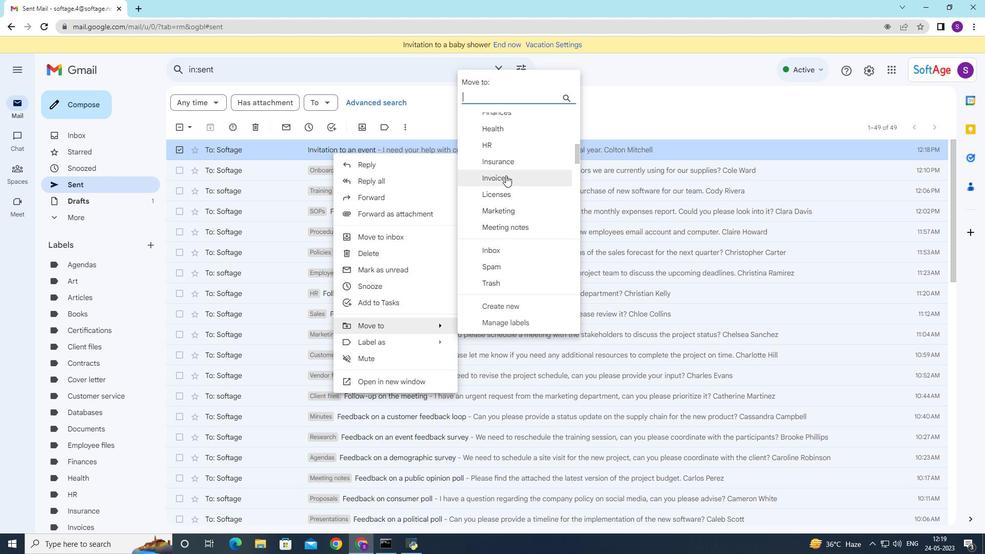 
Action: Mouse scrolled (505, 175) with delta (0, 0)
Screenshot: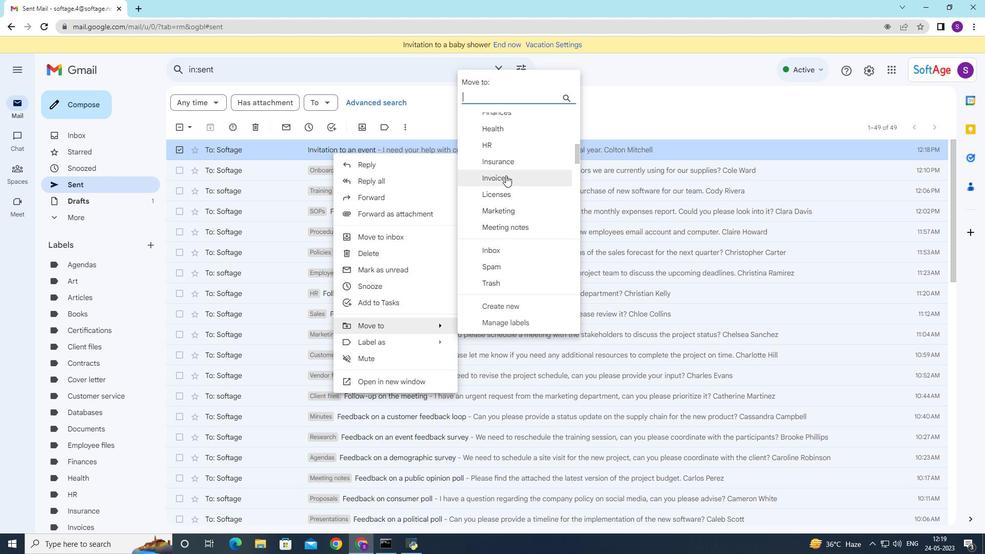 
Action: Mouse moved to (505, 176)
Screenshot: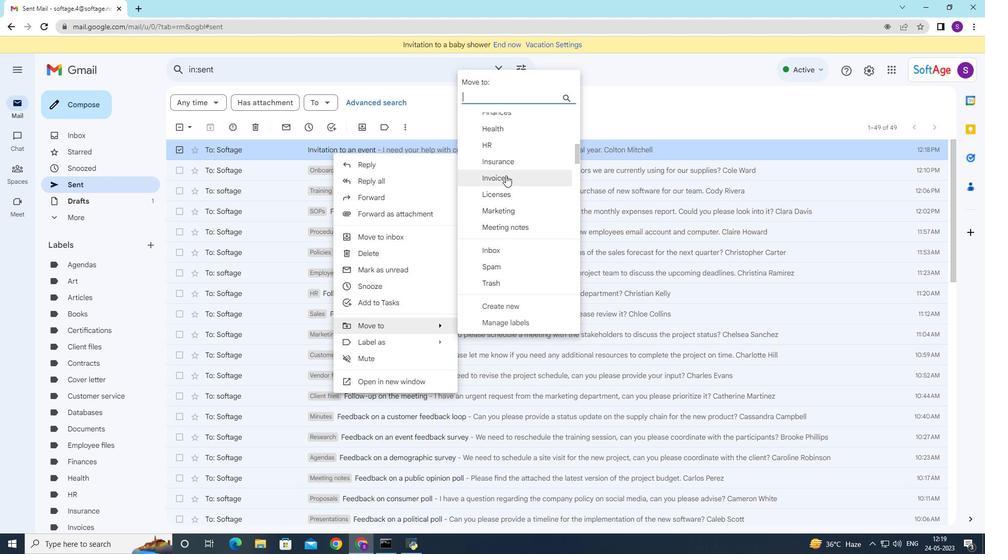 
Action: Mouse scrolled (505, 175) with delta (0, 0)
Screenshot: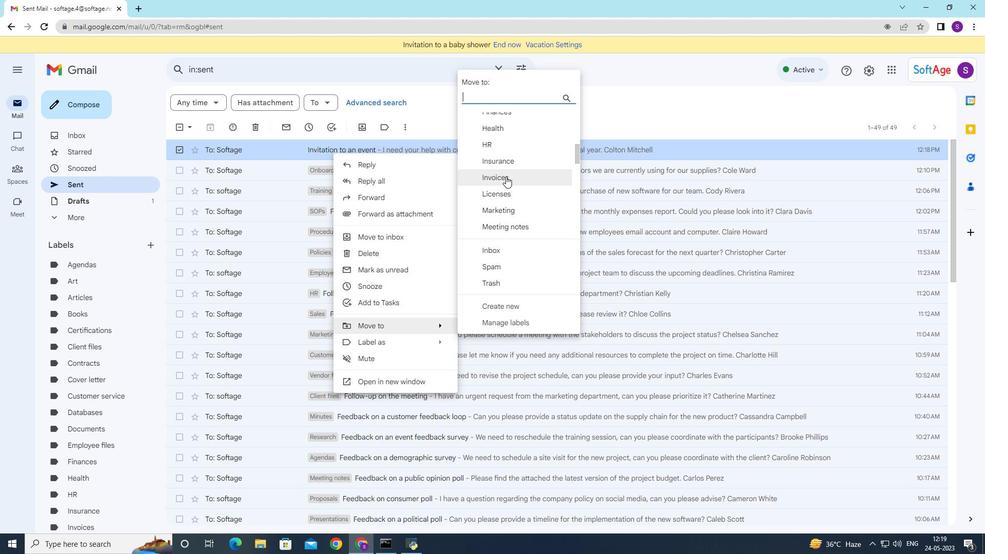 
Action: Mouse scrolled (505, 175) with delta (0, 0)
Screenshot: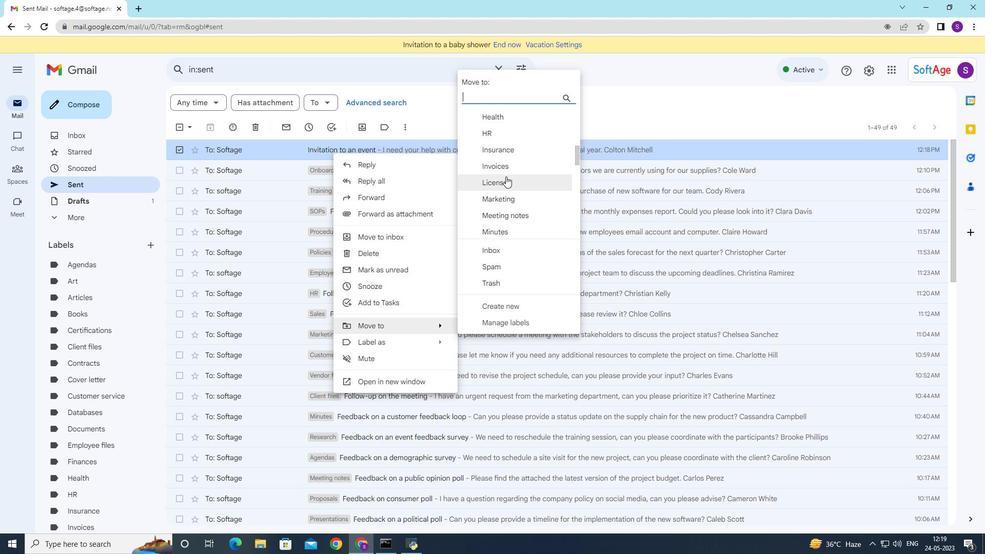 
Action: Mouse moved to (505, 179)
Screenshot: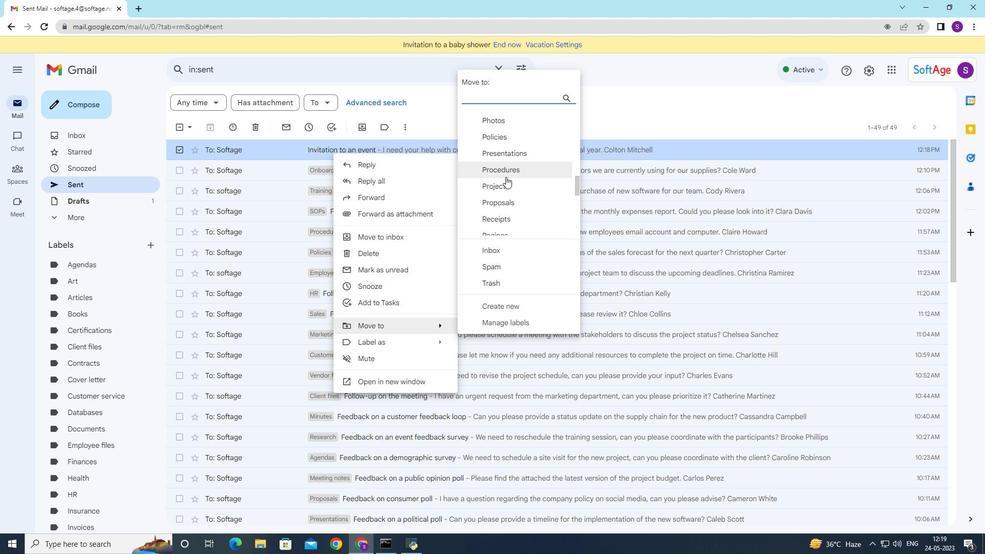 
Action: Mouse scrolled (505, 178) with delta (0, 0)
Screenshot: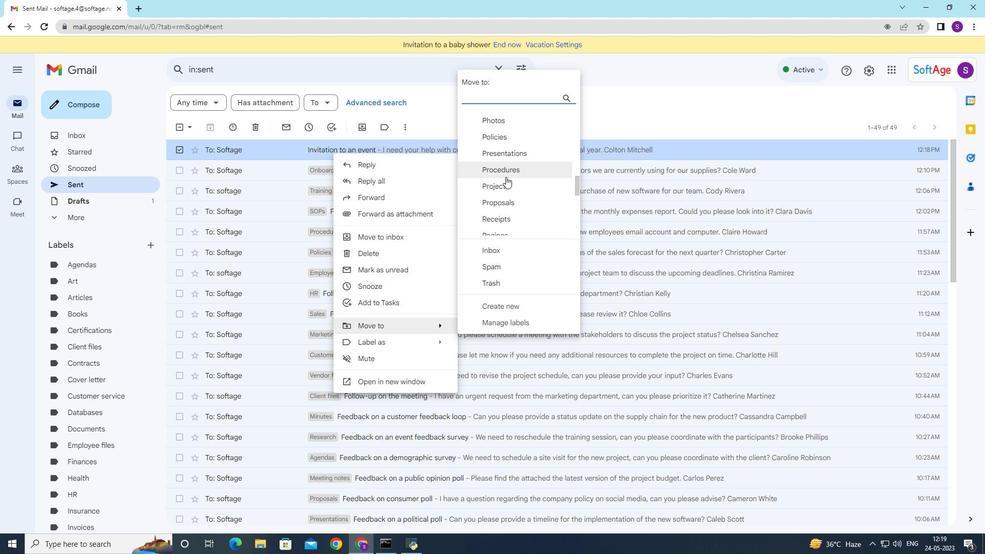 
Action: Mouse moved to (505, 179)
Screenshot: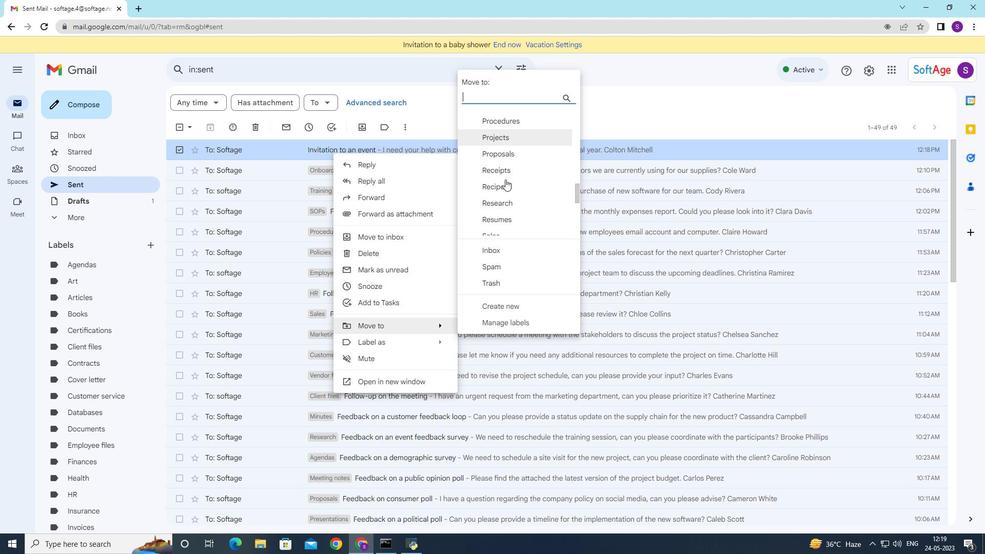 
Action: Mouse scrolled (505, 179) with delta (0, 0)
Screenshot: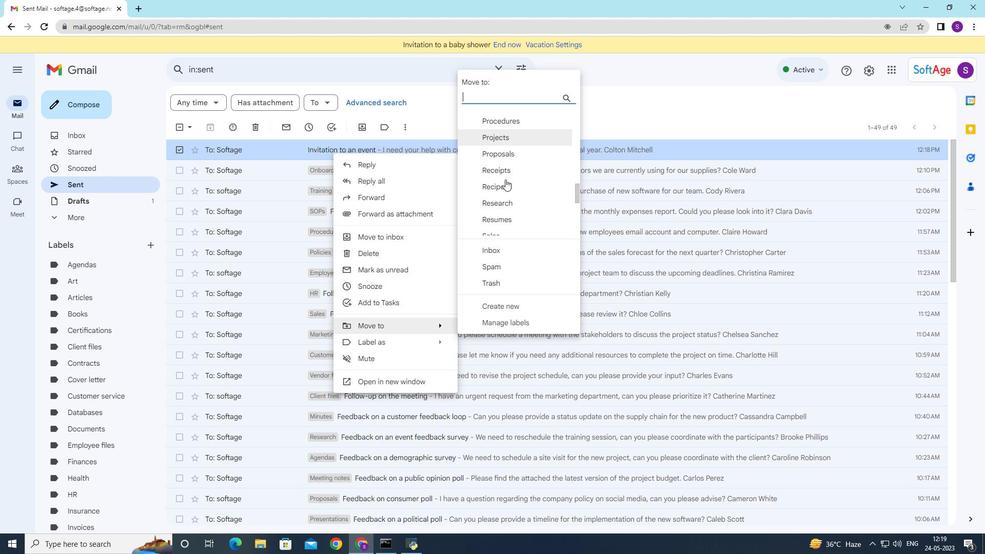 
Action: Mouse moved to (505, 179)
Screenshot: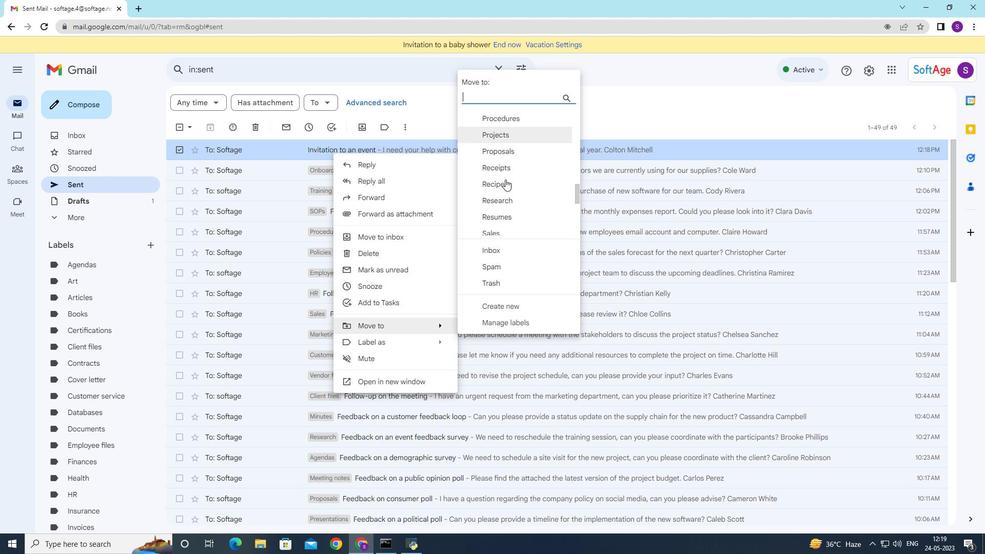 
Action: Mouse scrolled (505, 179) with delta (0, 0)
Screenshot: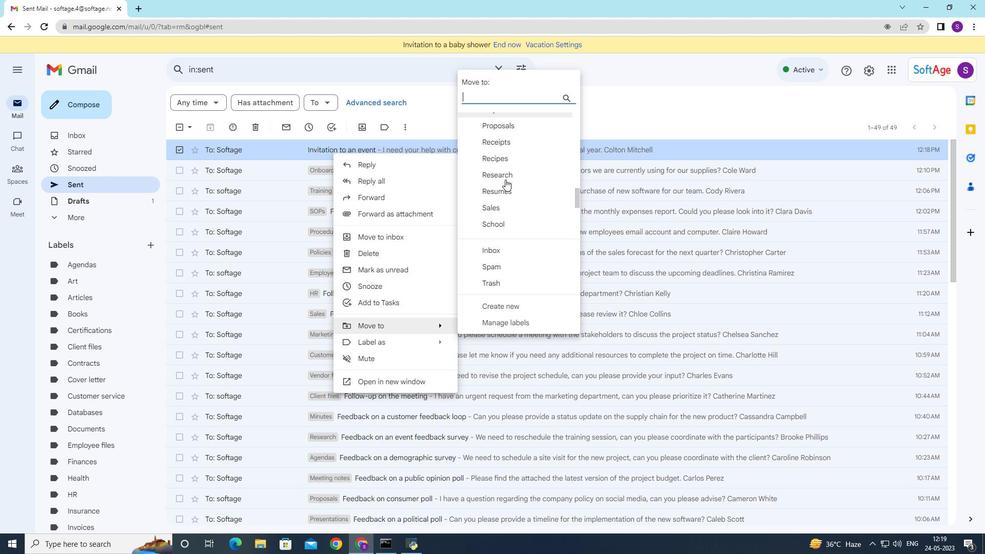 
Action: Mouse scrolled (505, 179) with delta (0, 0)
Screenshot: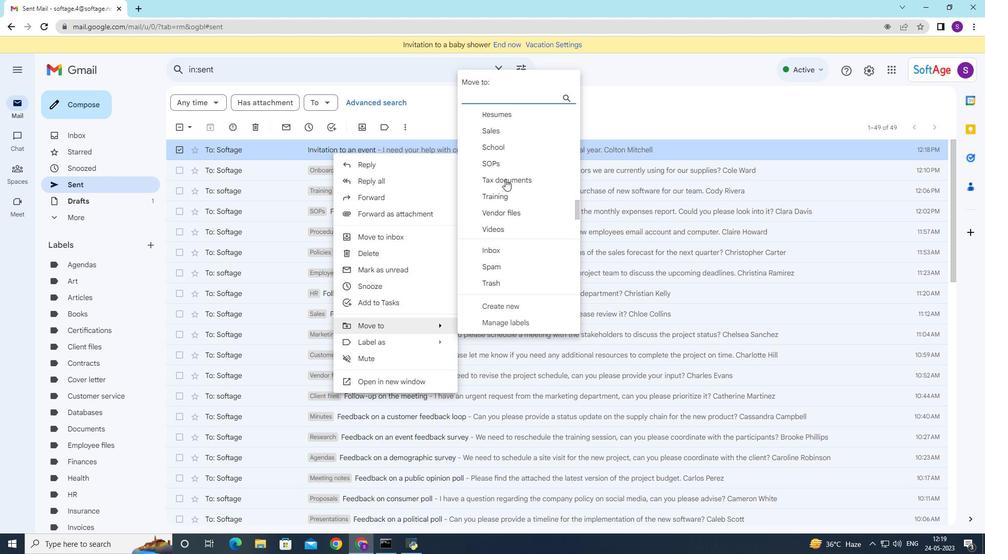 
Action: Mouse moved to (505, 181)
Screenshot: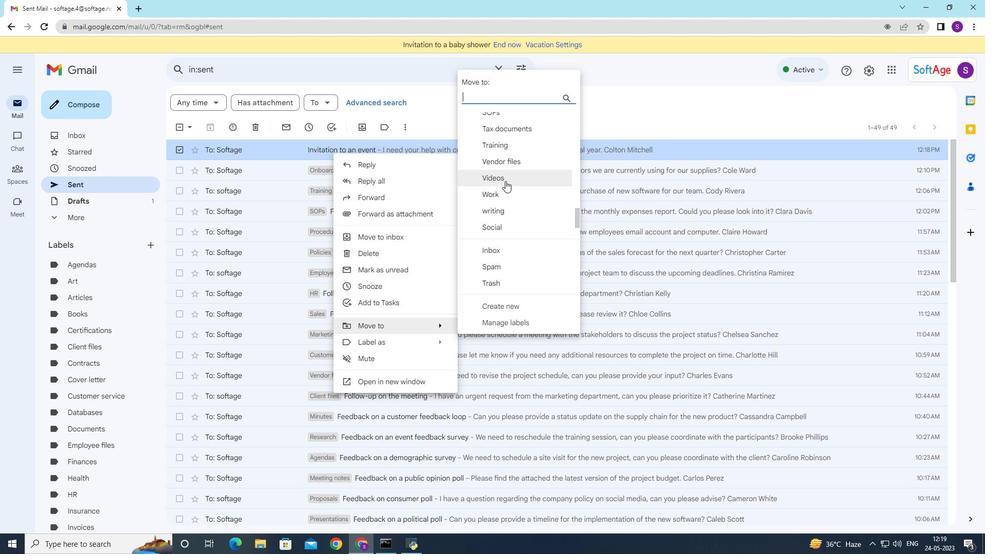 
Action: Mouse scrolled (505, 180) with delta (0, 0)
Screenshot: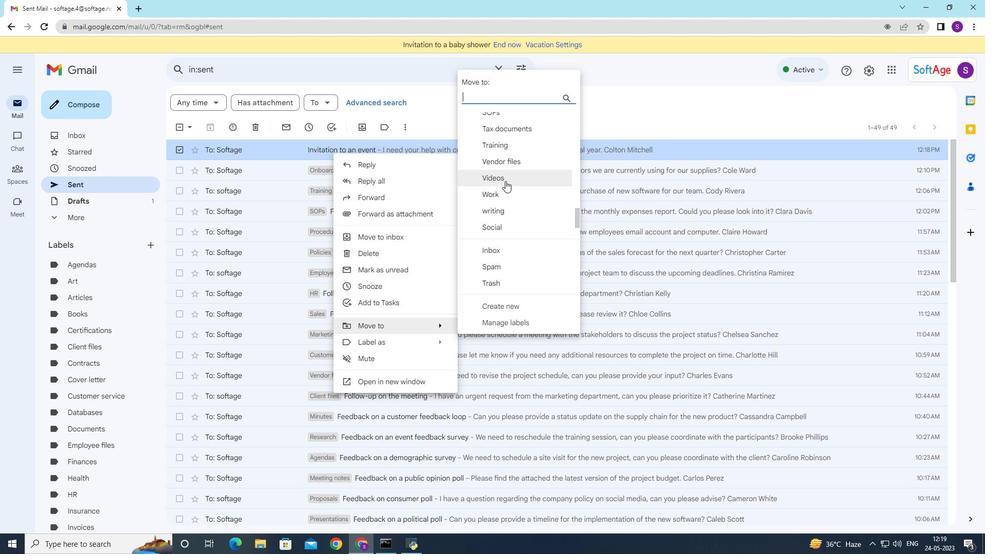
Action: Mouse scrolled (505, 180) with delta (0, 0)
Screenshot: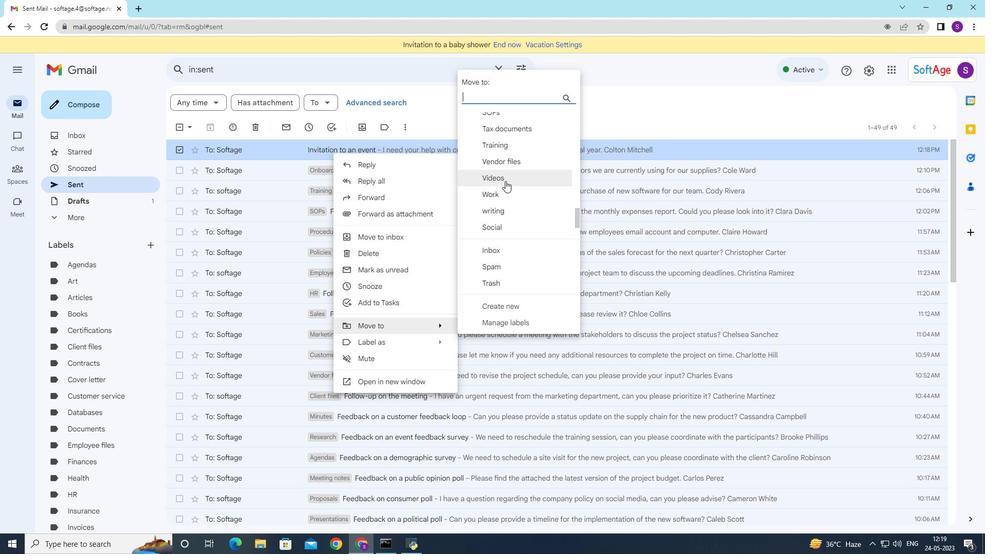 
Action: Mouse moved to (505, 181)
Screenshot: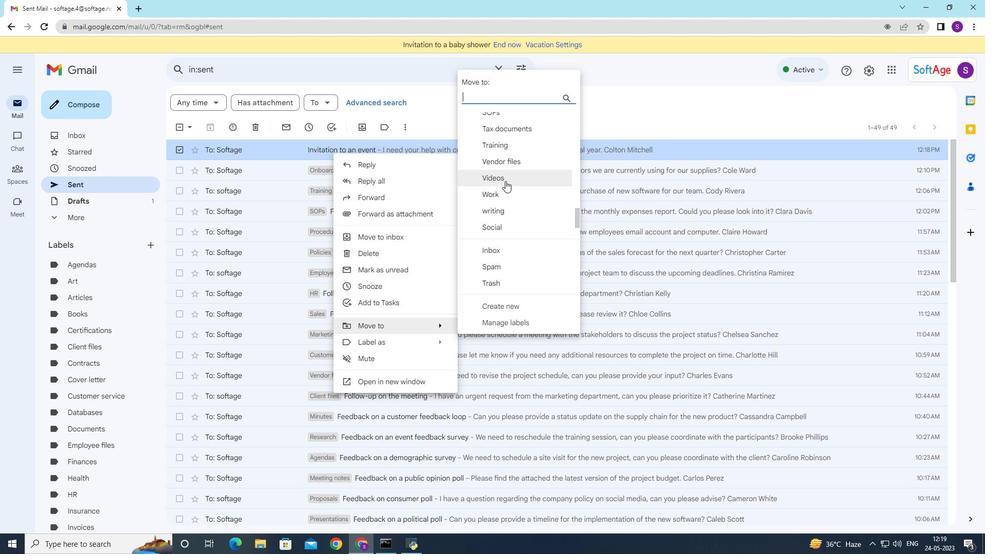 
Action: Mouse scrolled (505, 180) with delta (0, 0)
Screenshot: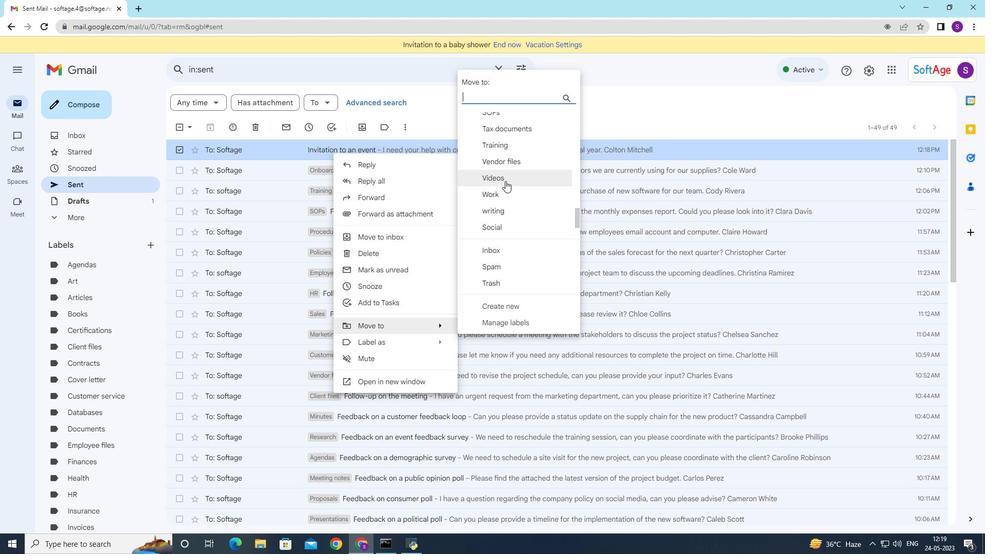
Action: Mouse scrolled (505, 180) with delta (0, 0)
Screenshot: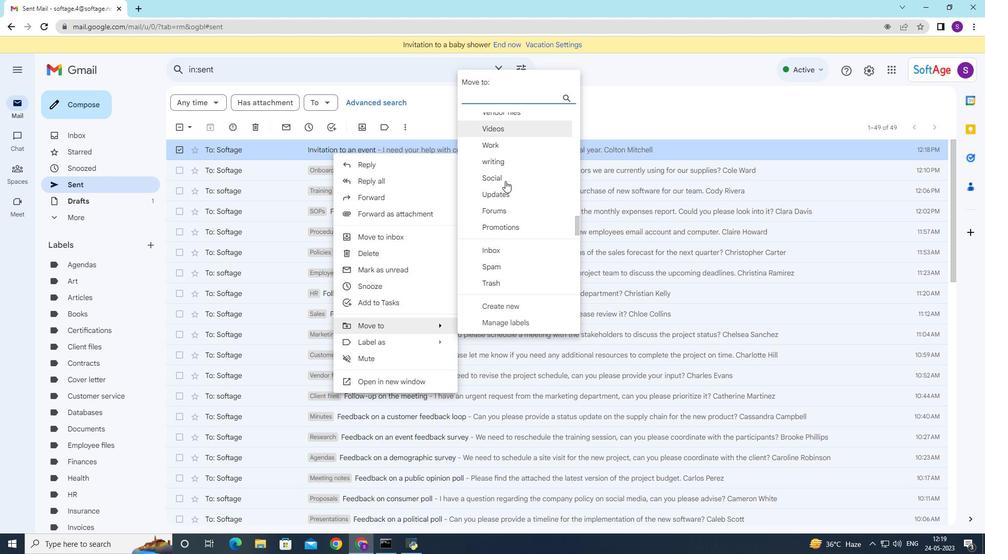 
Action: Mouse moved to (509, 180)
Screenshot: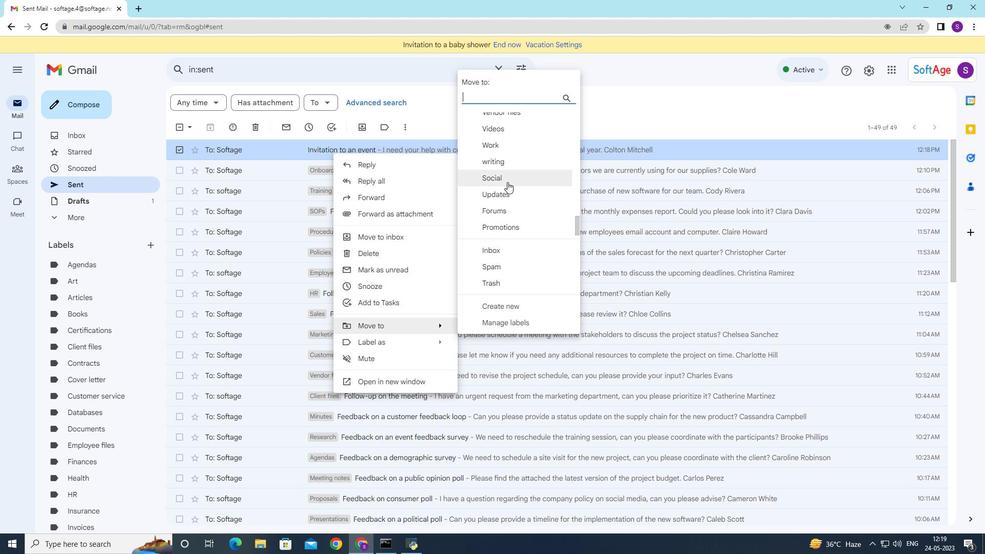 
Action: Mouse scrolled (509, 180) with delta (0, 0)
Screenshot: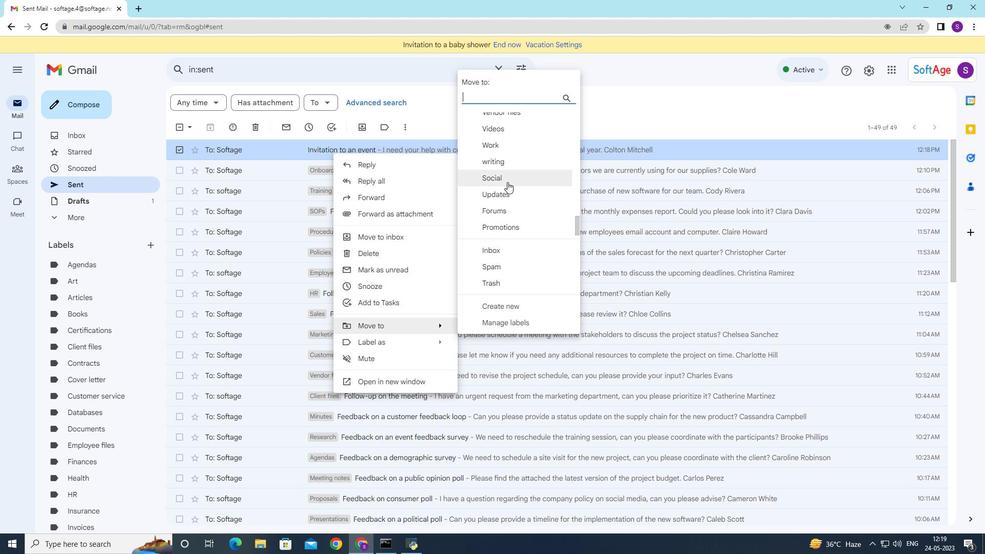 
Action: Mouse moved to (509, 179)
Screenshot: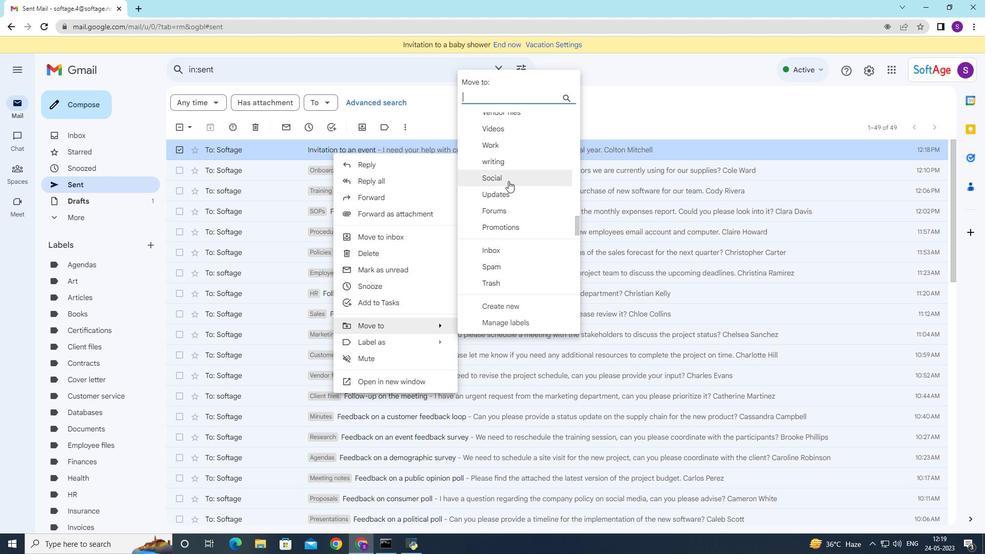 
Action: Mouse scrolled (509, 180) with delta (0, 0)
Screenshot: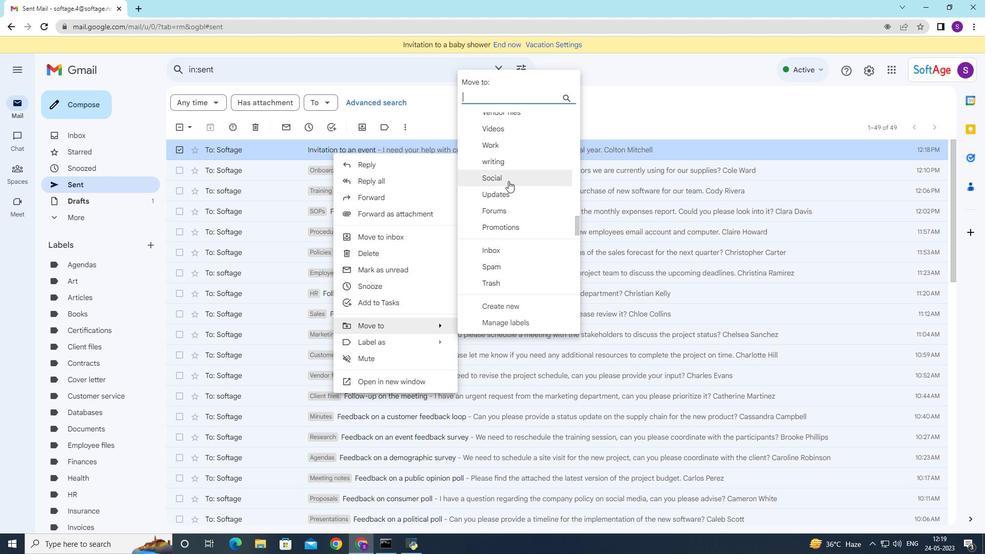 
Action: Mouse moved to (509, 179)
Screenshot: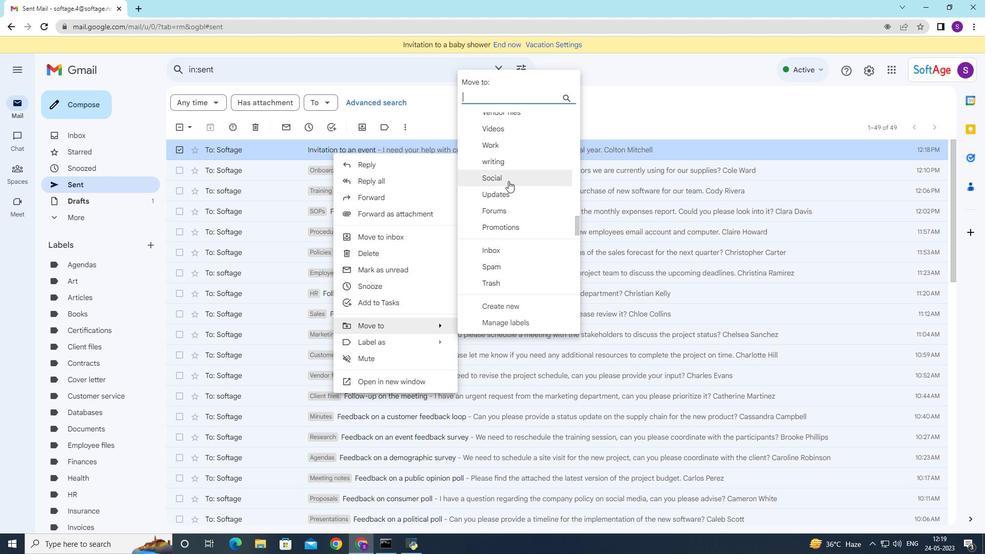 
Action: Mouse scrolled (509, 180) with delta (0, 0)
Screenshot: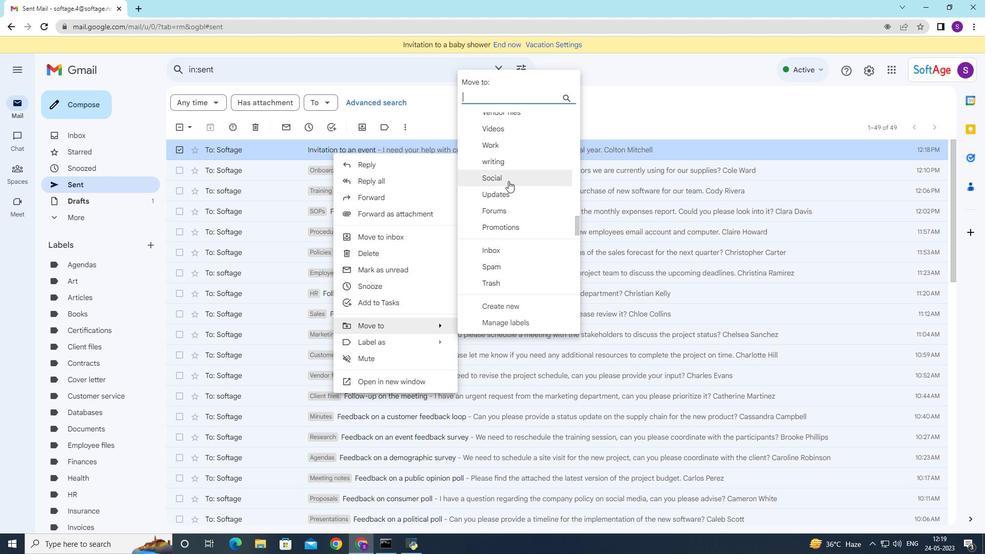
Action: Mouse scrolled (509, 180) with delta (0, 0)
Screenshot: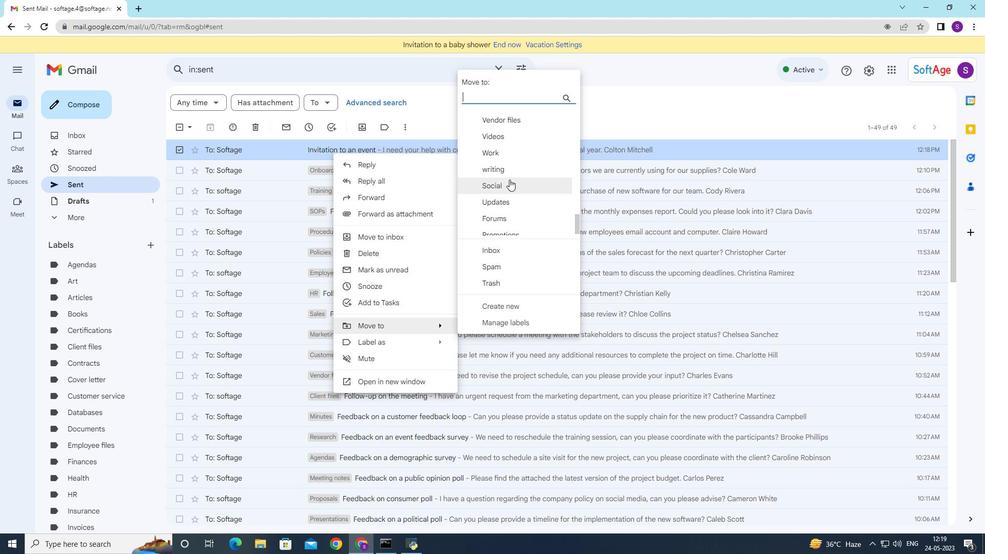 
Action: Mouse moved to (509, 179)
Screenshot: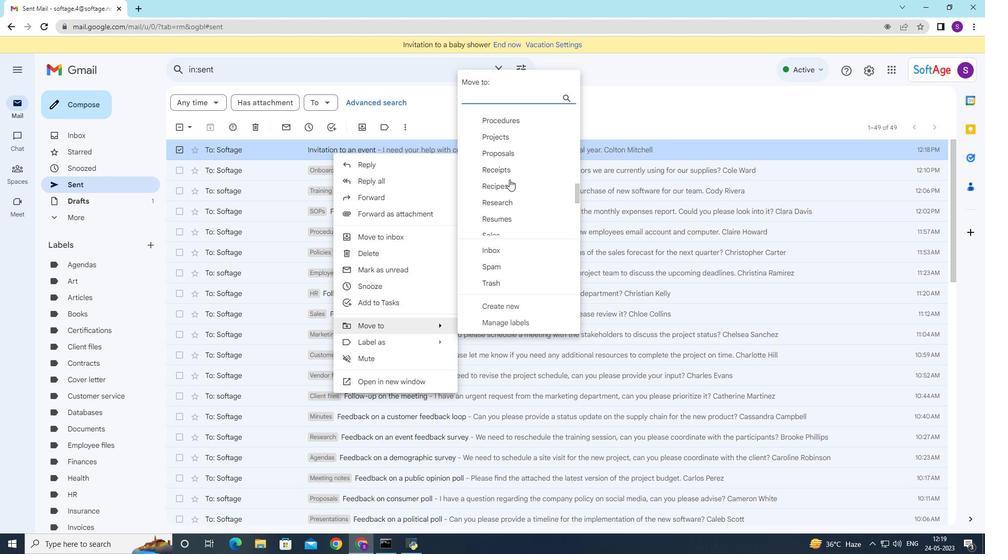 
Action: Mouse scrolled (509, 180) with delta (0, 0)
Screenshot: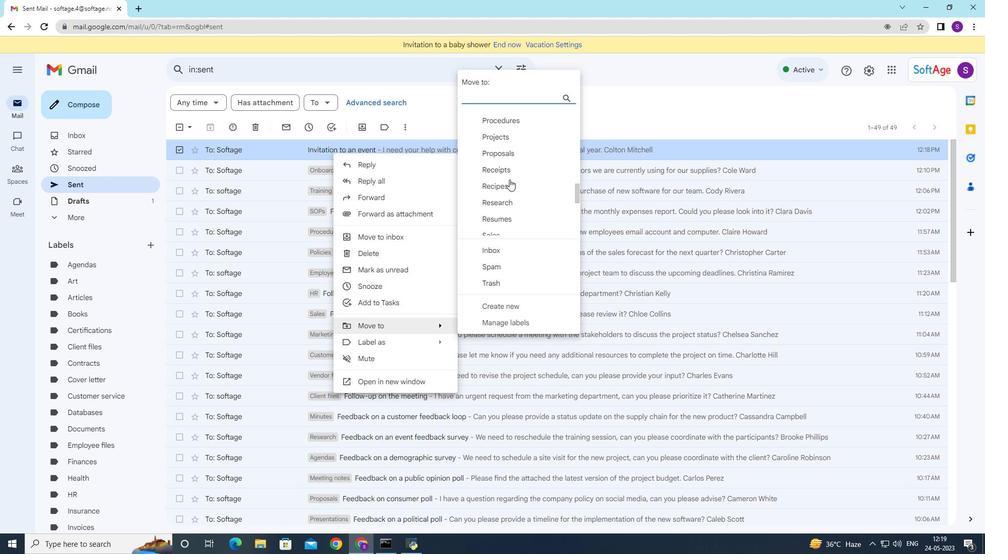 
Action: Mouse moved to (509, 178)
Screenshot: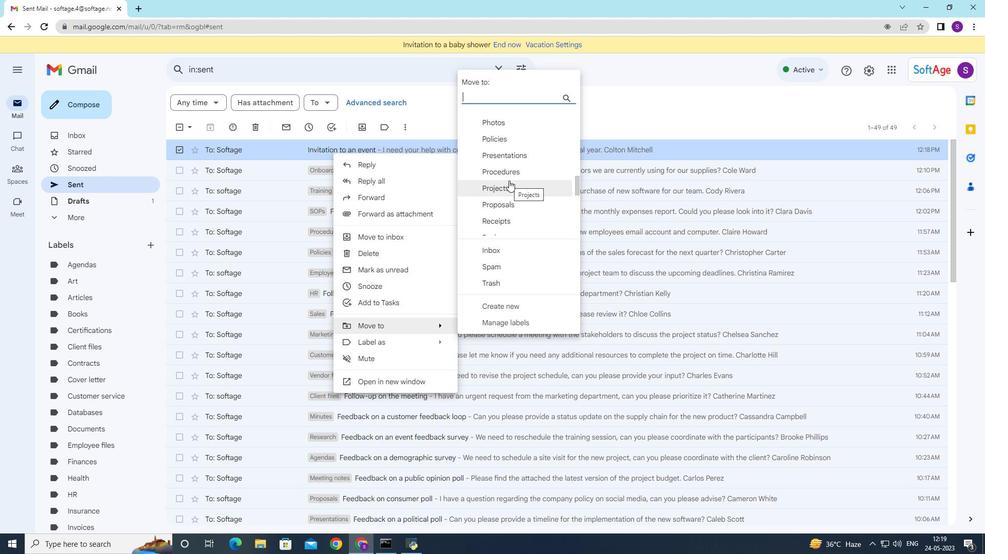 
Action: Mouse scrolled (509, 178) with delta (0, 0)
Screenshot: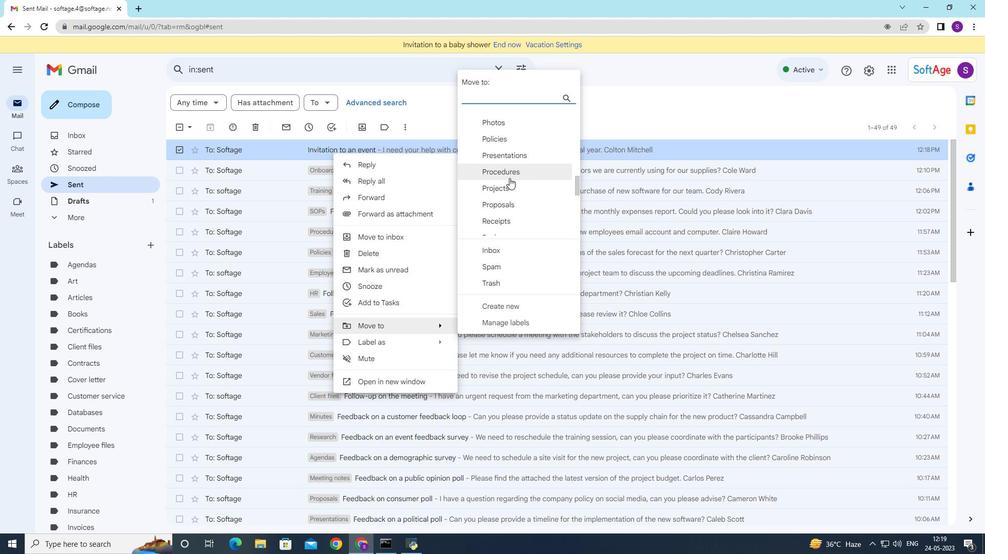 
Action: Mouse moved to (509, 179)
Screenshot: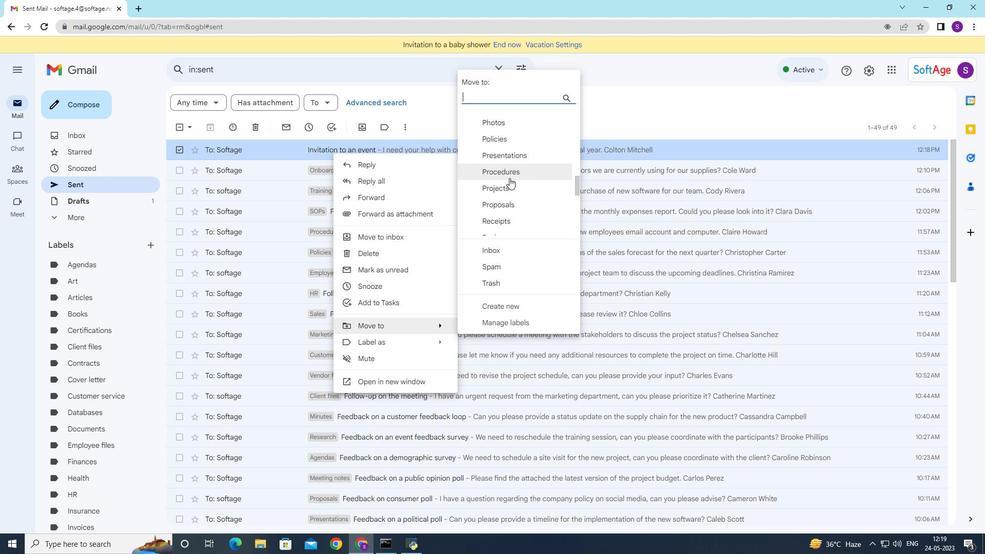 
Action: Mouse scrolled (509, 180) with delta (0, 0)
Screenshot: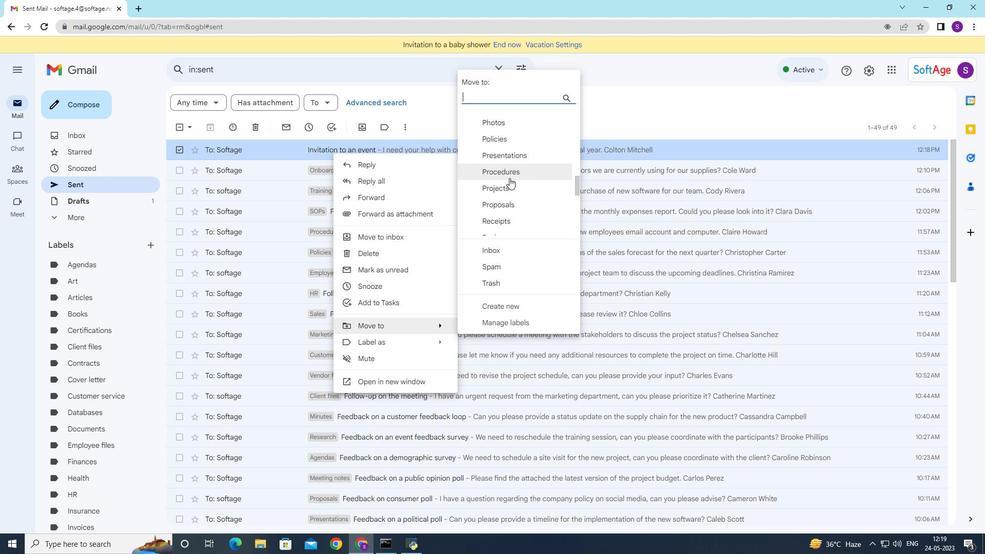 
Action: Mouse moved to (509, 179)
Screenshot: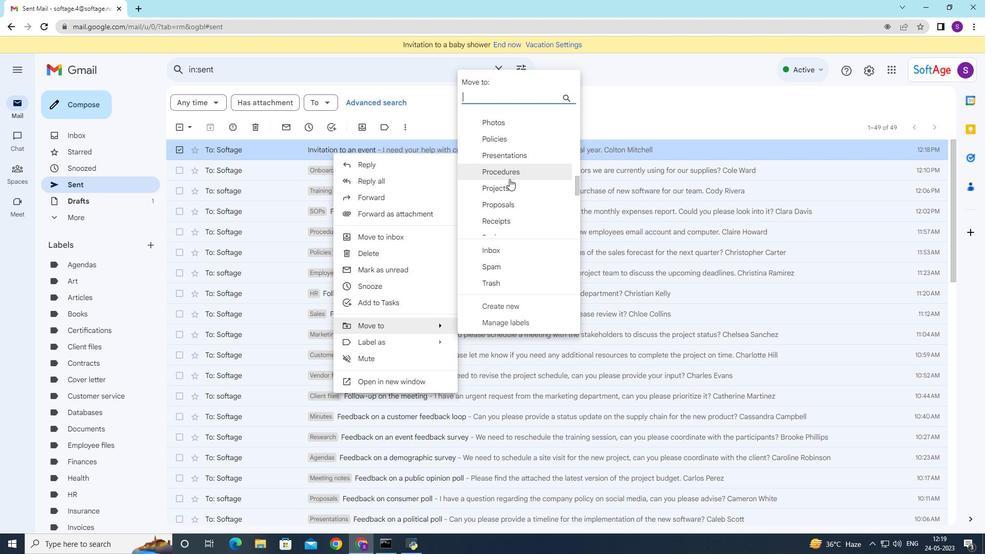 
Action: Mouse scrolled (509, 180) with delta (0, 0)
Screenshot: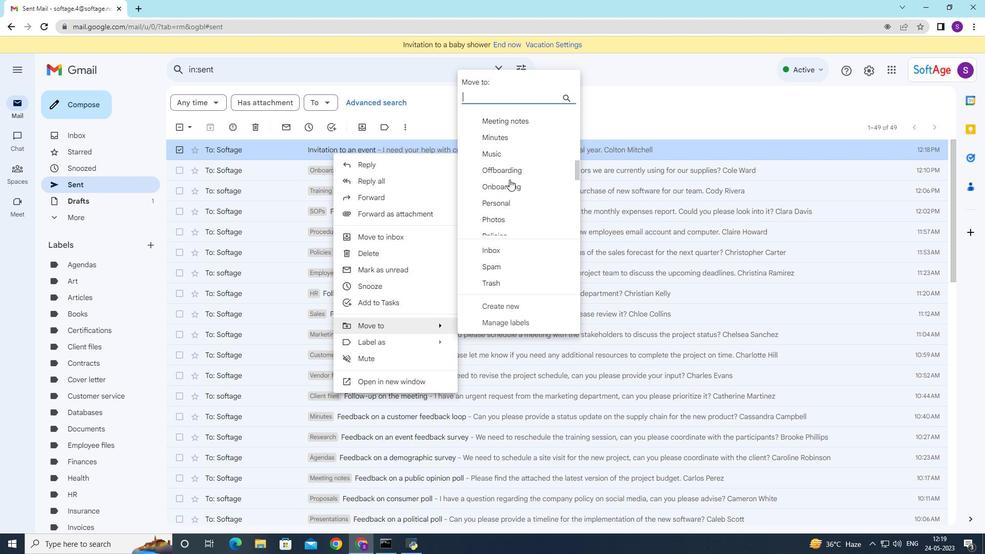 
Action: Mouse moved to (509, 179)
Screenshot: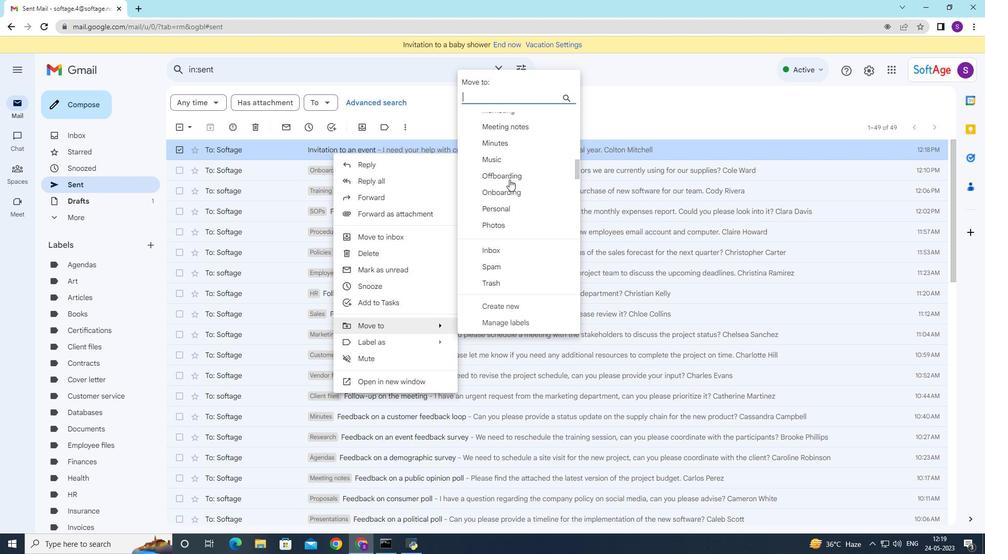 
Action: Mouse scrolled (509, 179) with delta (0, 0)
Screenshot: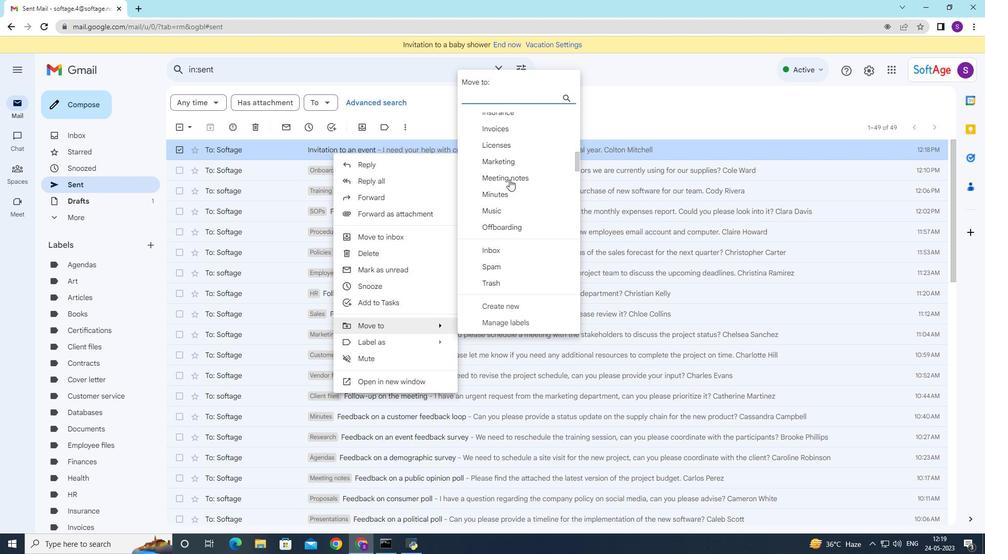 
Action: Mouse moved to (508, 179)
Screenshot: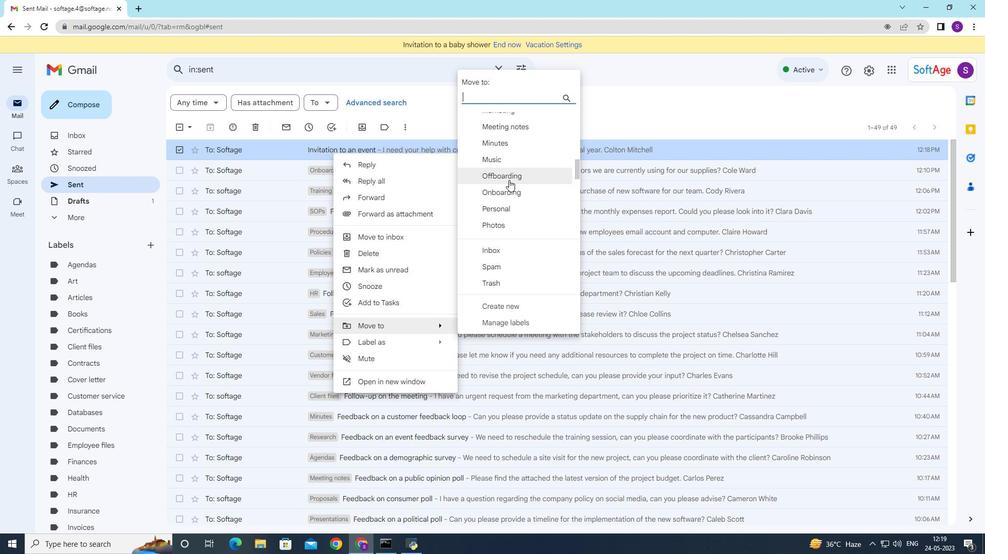 
Action: Mouse pressed left at (508, 179)
Screenshot: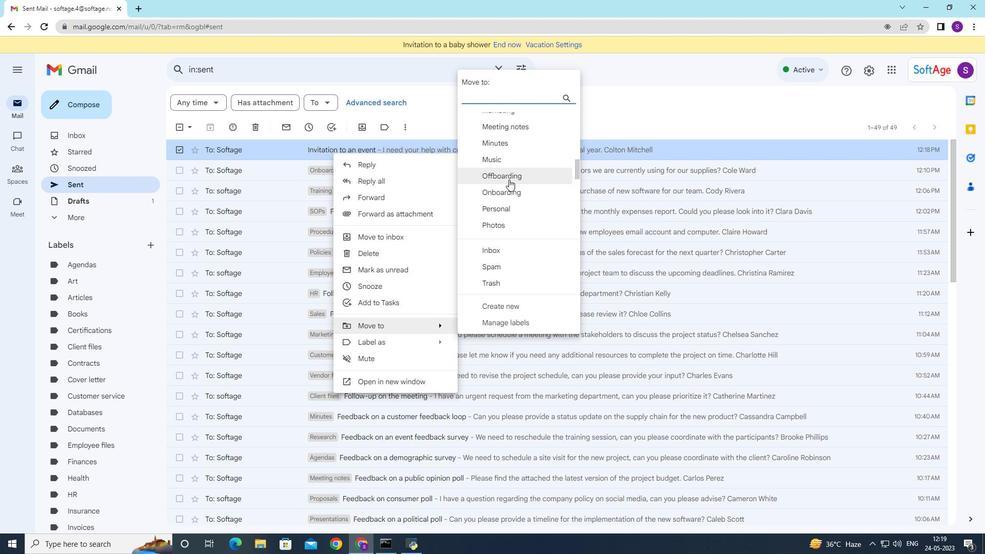 
Action: Mouse moved to (436, 169)
Screenshot: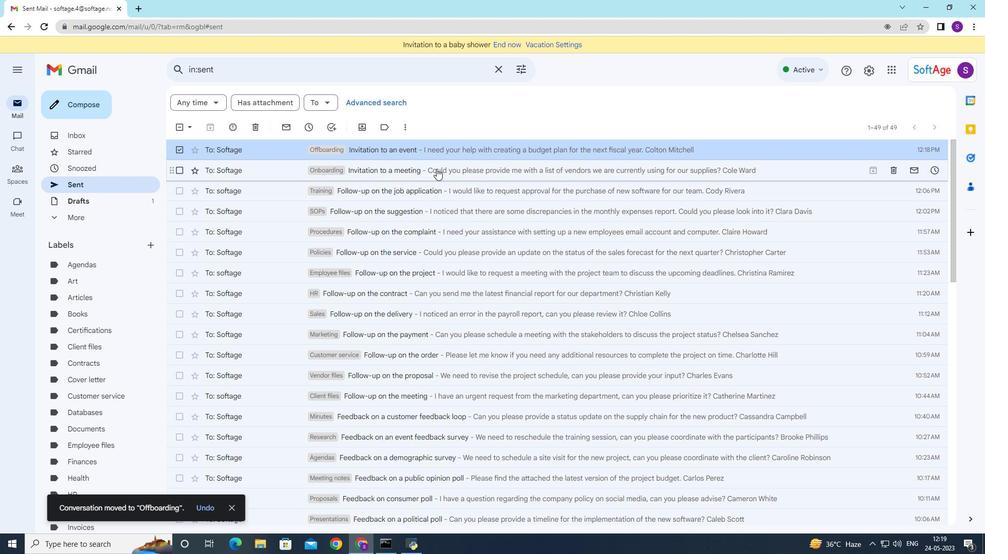 
